 Task: Find connections with filter location Karīmganj with filter topic #Managementconsultingwith filter profile language Potuguese with filter current company GeeksforGeeks with filter school Indian Institute of Information Technology Guwahati with filter industry Breweries with filter service category User Experience Writing with filter keywords title Credit Authorizer
Action: Mouse moved to (219, 316)
Screenshot: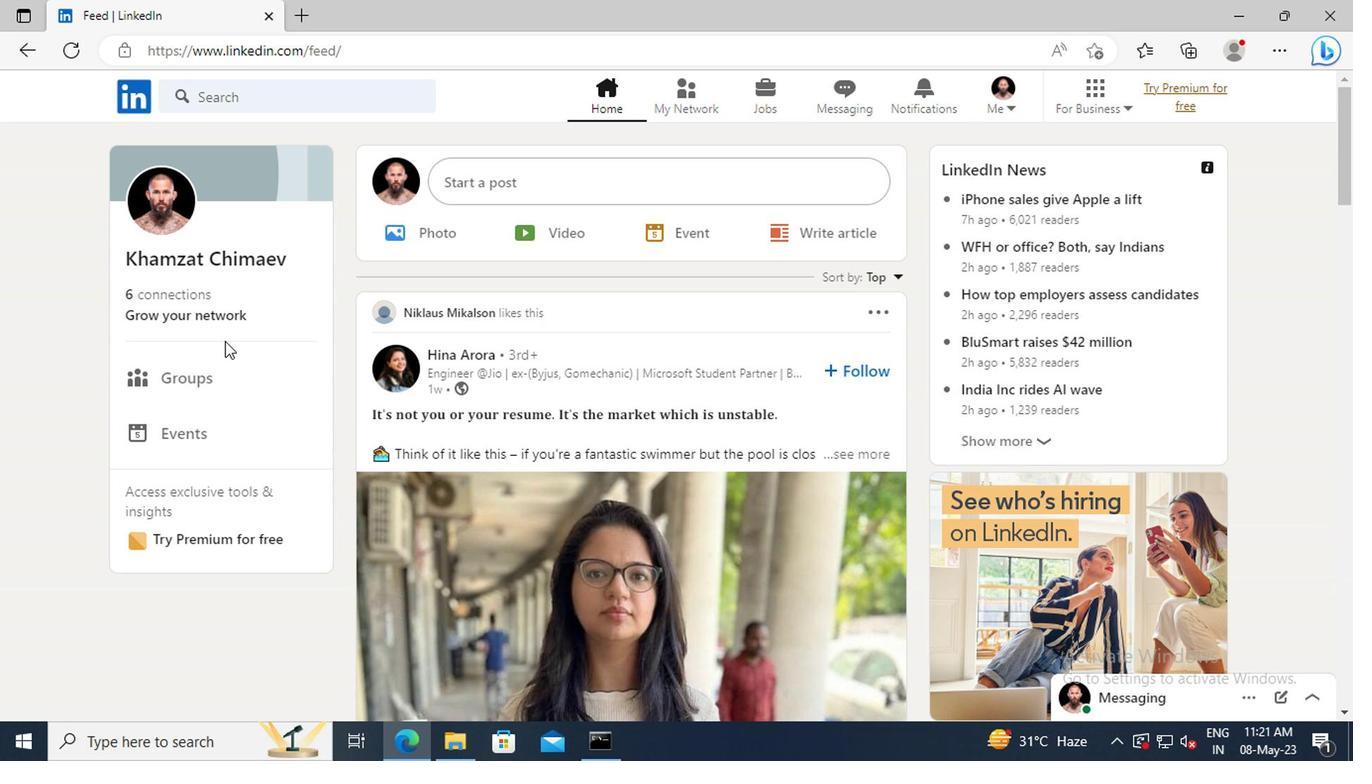 
Action: Mouse pressed left at (219, 316)
Screenshot: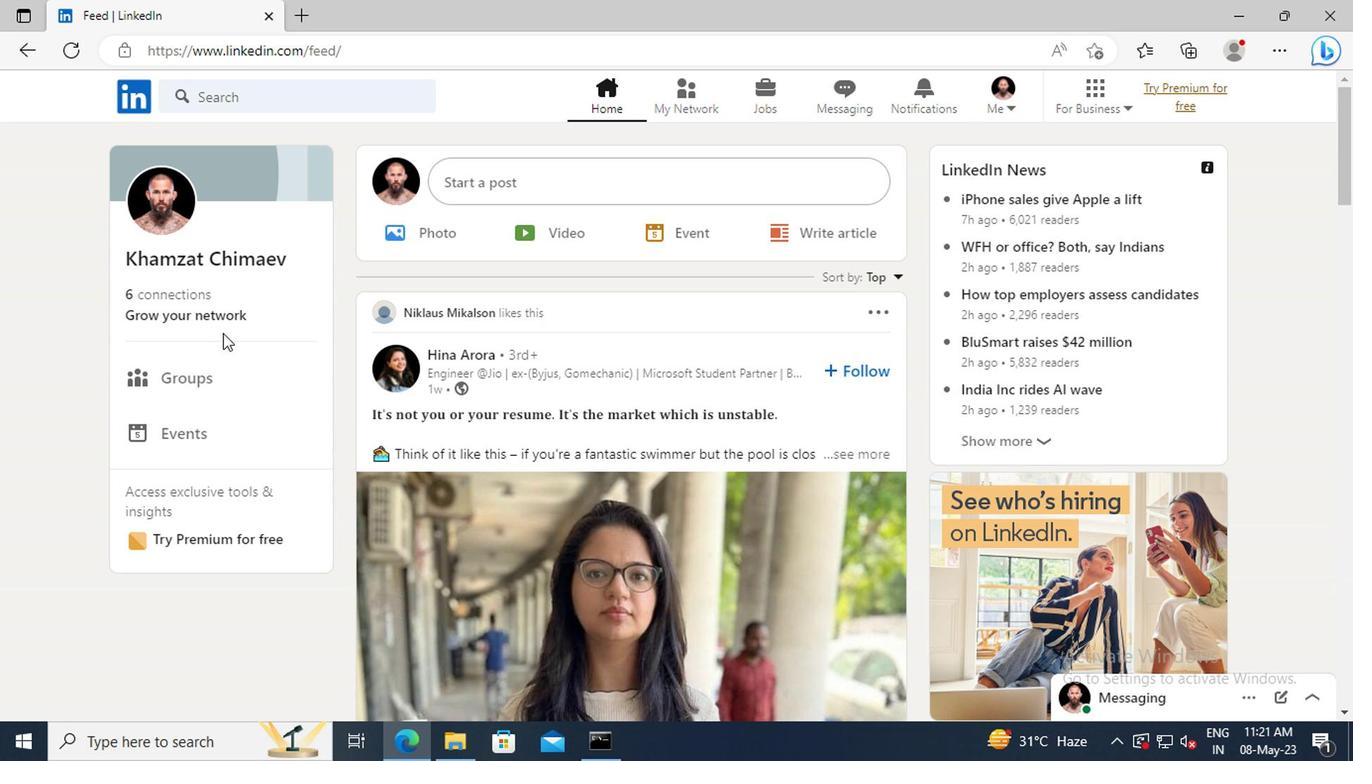 
Action: Mouse moved to (222, 203)
Screenshot: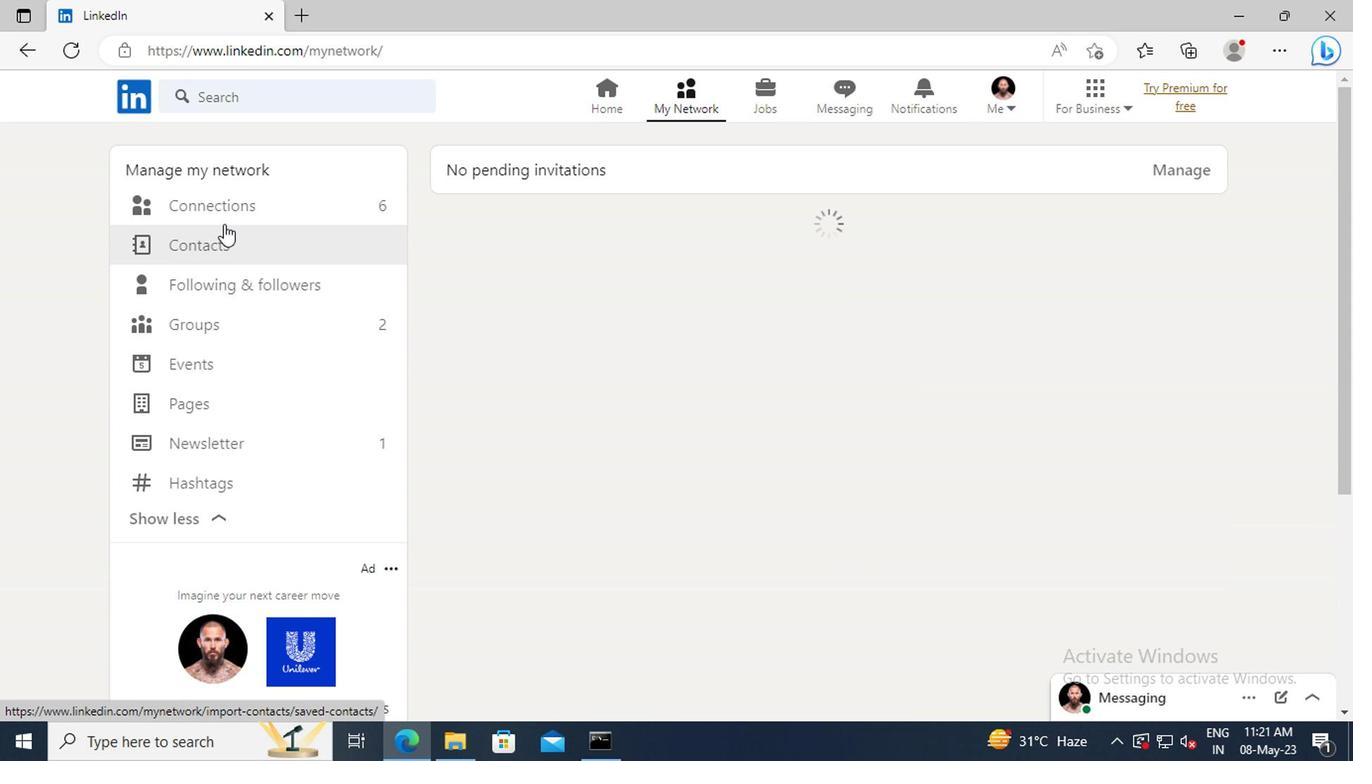 
Action: Mouse pressed left at (222, 203)
Screenshot: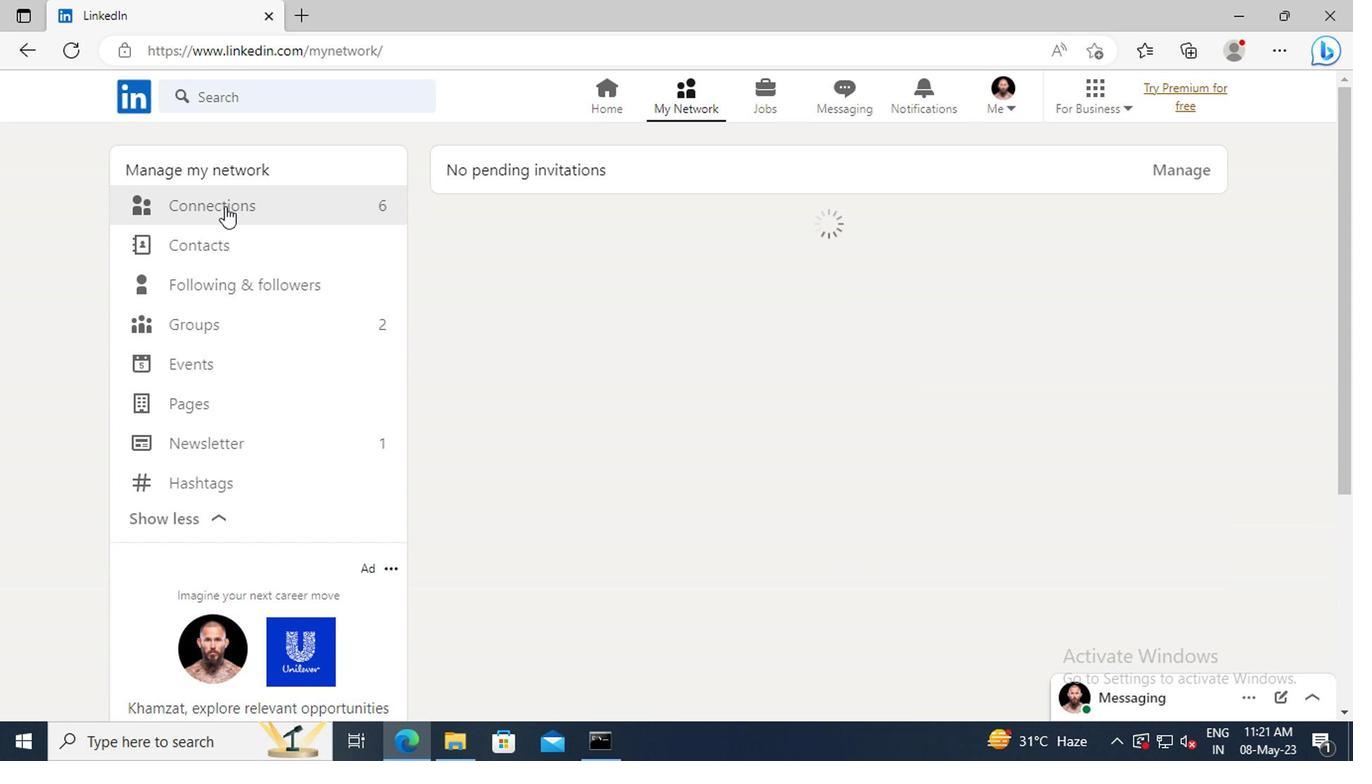 
Action: Mouse moved to (797, 210)
Screenshot: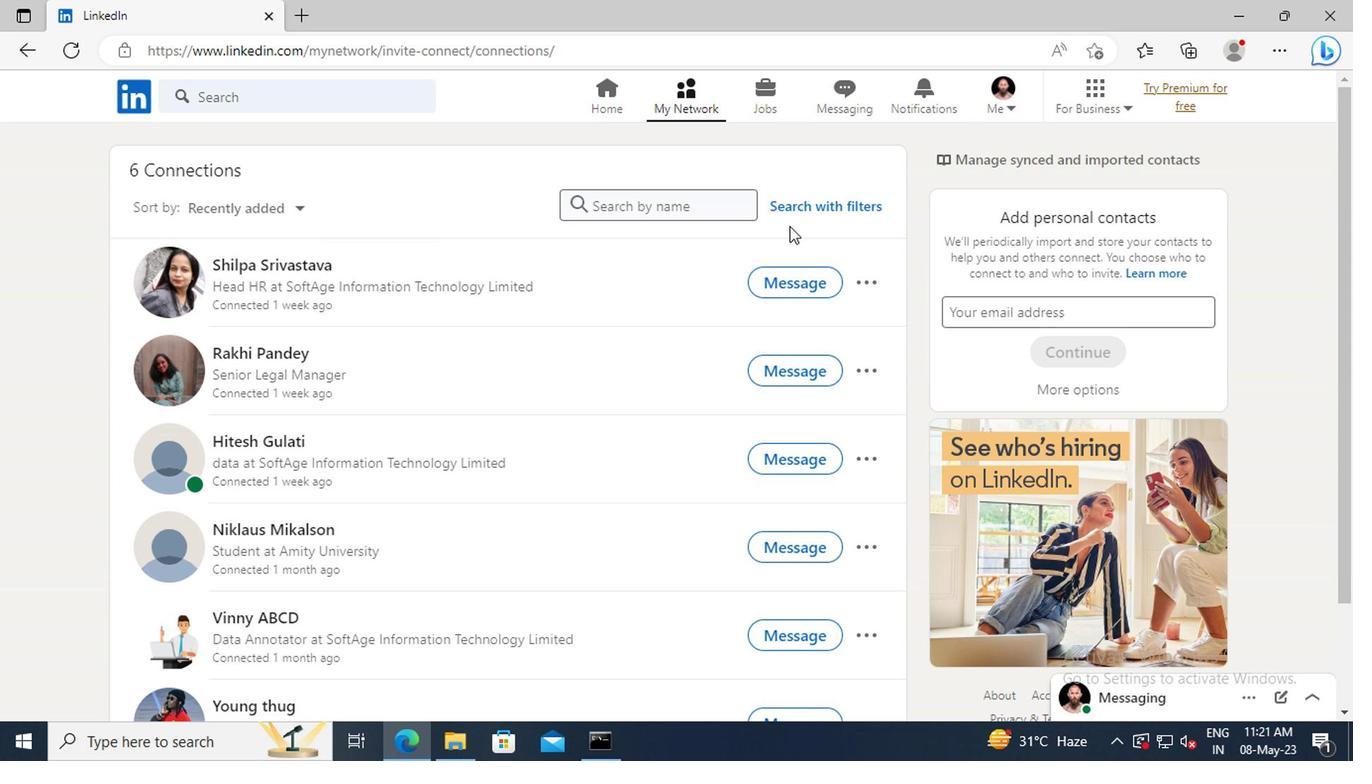 
Action: Mouse pressed left at (797, 210)
Screenshot: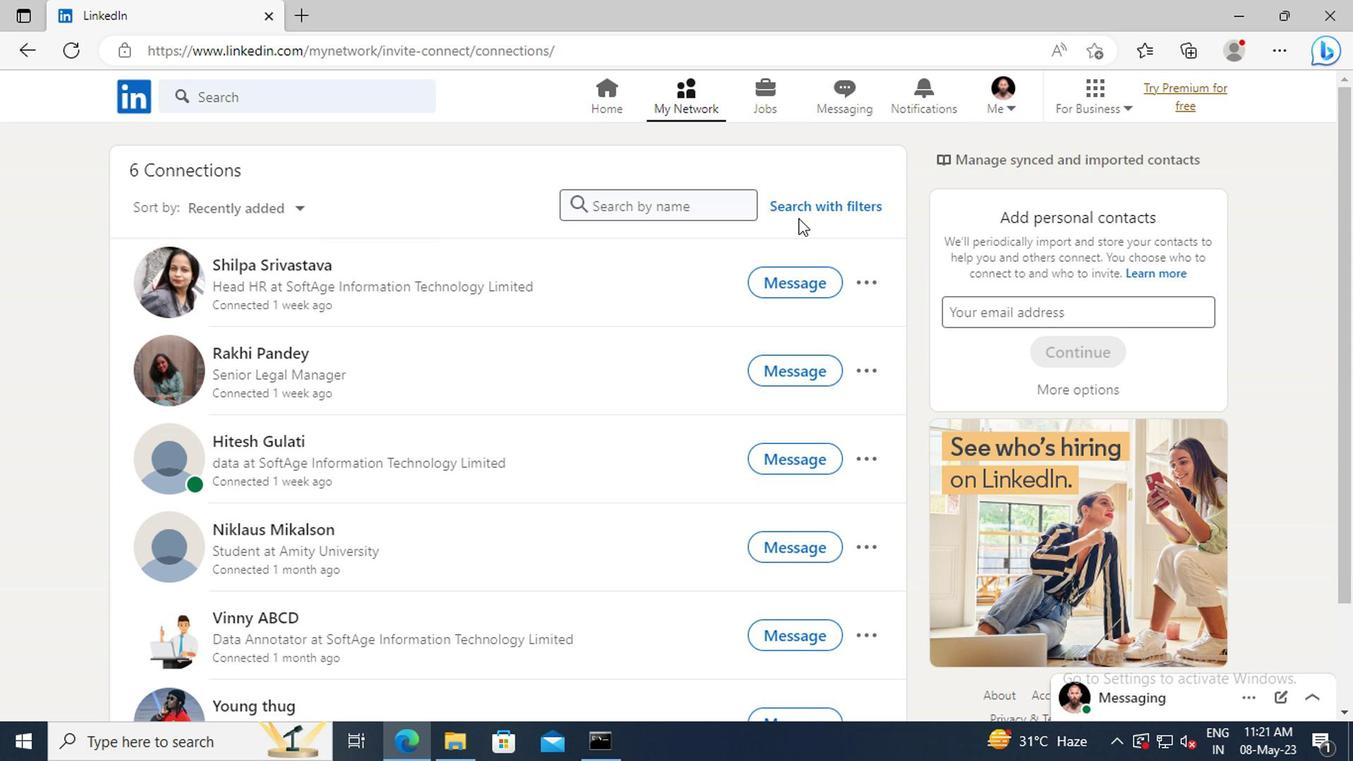 
Action: Mouse moved to (749, 150)
Screenshot: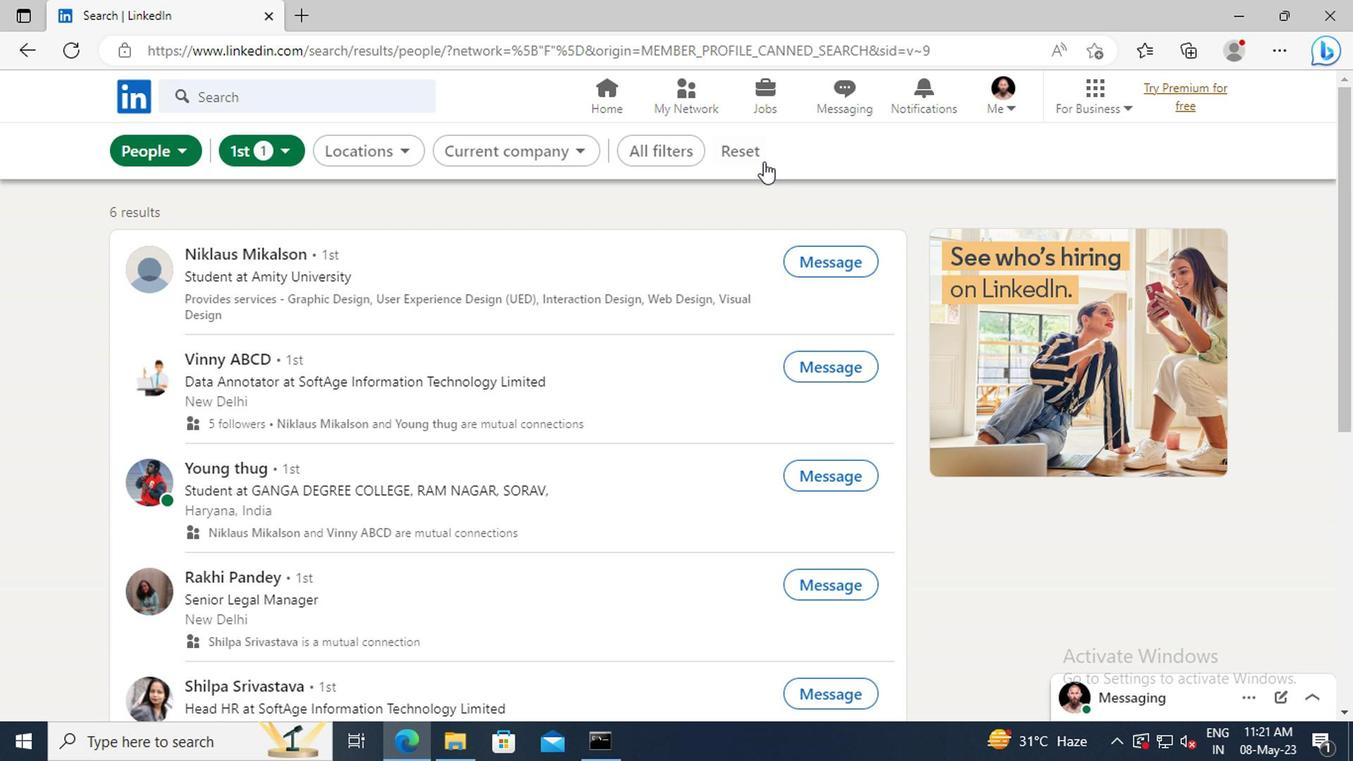 
Action: Mouse pressed left at (749, 150)
Screenshot: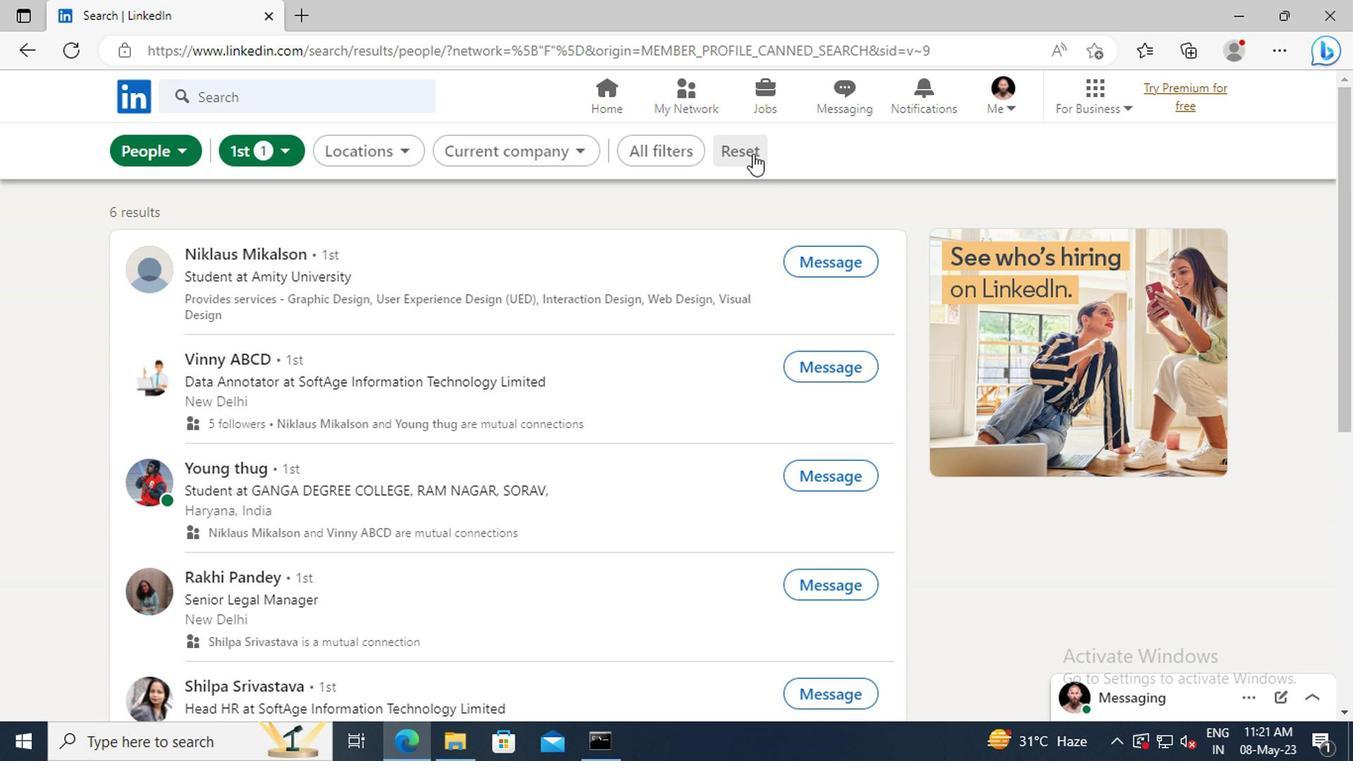 
Action: Mouse moved to (721, 150)
Screenshot: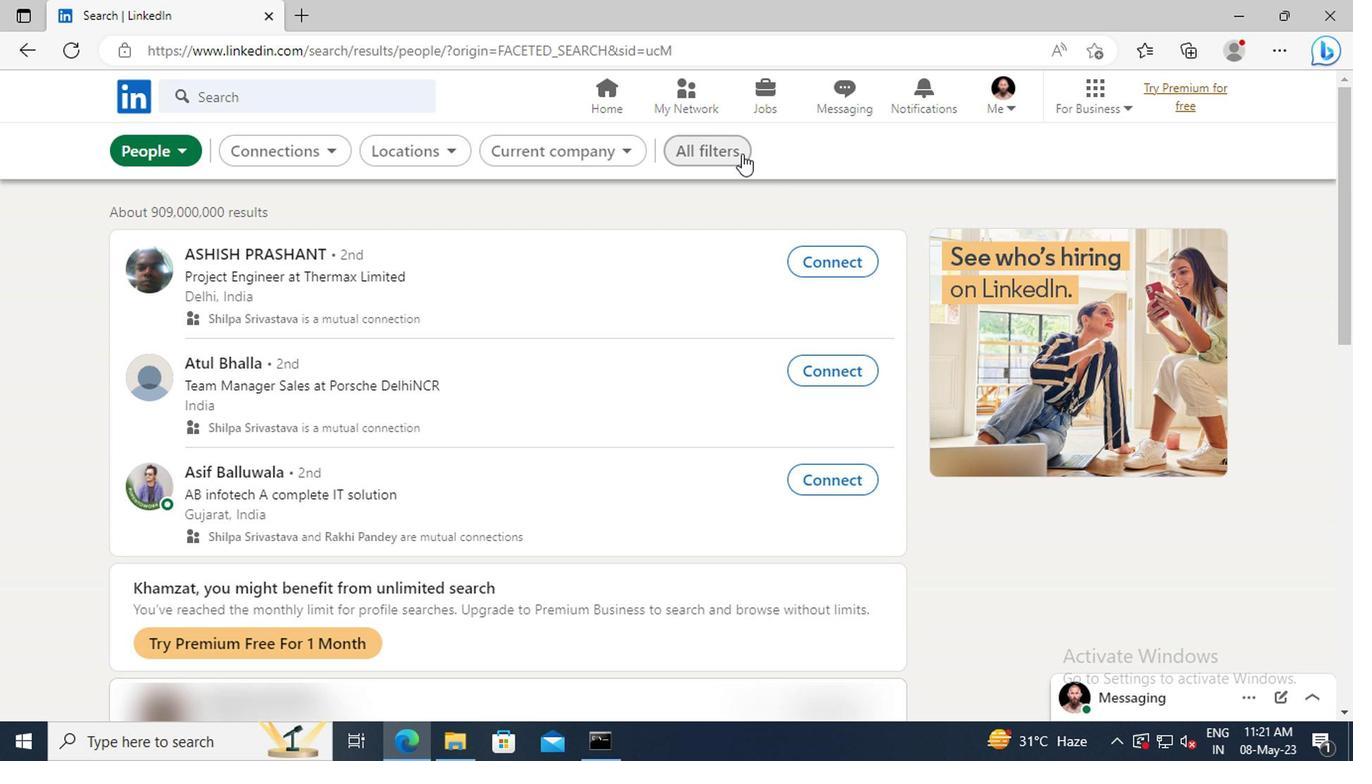 
Action: Mouse pressed left at (721, 150)
Screenshot: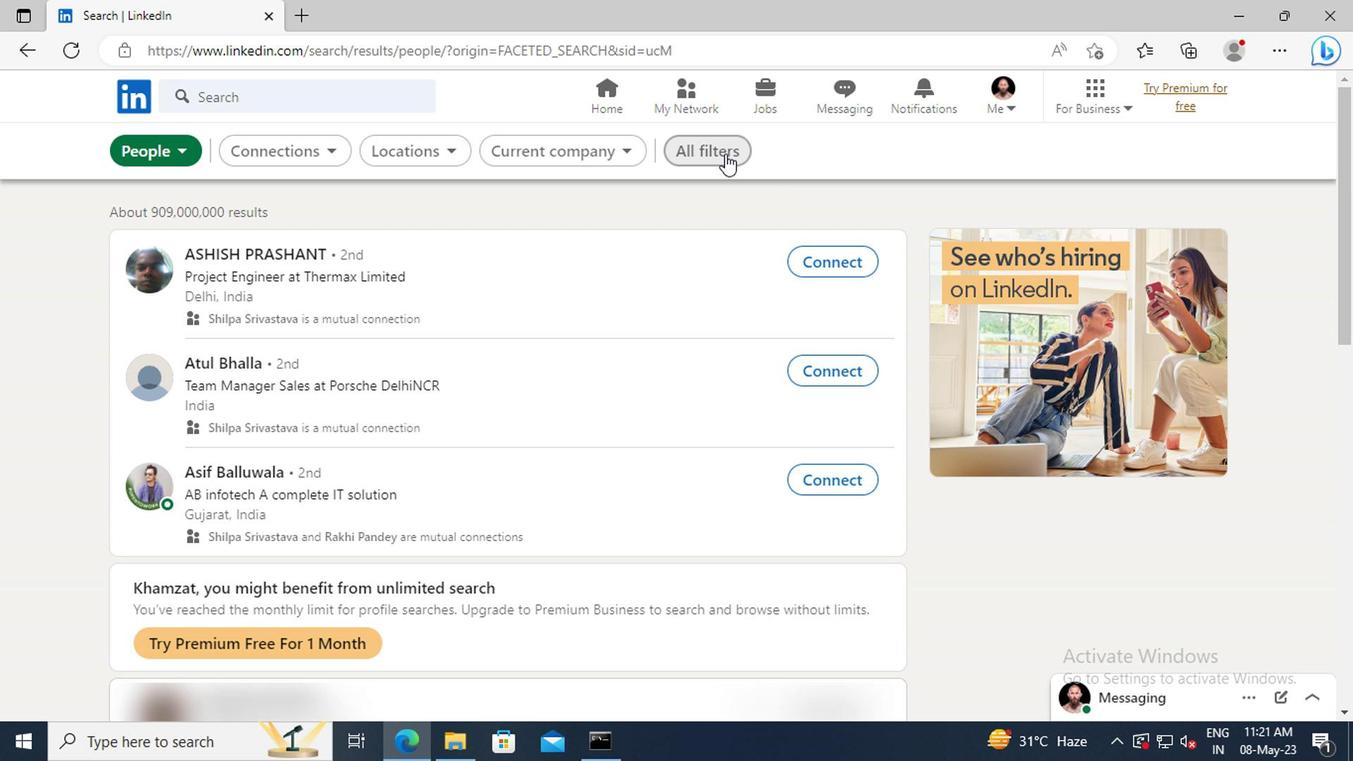 
Action: Mouse moved to (1129, 385)
Screenshot: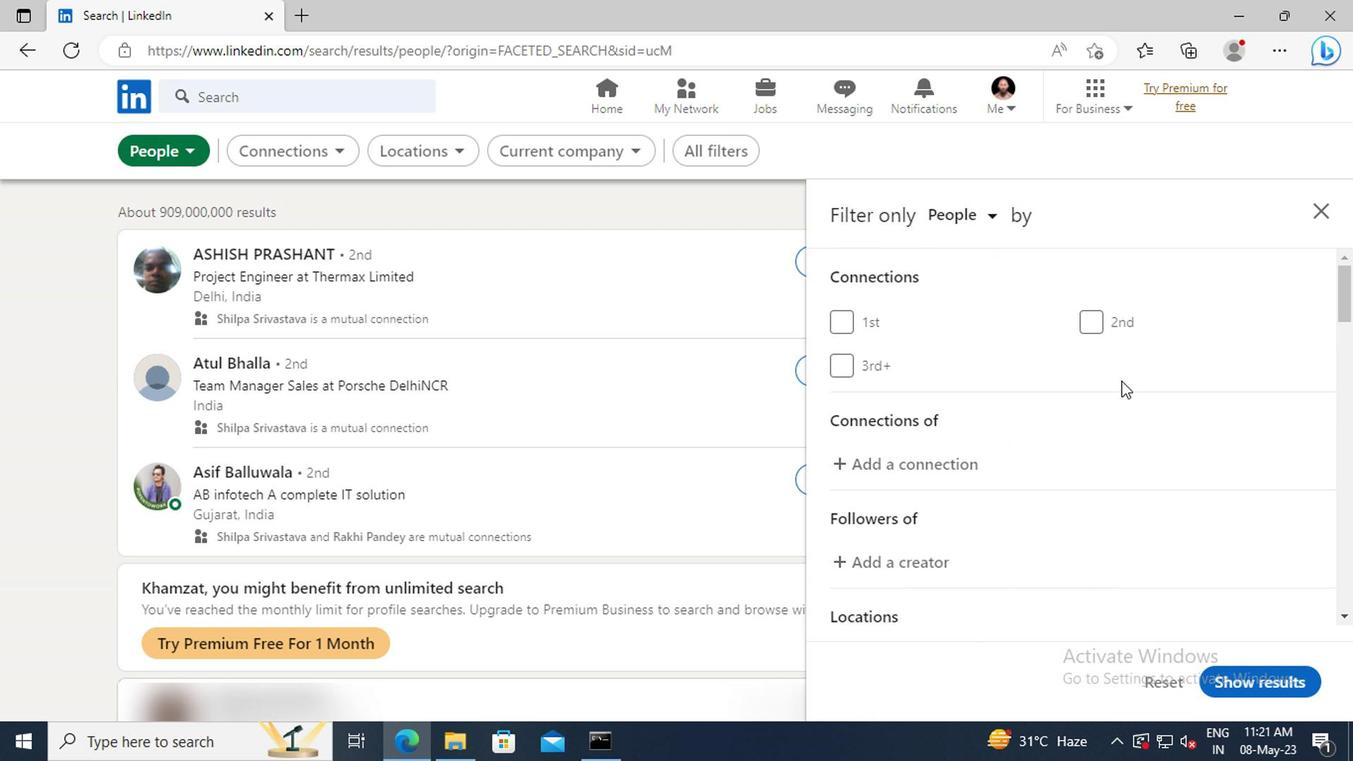 
Action: Mouse scrolled (1129, 384) with delta (0, 0)
Screenshot: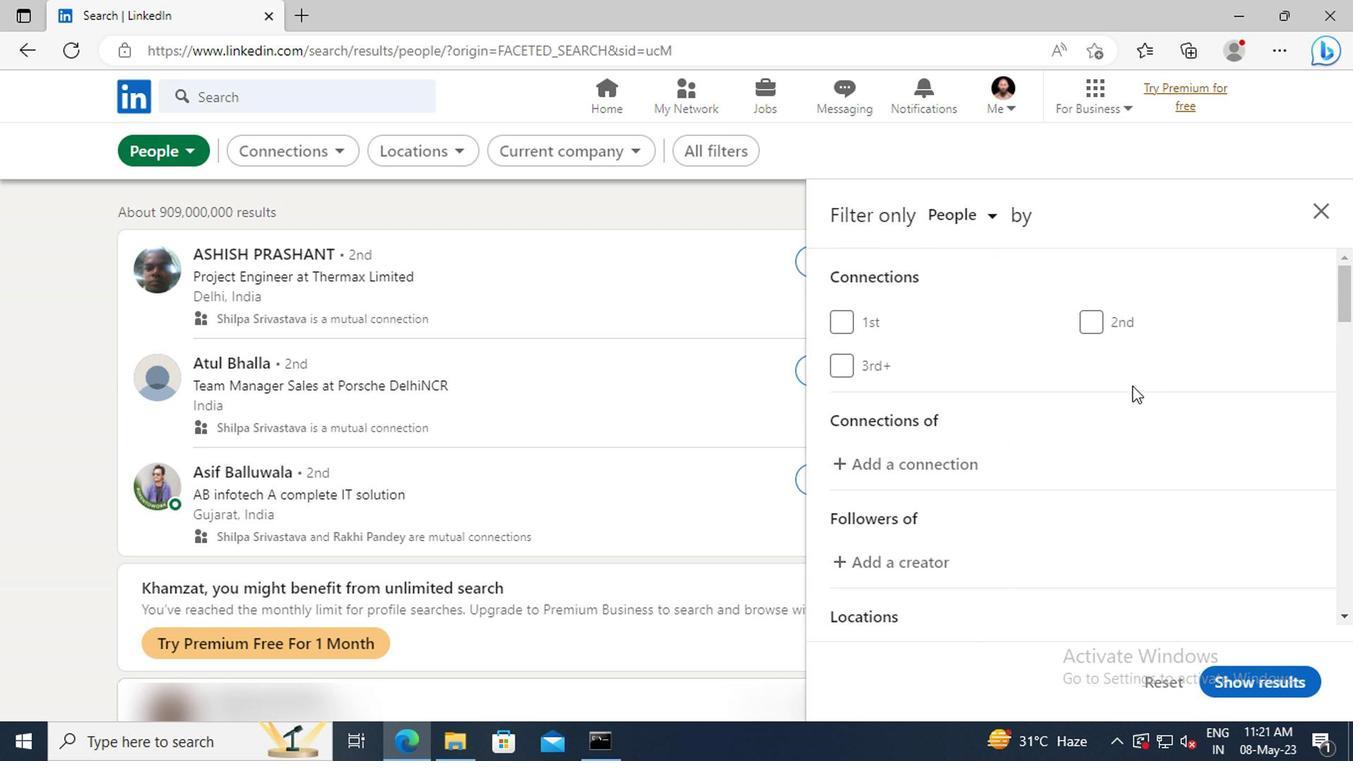 
Action: Mouse scrolled (1129, 384) with delta (0, 0)
Screenshot: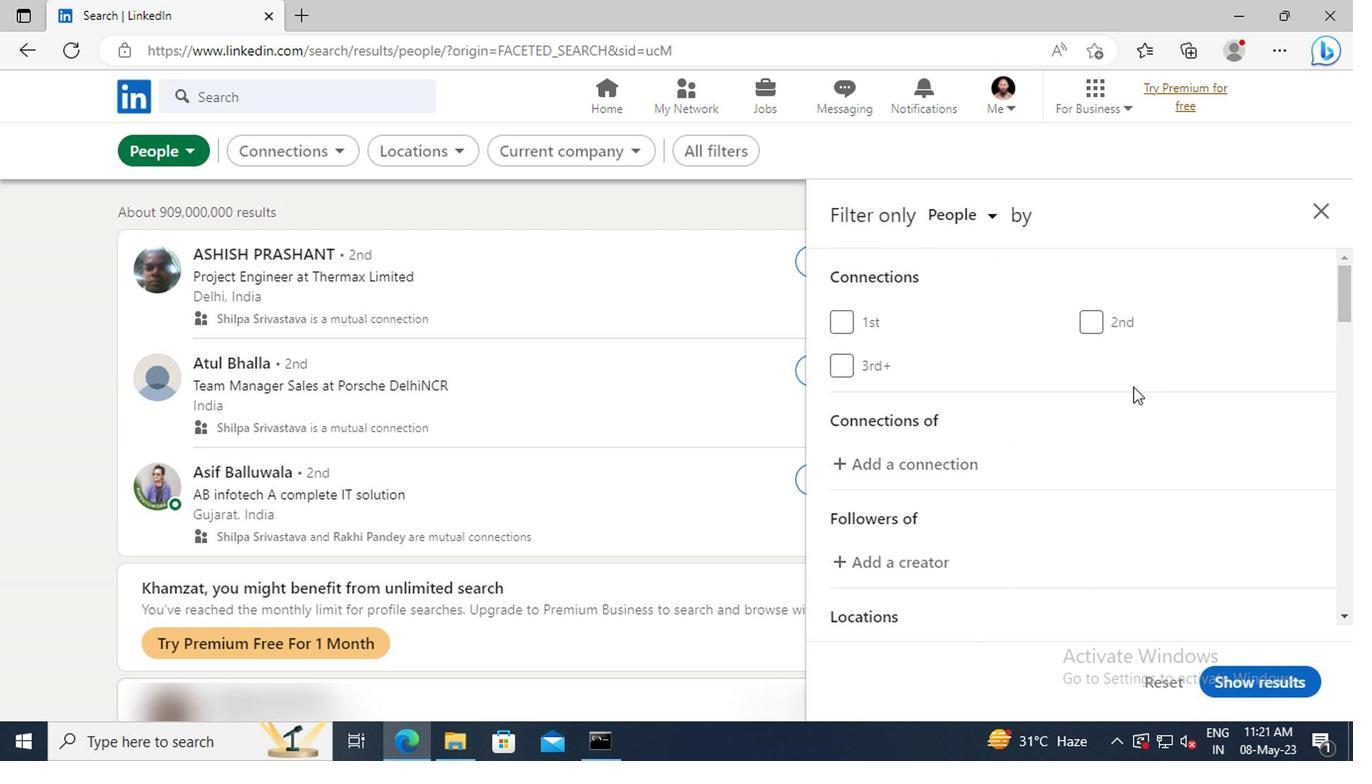 
Action: Mouse scrolled (1129, 384) with delta (0, 0)
Screenshot: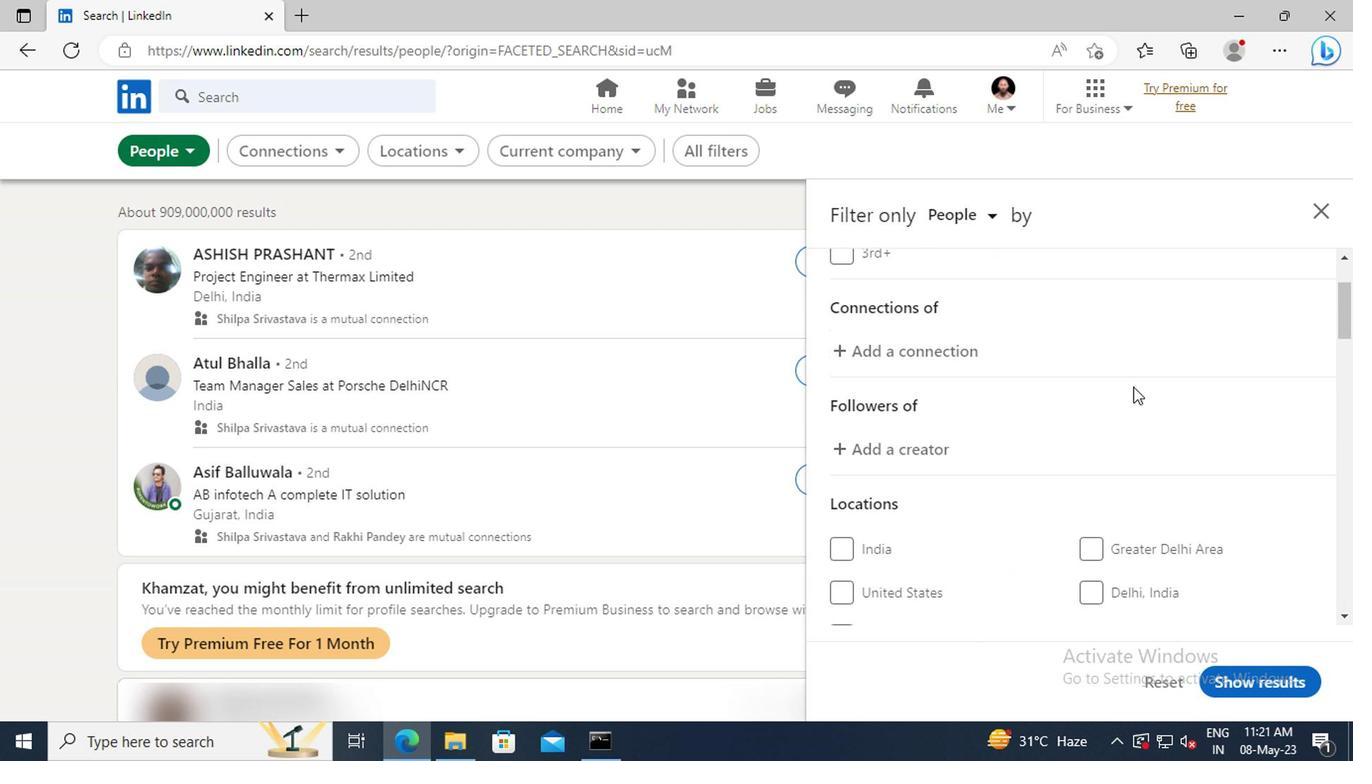 
Action: Mouse scrolled (1129, 384) with delta (0, 0)
Screenshot: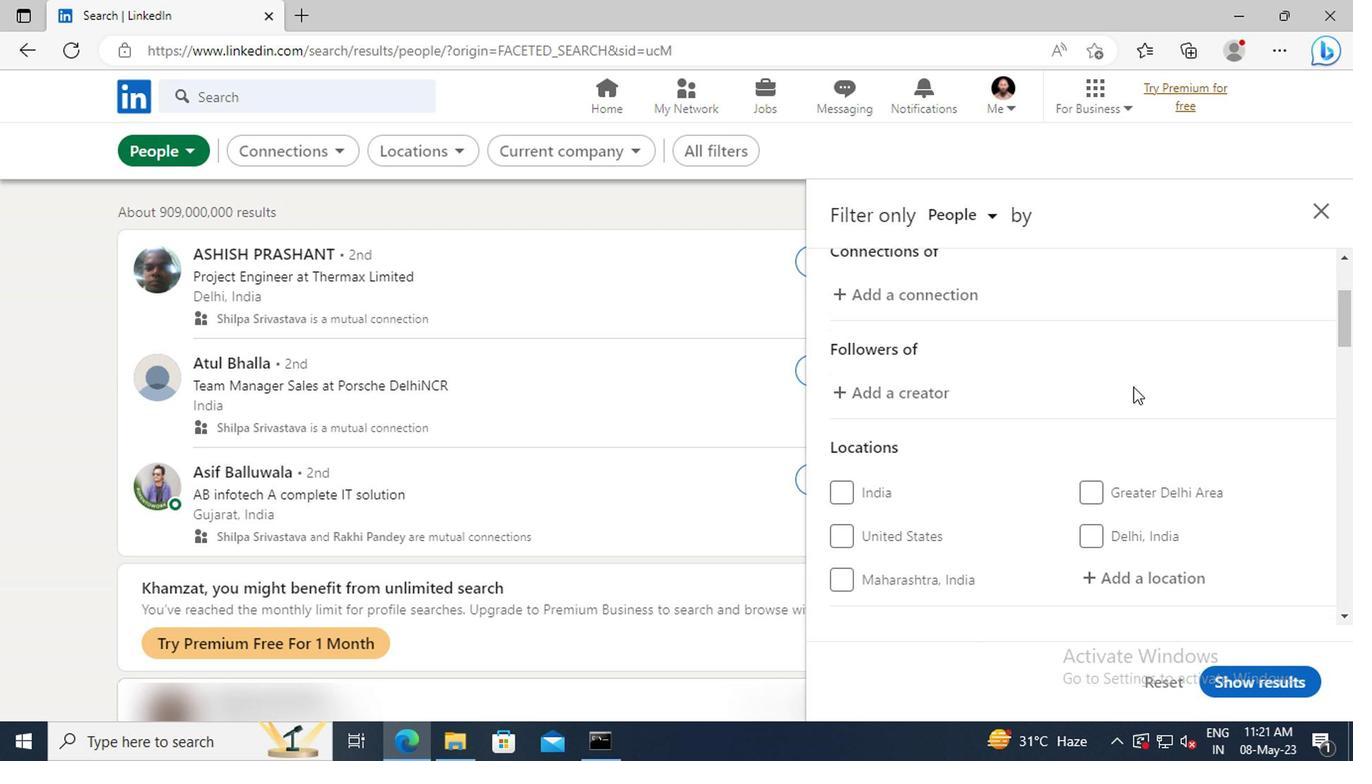 
Action: Mouse scrolled (1129, 384) with delta (0, 0)
Screenshot: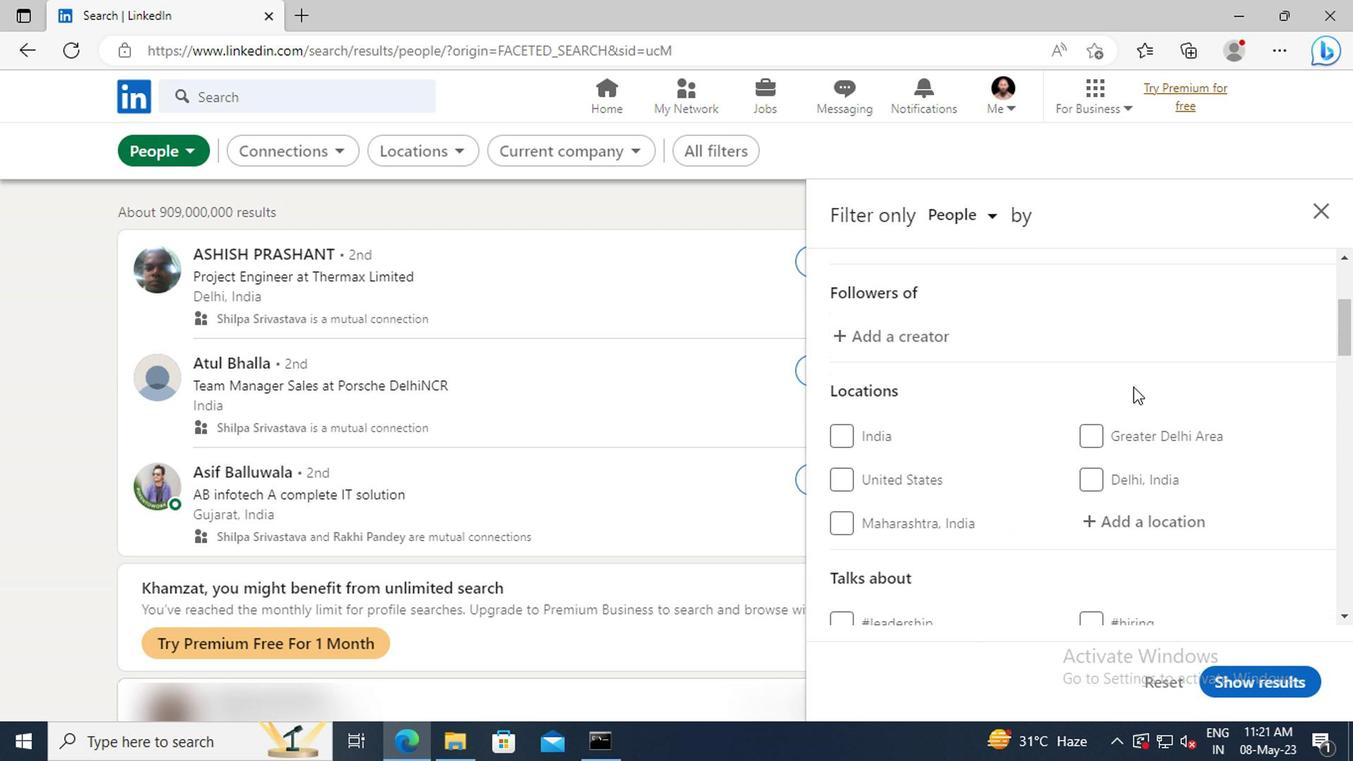 
Action: Mouse scrolled (1129, 384) with delta (0, 0)
Screenshot: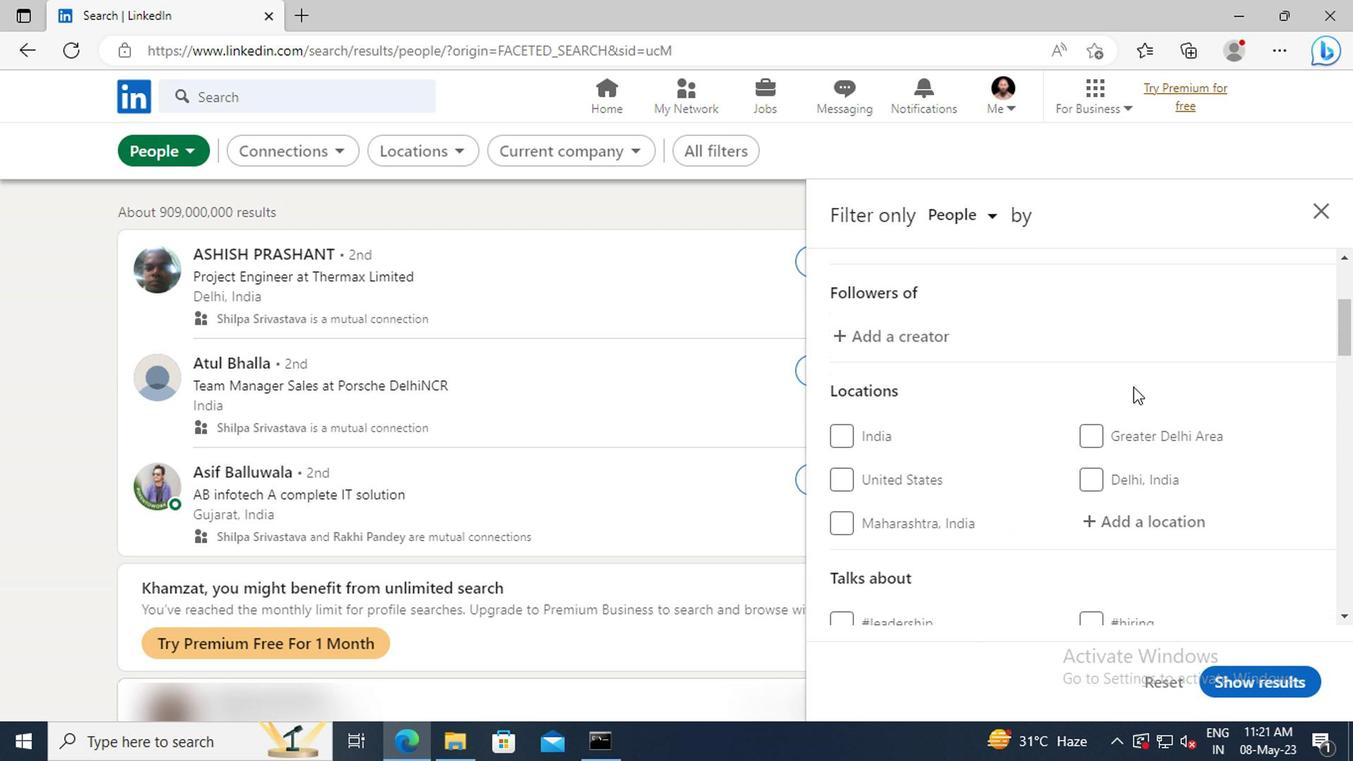 
Action: Mouse moved to (1122, 405)
Screenshot: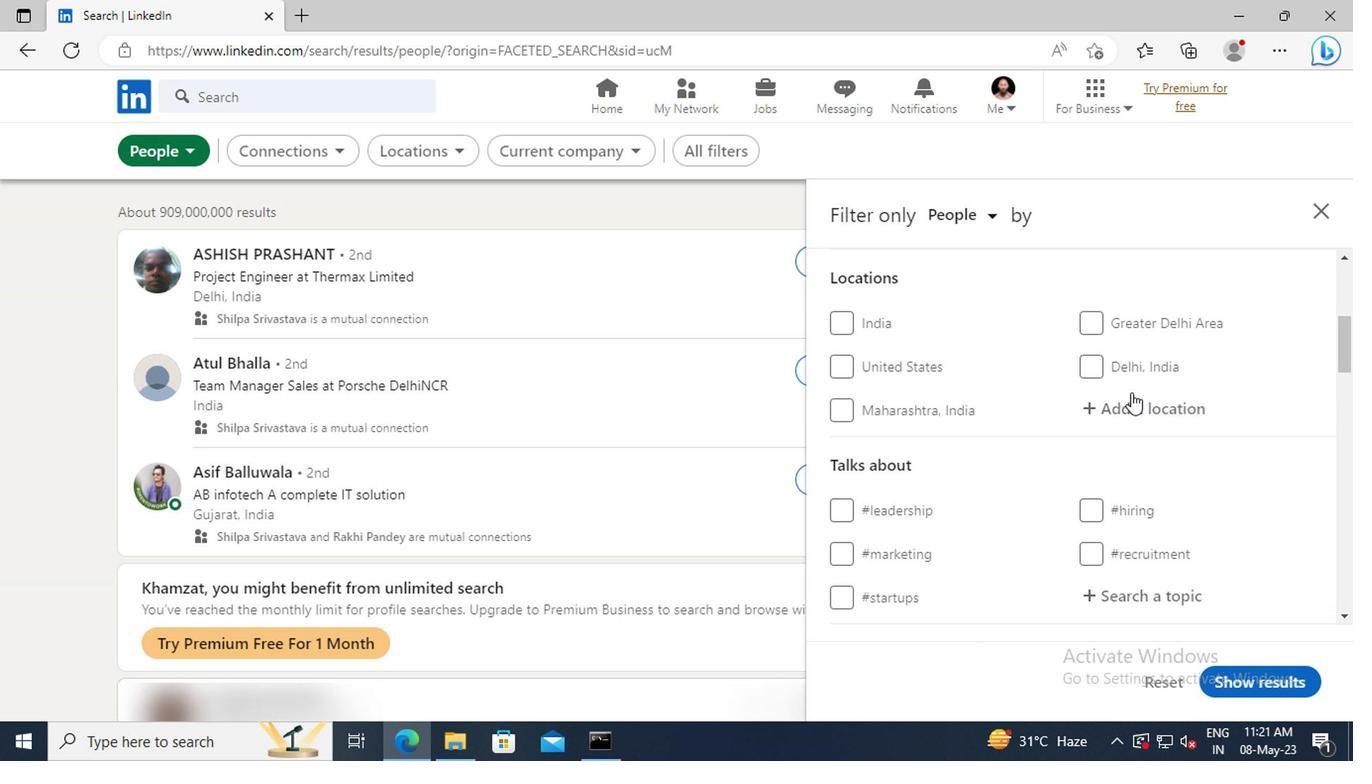 
Action: Mouse pressed left at (1122, 405)
Screenshot: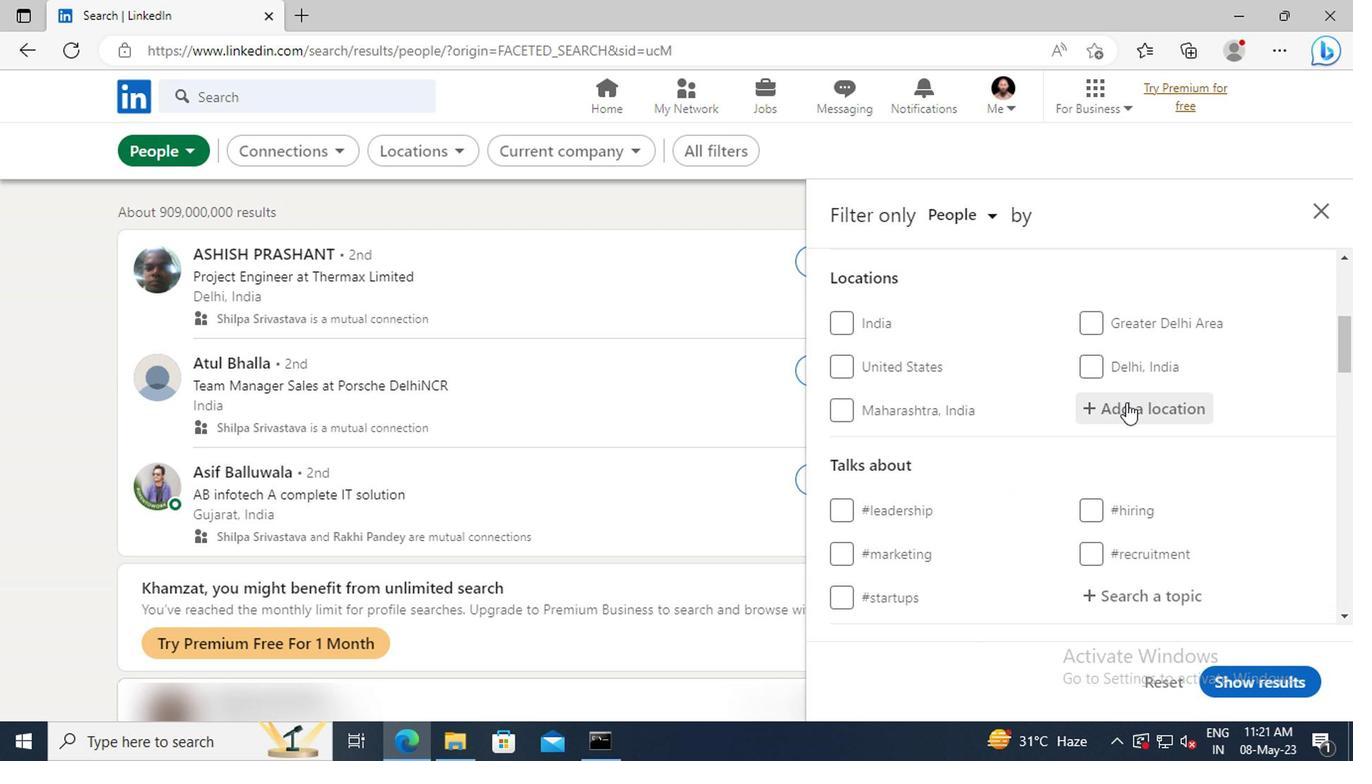 
Action: Key pressed <Key.shift>KARIMGAN
Screenshot: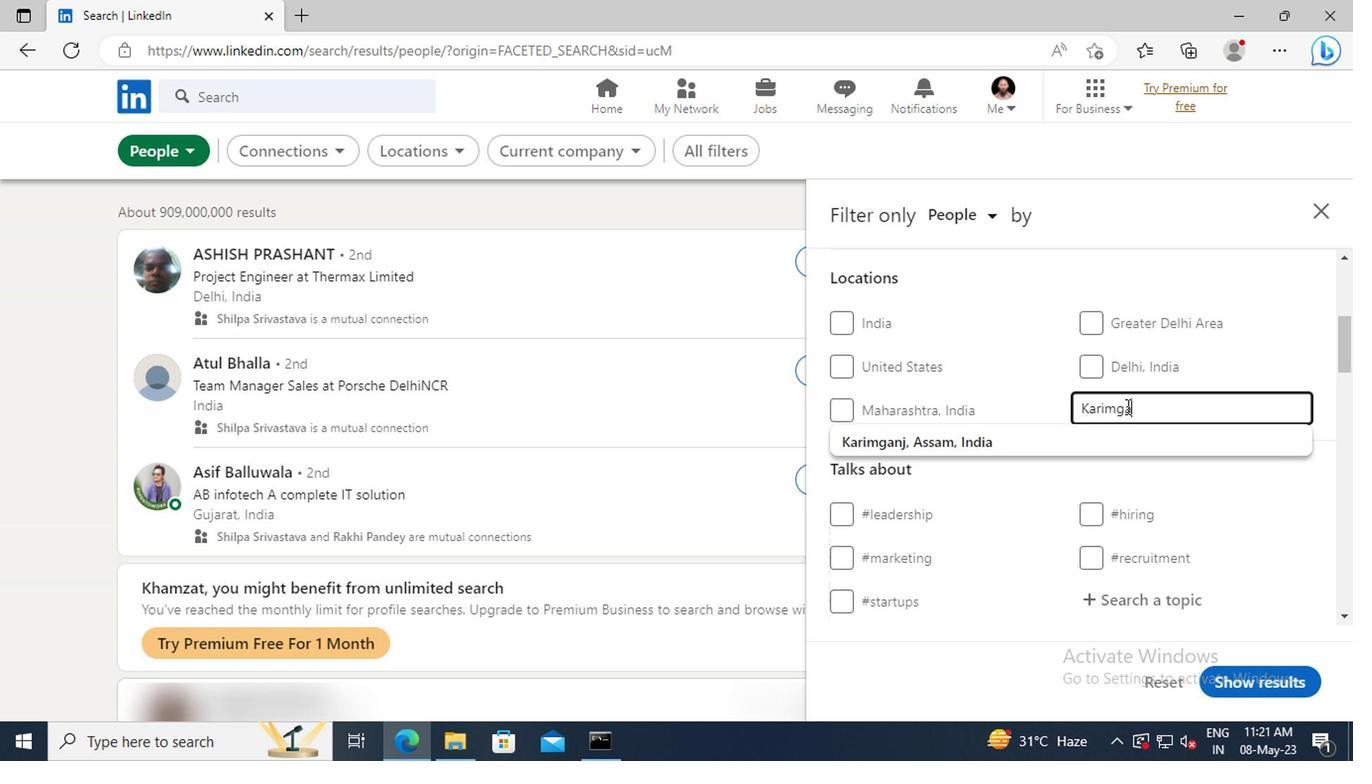 
Action: Mouse moved to (1122, 433)
Screenshot: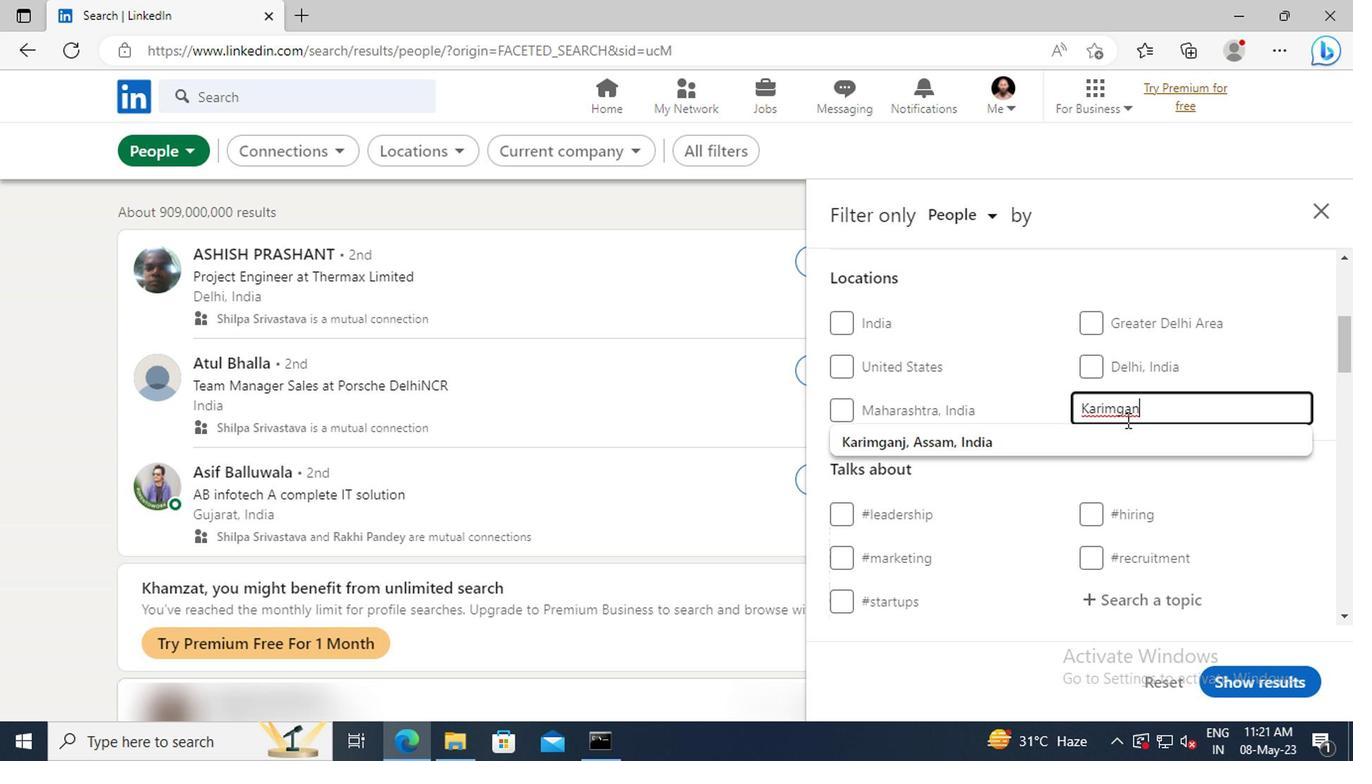 
Action: Mouse pressed left at (1122, 433)
Screenshot: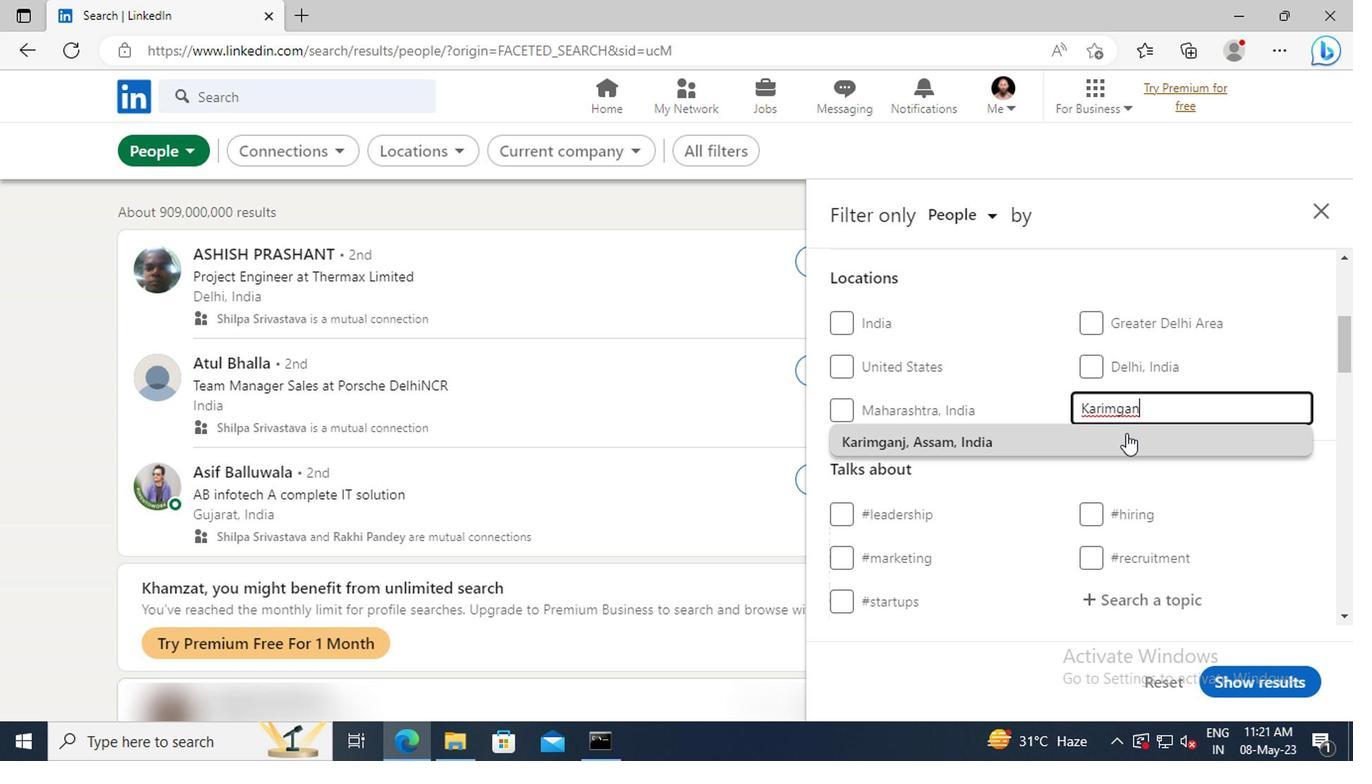 
Action: Mouse scrolled (1122, 432) with delta (0, -1)
Screenshot: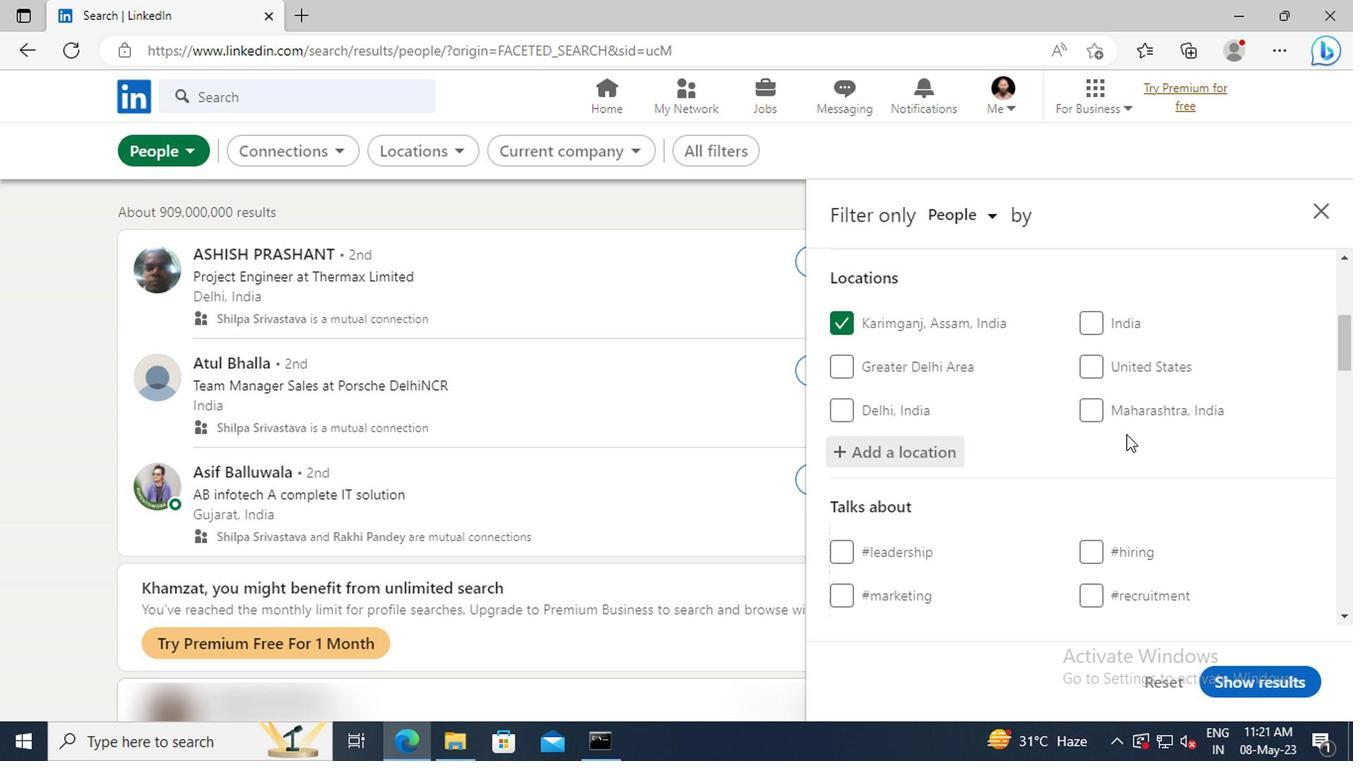 
Action: Mouse scrolled (1122, 432) with delta (0, -1)
Screenshot: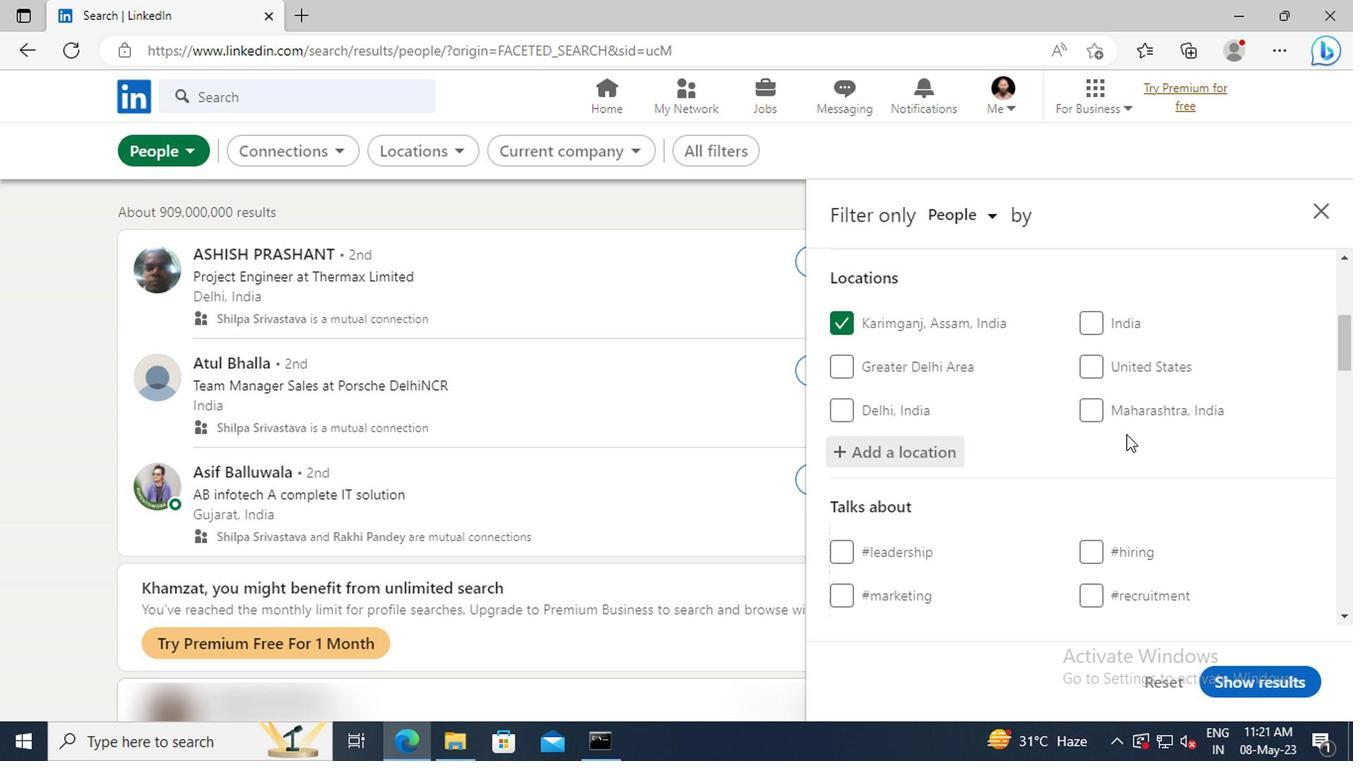 
Action: Mouse scrolled (1122, 432) with delta (0, -1)
Screenshot: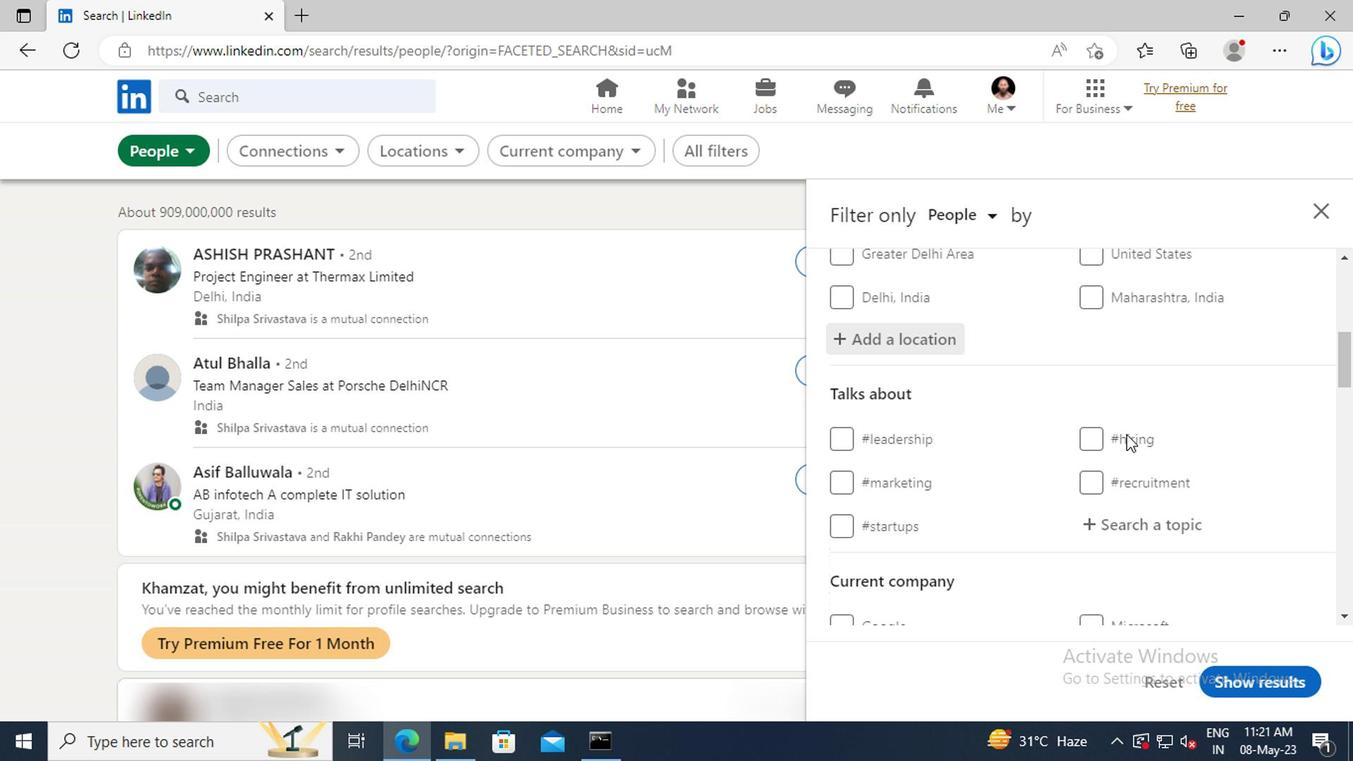 
Action: Mouse scrolled (1122, 432) with delta (0, -1)
Screenshot: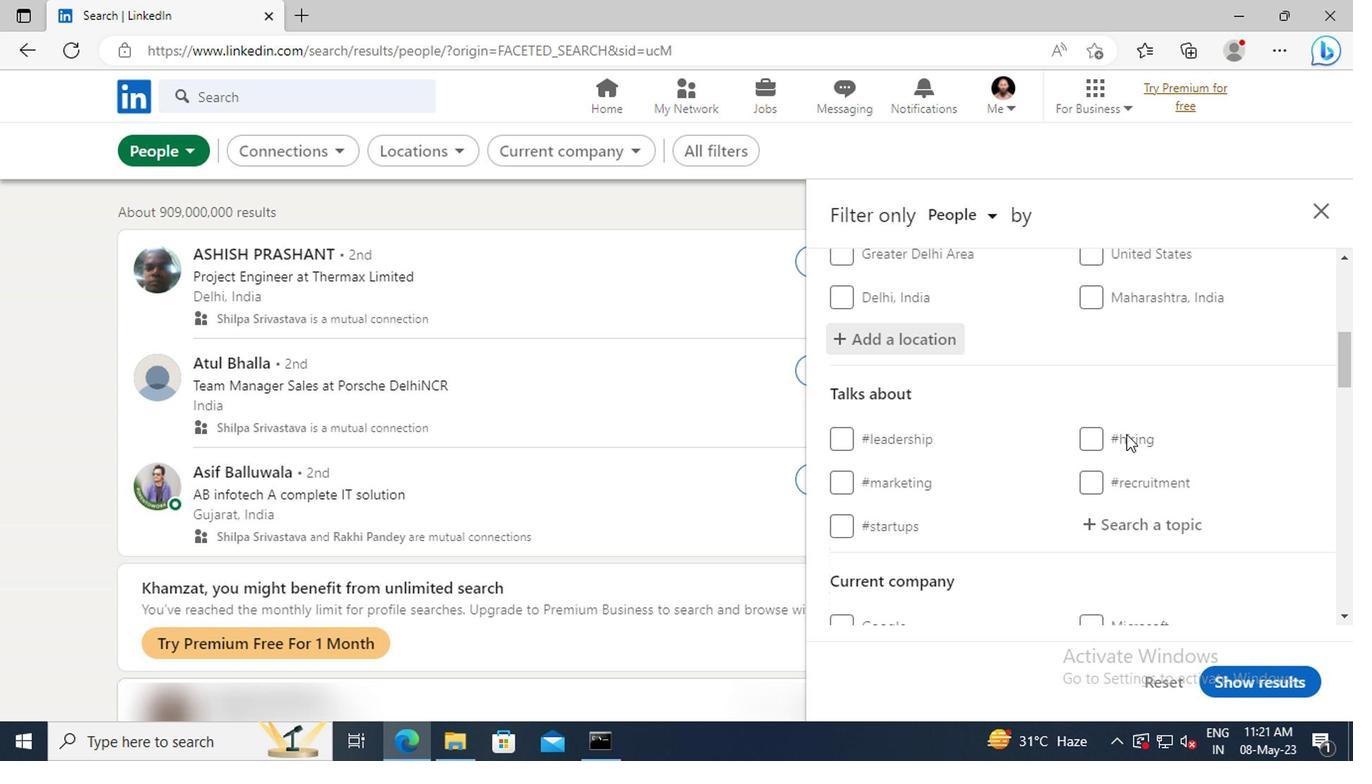 
Action: Mouse moved to (1120, 421)
Screenshot: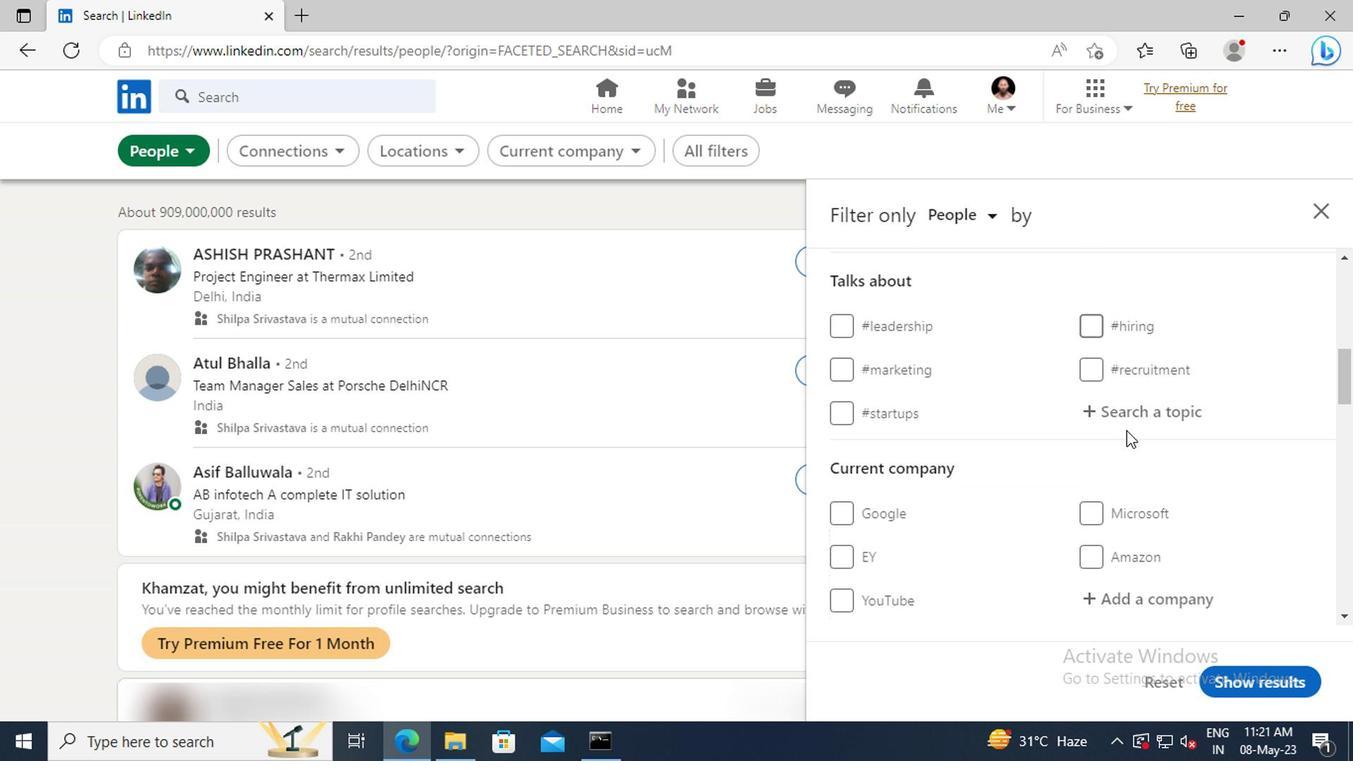 
Action: Mouse pressed left at (1120, 421)
Screenshot: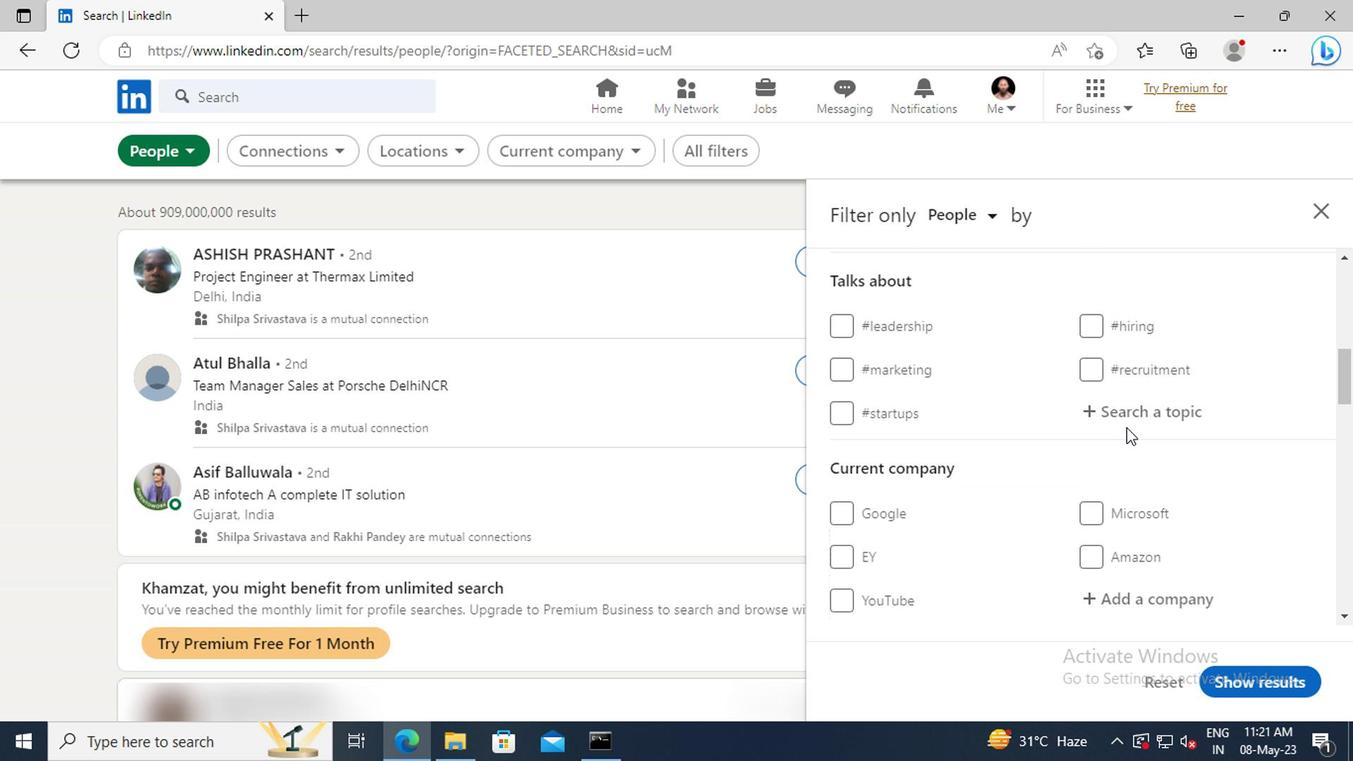 
Action: Key pressed <Key.shift>MANAGEMENTCON
Screenshot: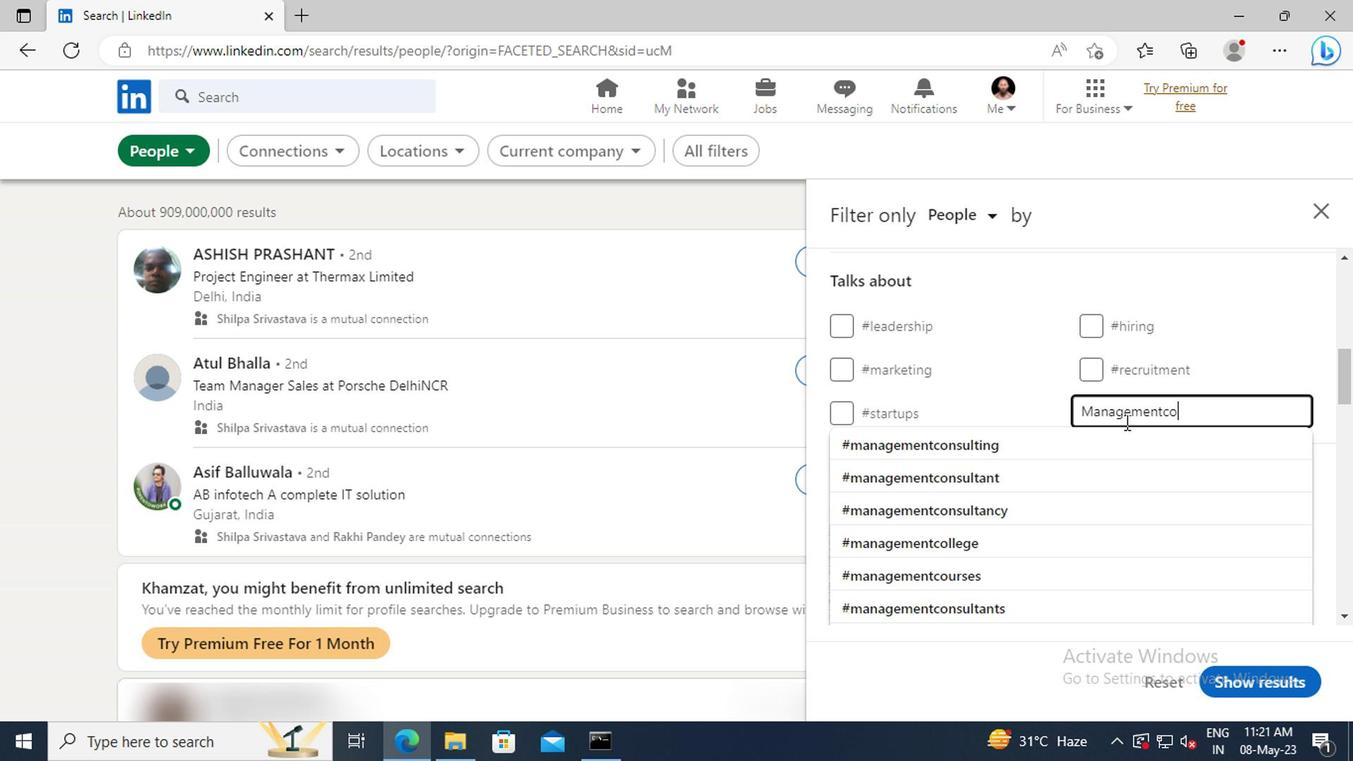 
Action: Mouse moved to (1124, 436)
Screenshot: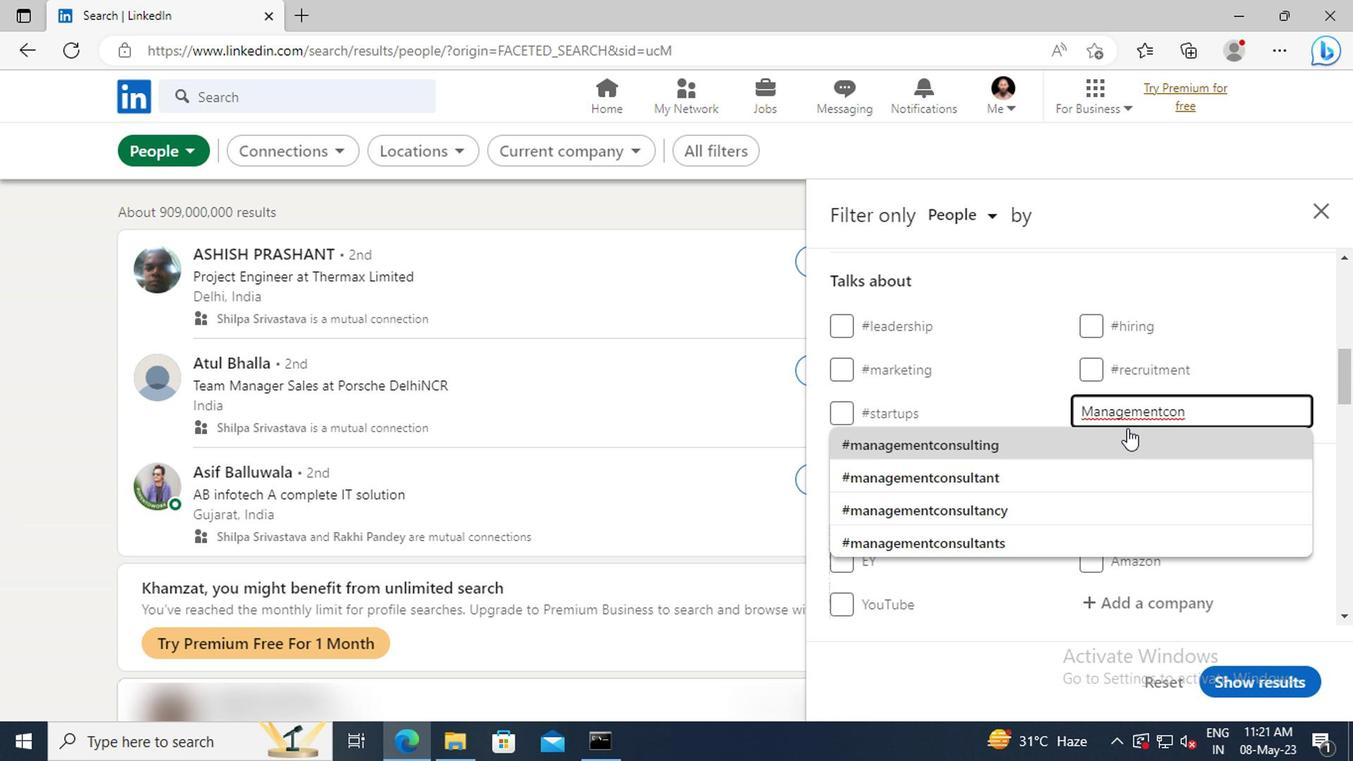 
Action: Mouse pressed left at (1124, 436)
Screenshot: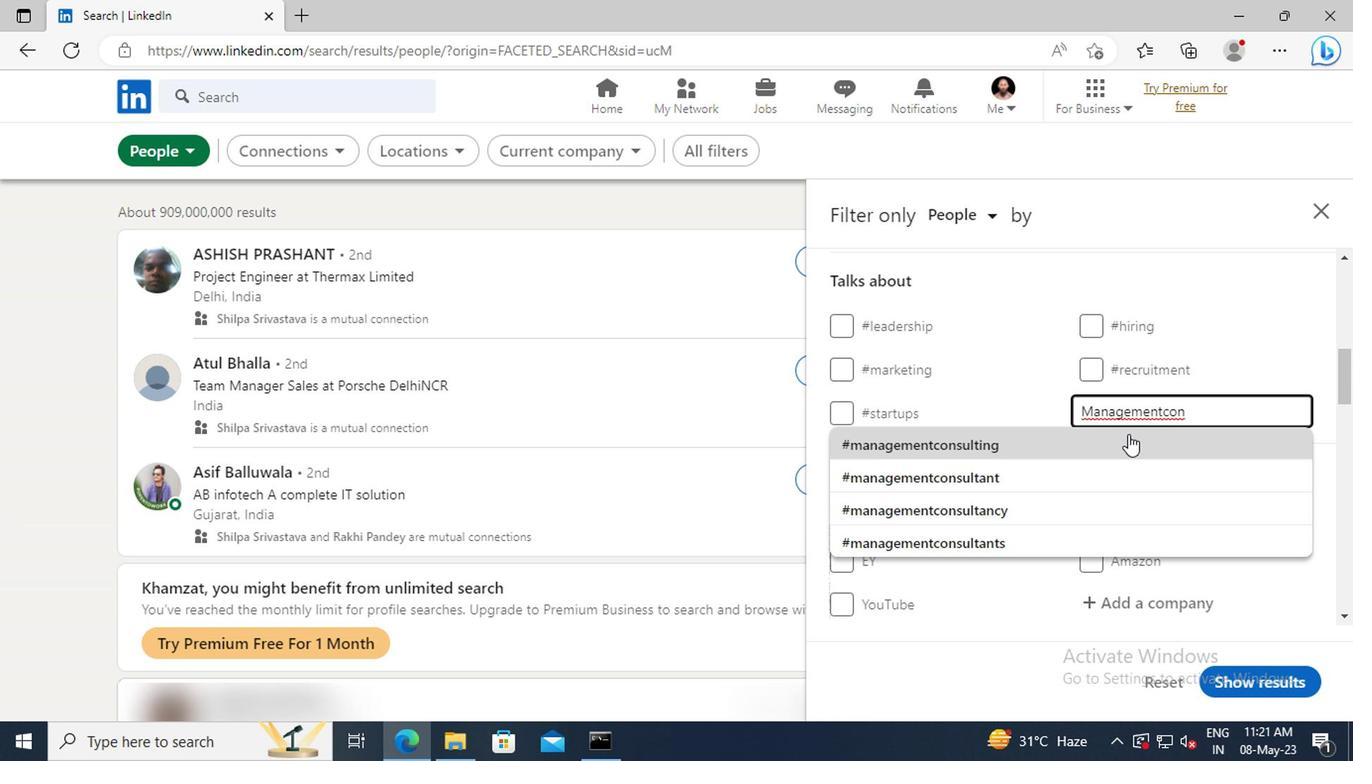 
Action: Mouse scrolled (1124, 435) with delta (0, 0)
Screenshot: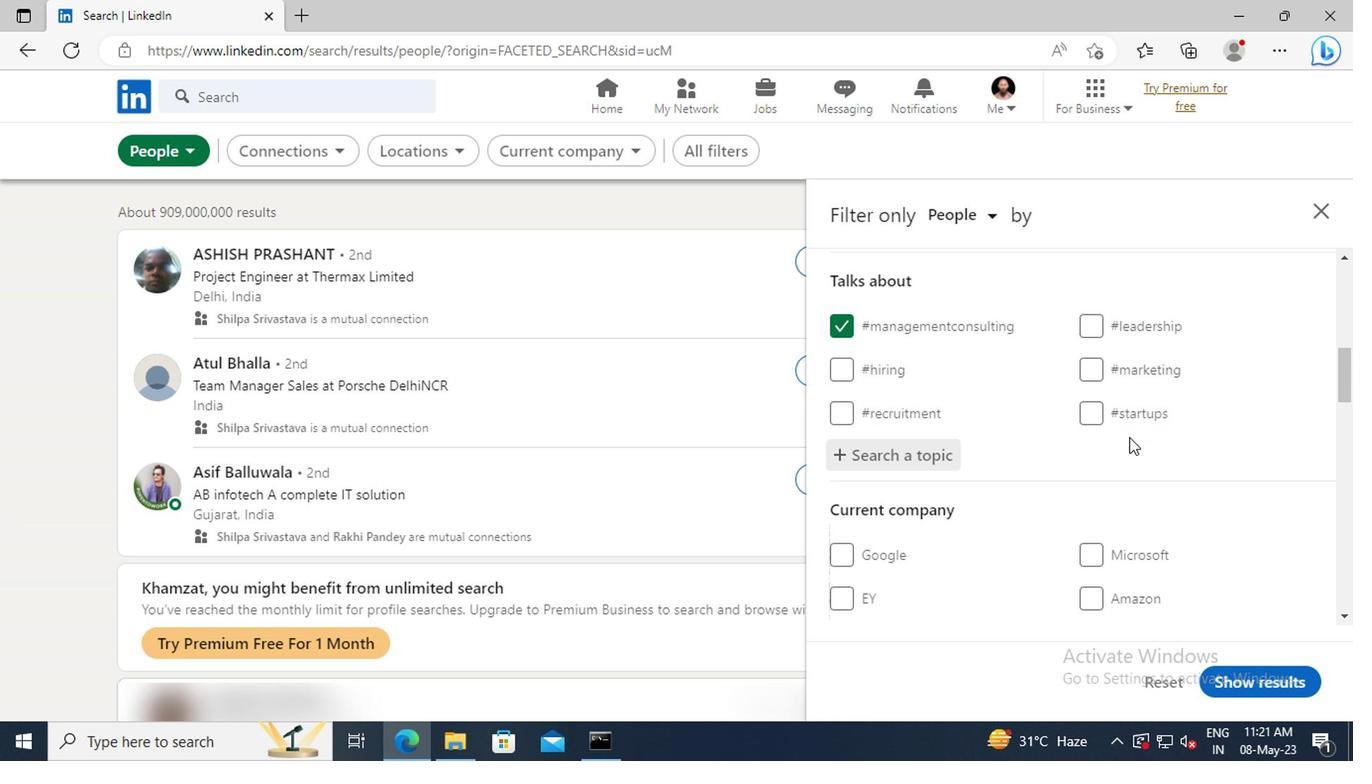 
Action: Mouse scrolled (1124, 435) with delta (0, 0)
Screenshot: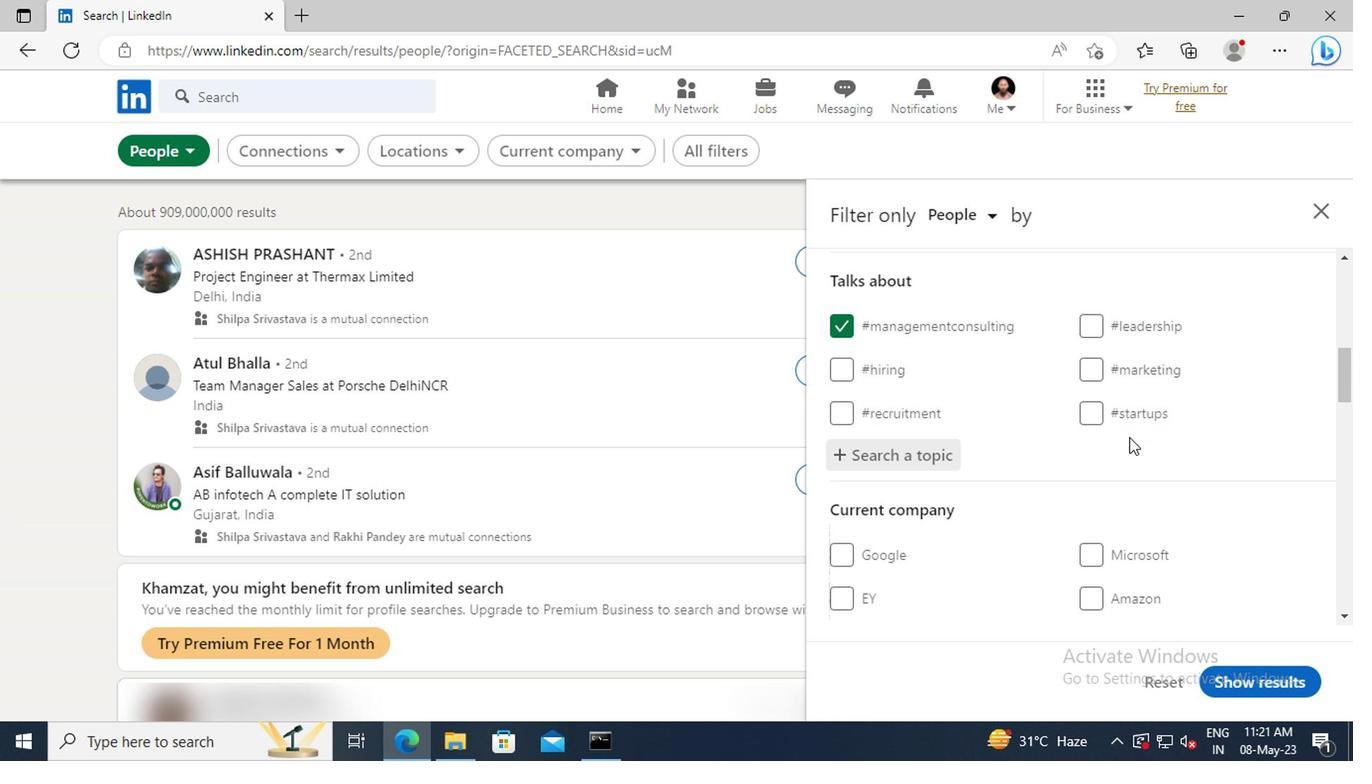 
Action: Mouse scrolled (1124, 435) with delta (0, 0)
Screenshot: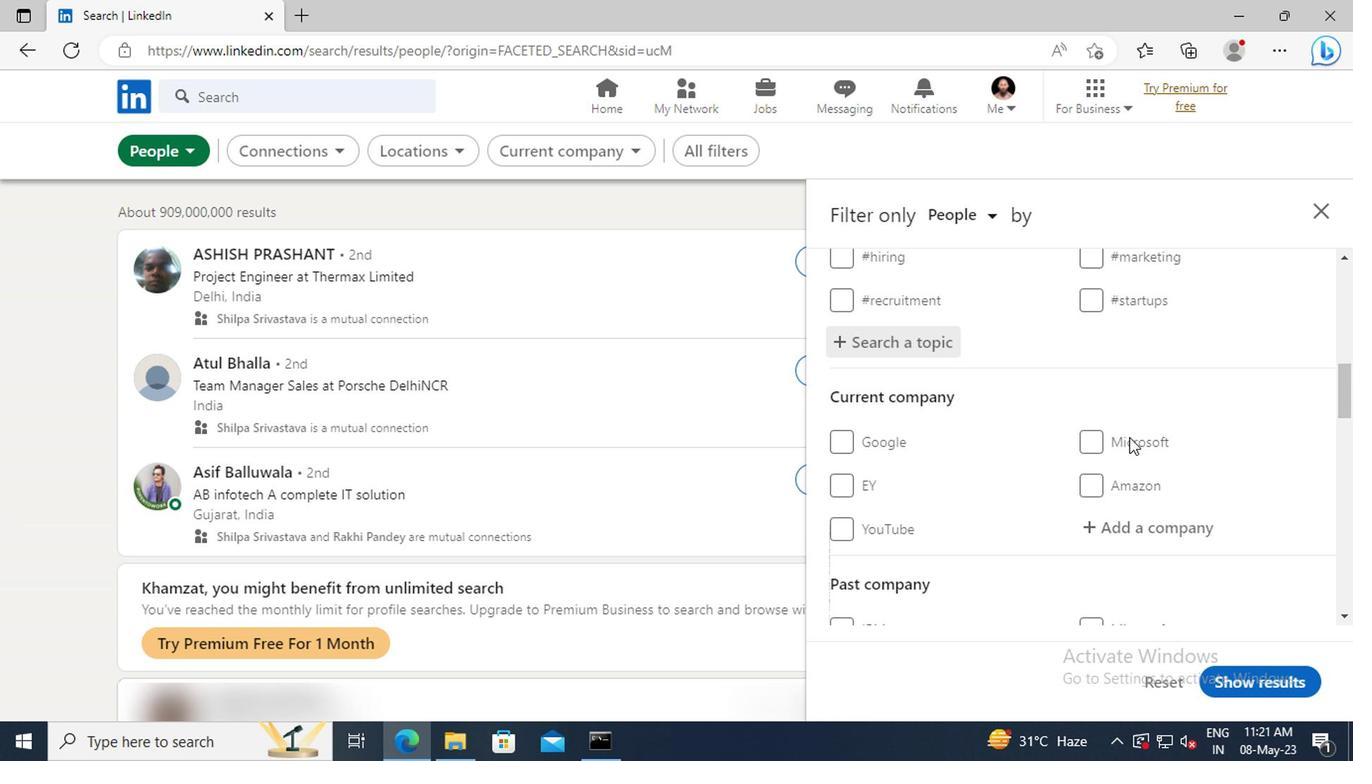 
Action: Mouse scrolled (1124, 435) with delta (0, 0)
Screenshot: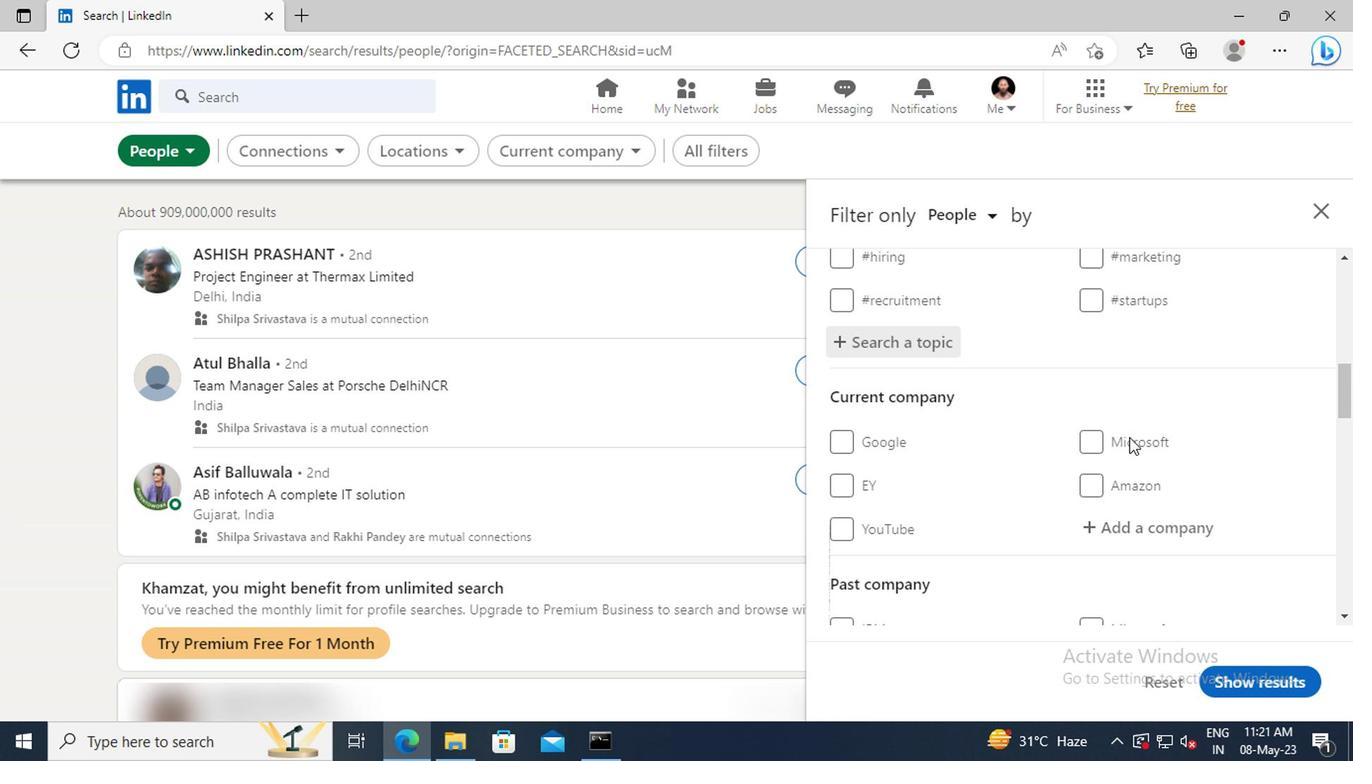 
Action: Mouse scrolled (1124, 435) with delta (0, 0)
Screenshot: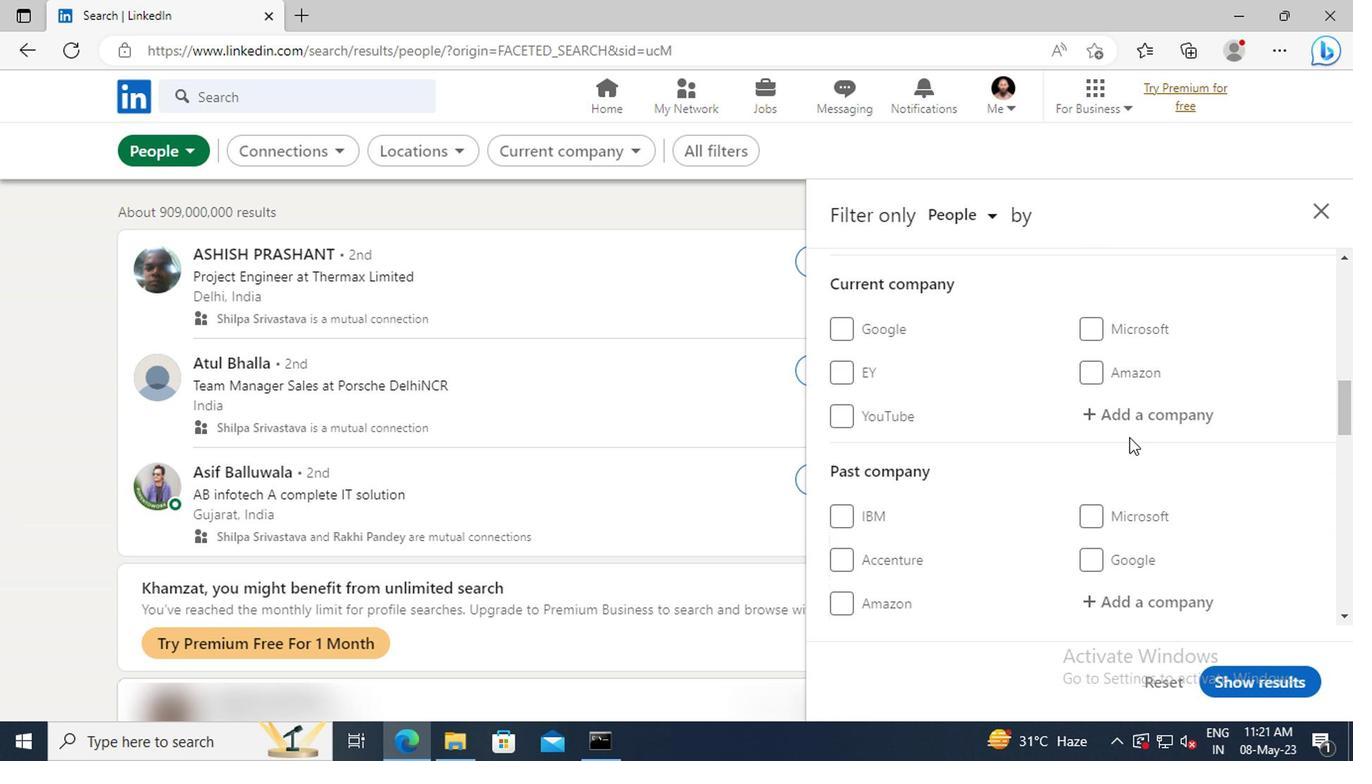 
Action: Mouse scrolled (1124, 435) with delta (0, 0)
Screenshot: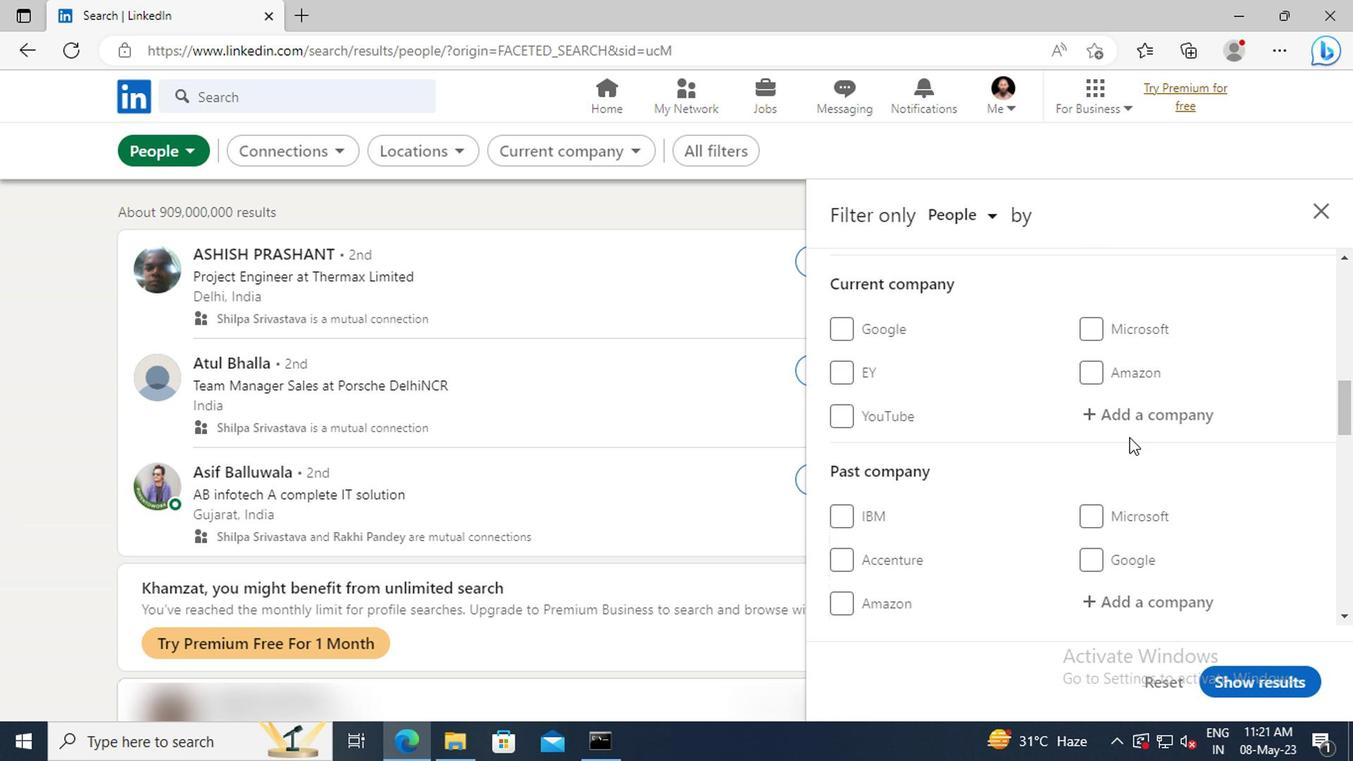
Action: Mouse scrolled (1124, 435) with delta (0, 0)
Screenshot: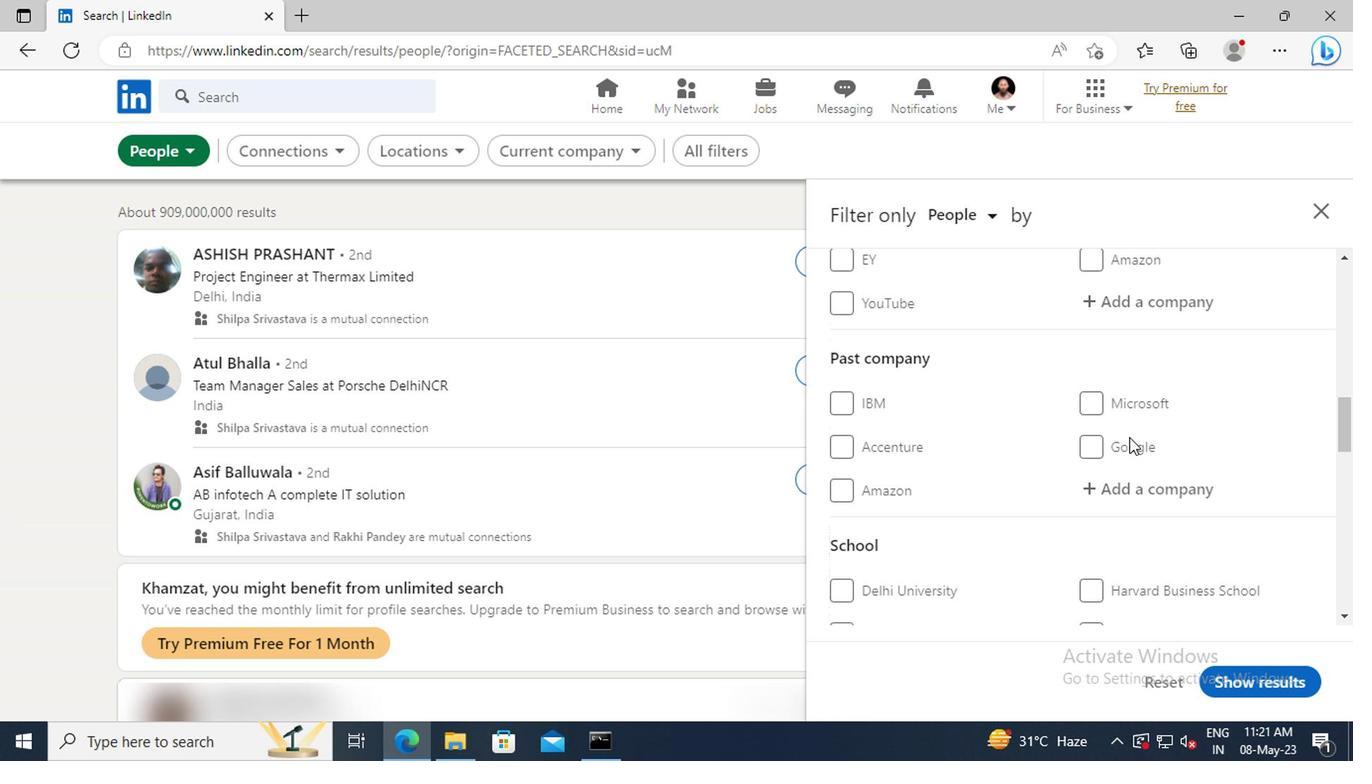
Action: Mouse scrolled (1124, 435) with delta (0, 0)
Screenshot: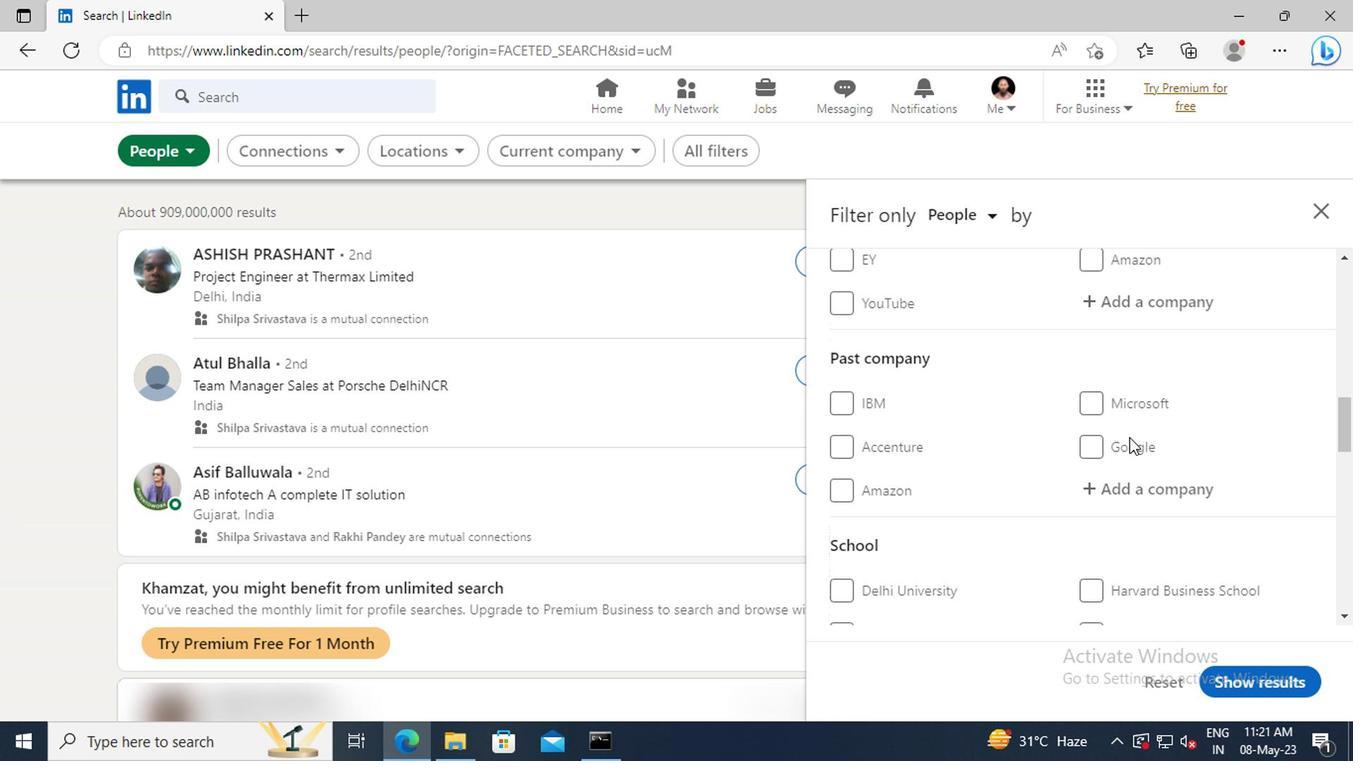 
Action: Mouse scrolled (1124, 435) with delta (0, 0)
Screenshot: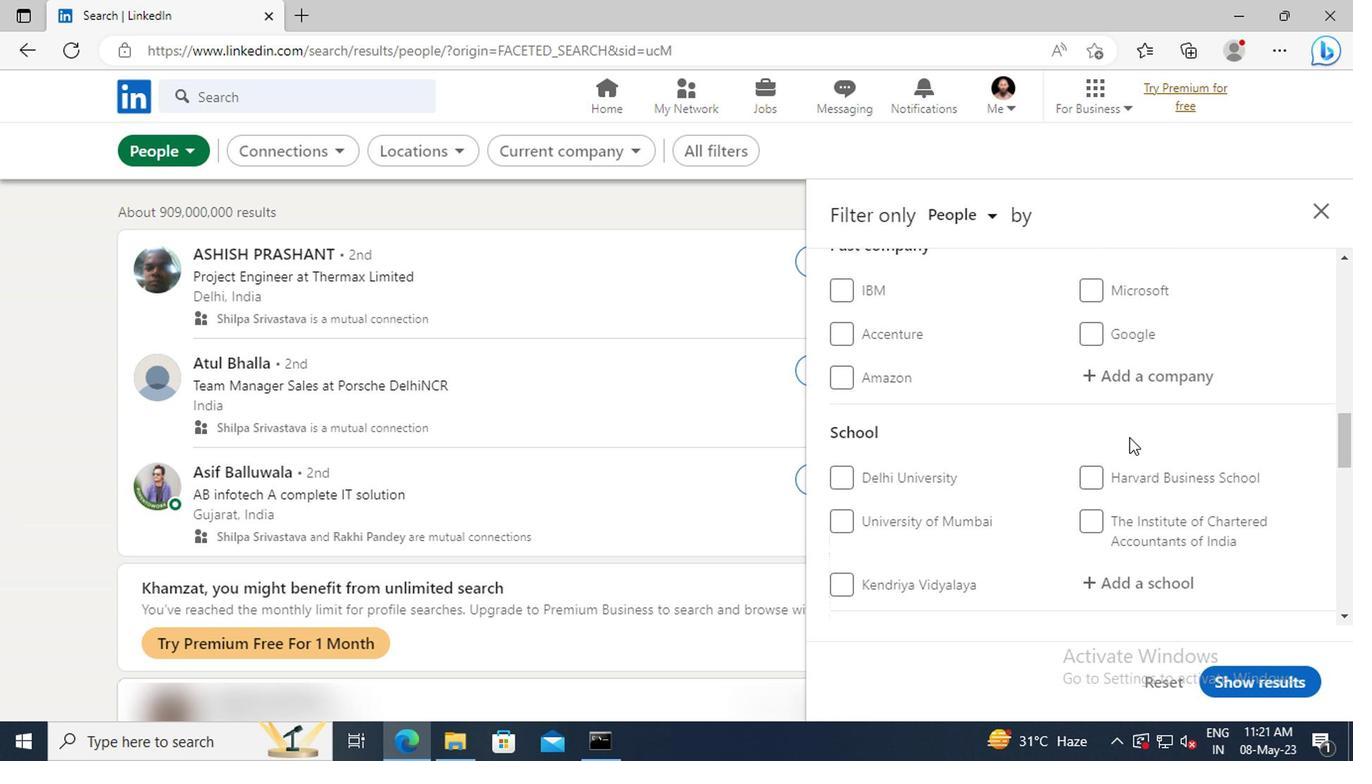 
Action: Mouse scrolled (1124, 435) with delta (0, 0)
Screenshot: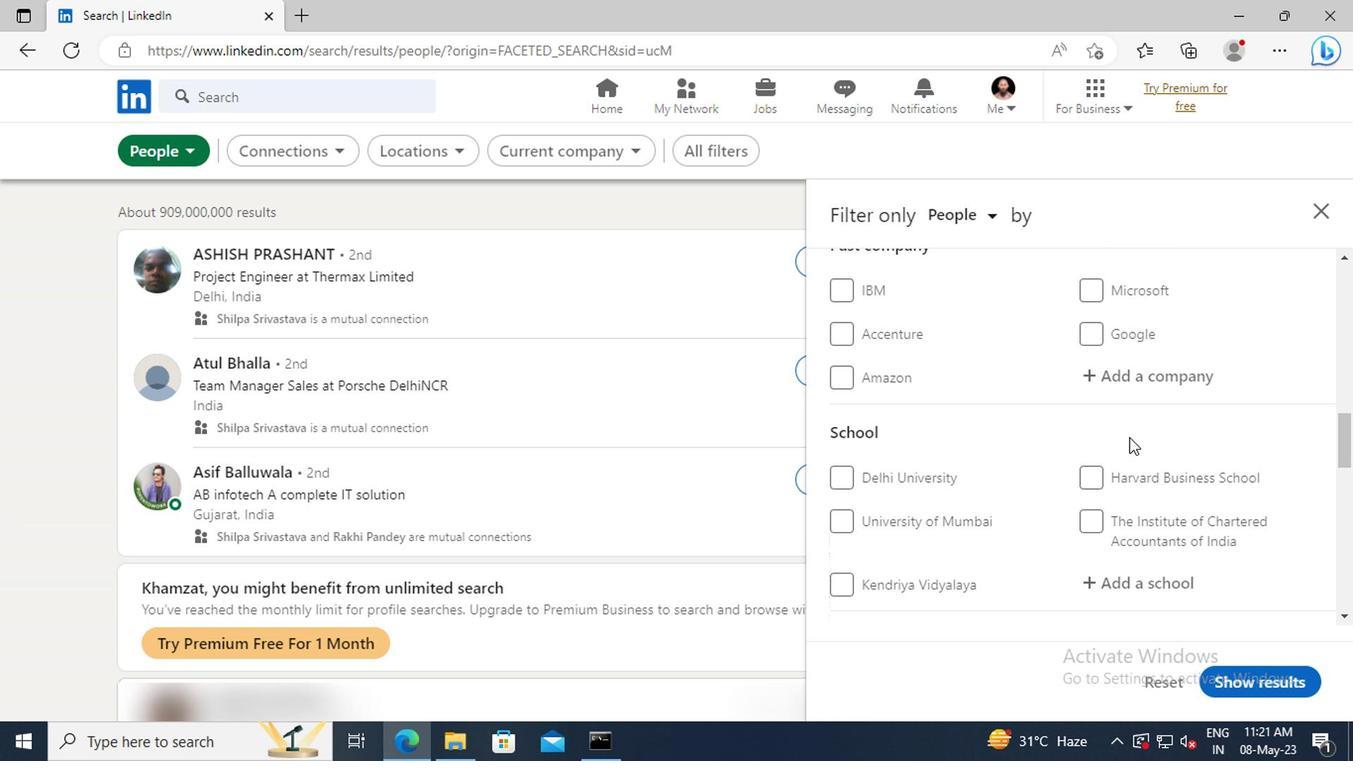 
Action: Mouse scrolled (1124, 435) with delta (0, 0)
Screenshot: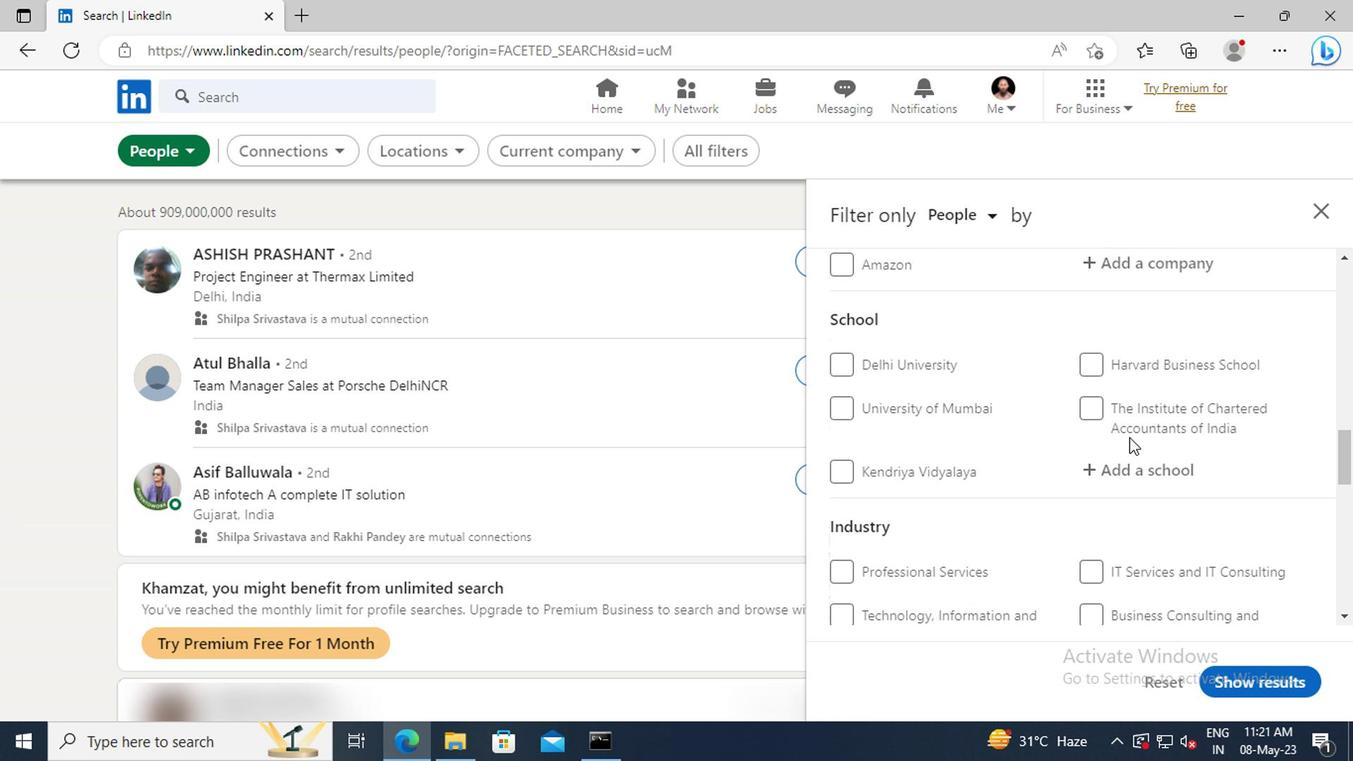 
Action: Mouse scrolled (1124, 435) with delta (0, 0)
Screenshot: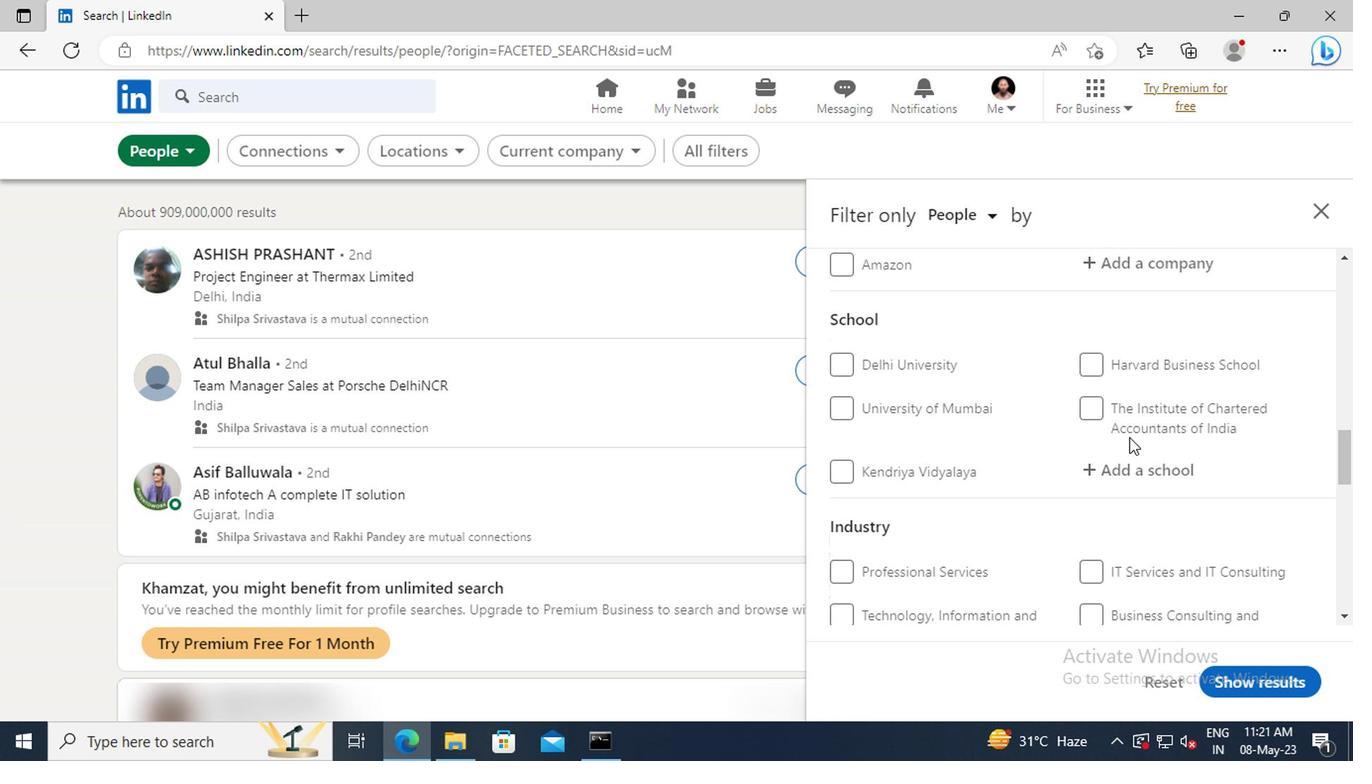 
Action: Mouse scrolled (1124, 435) with delta (0, 0)
Screenshot: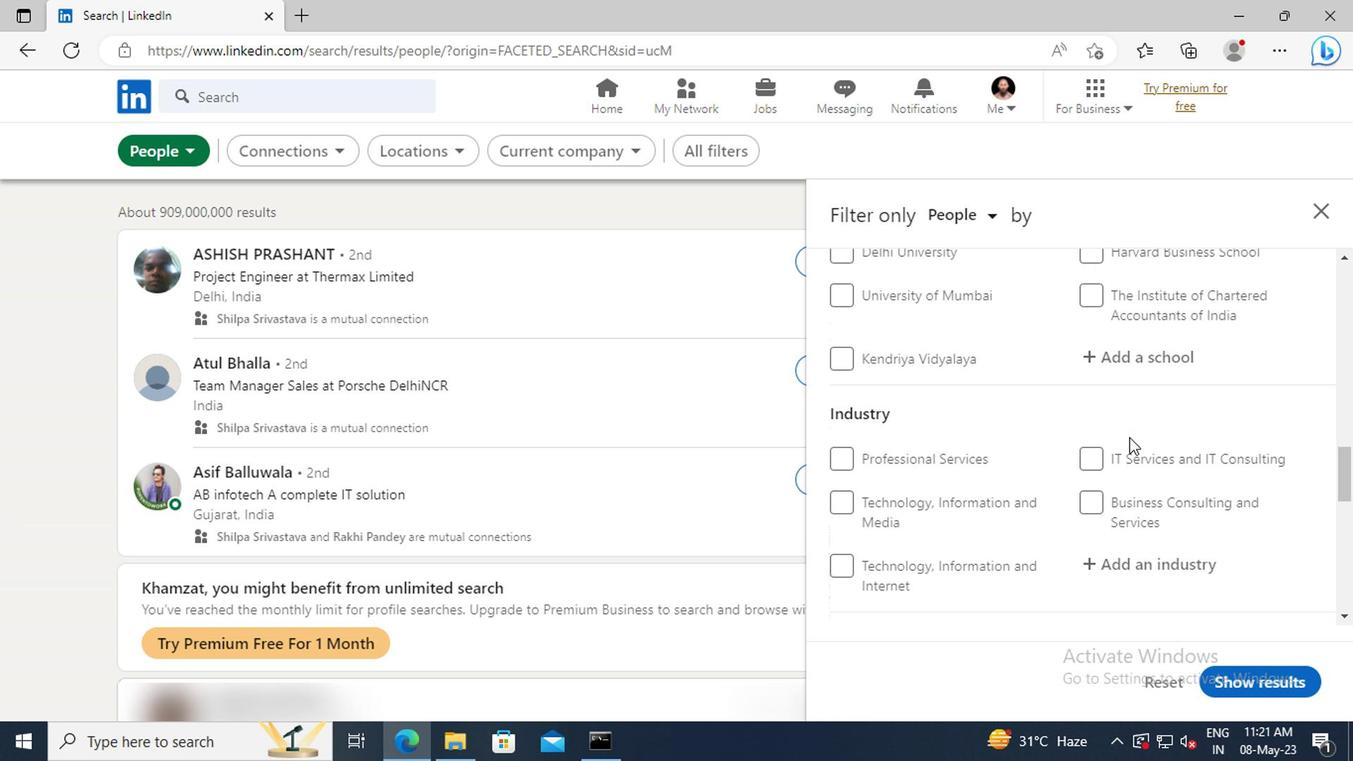
Action: Mouse scrolled (1124, 435) with delta (0, 0)
Screenshot: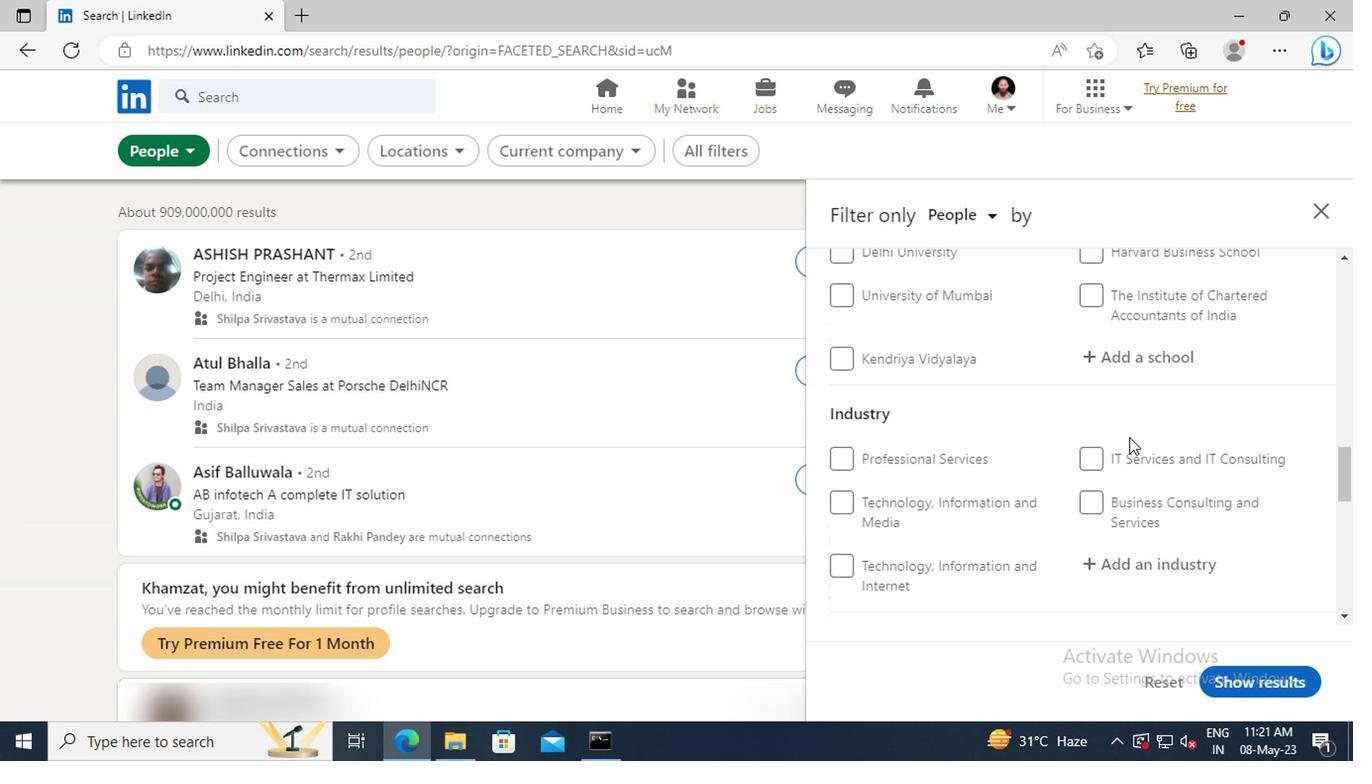 
Action: Mouse scrolled (1124, 435) with delta (0, 0)
Screenshot: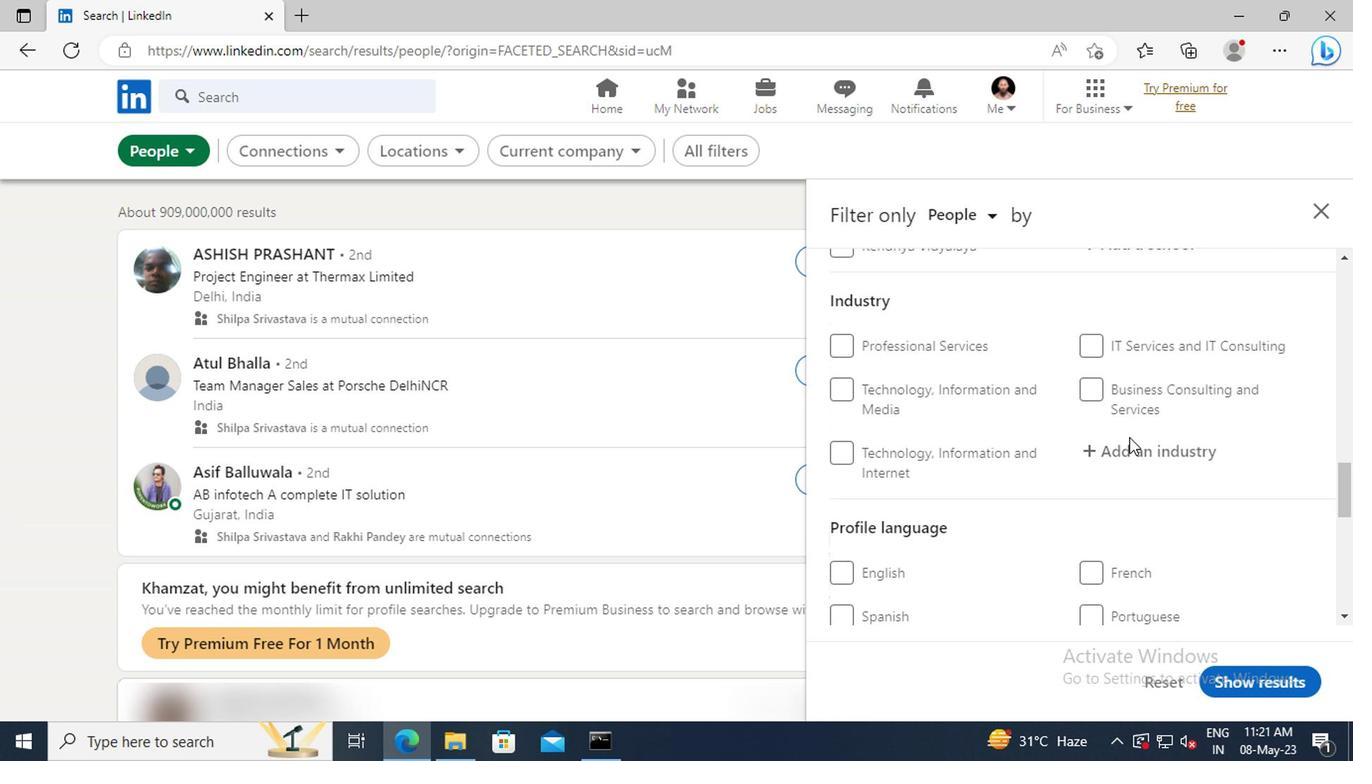 
Action: Mouse scrolled (1124, 435) with delta (0, 0)
Screenshot: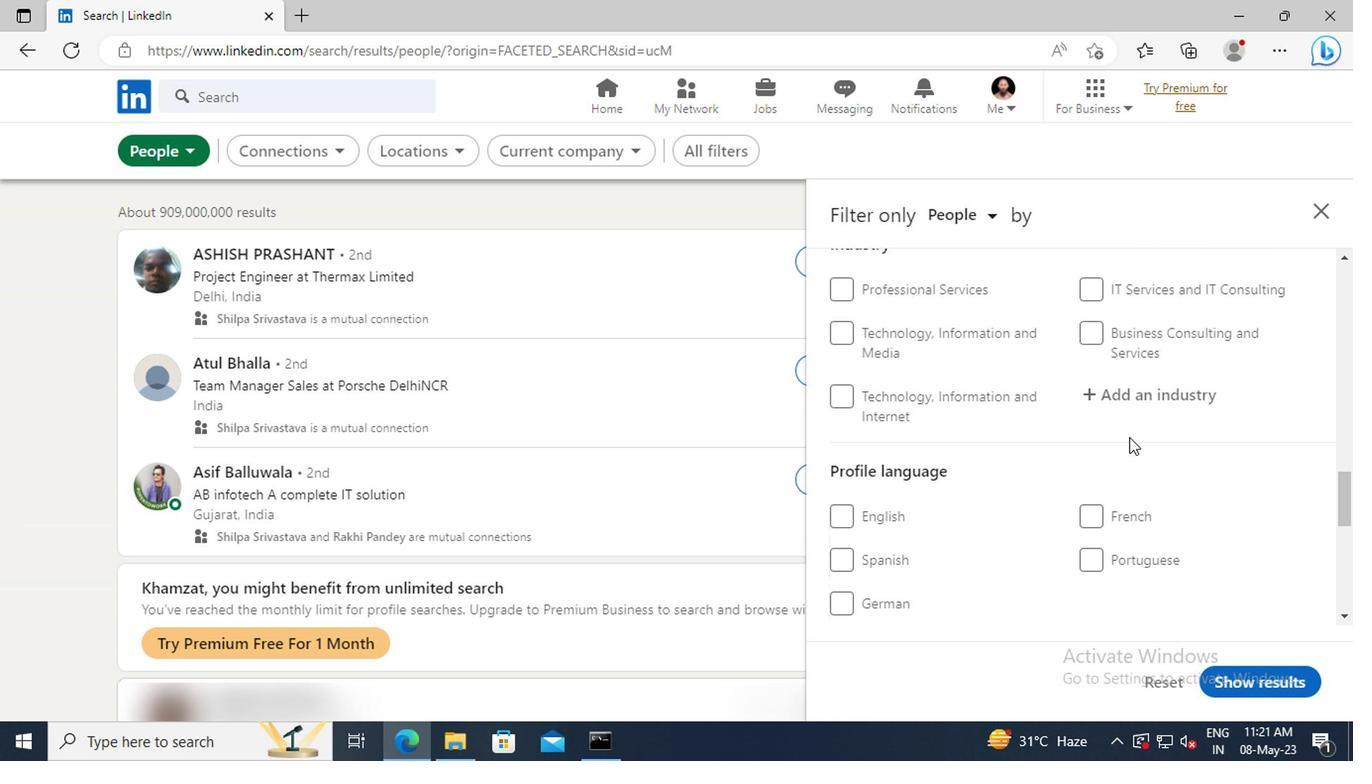 
Action: Mouse moved to (1090, 507)
Screenshot: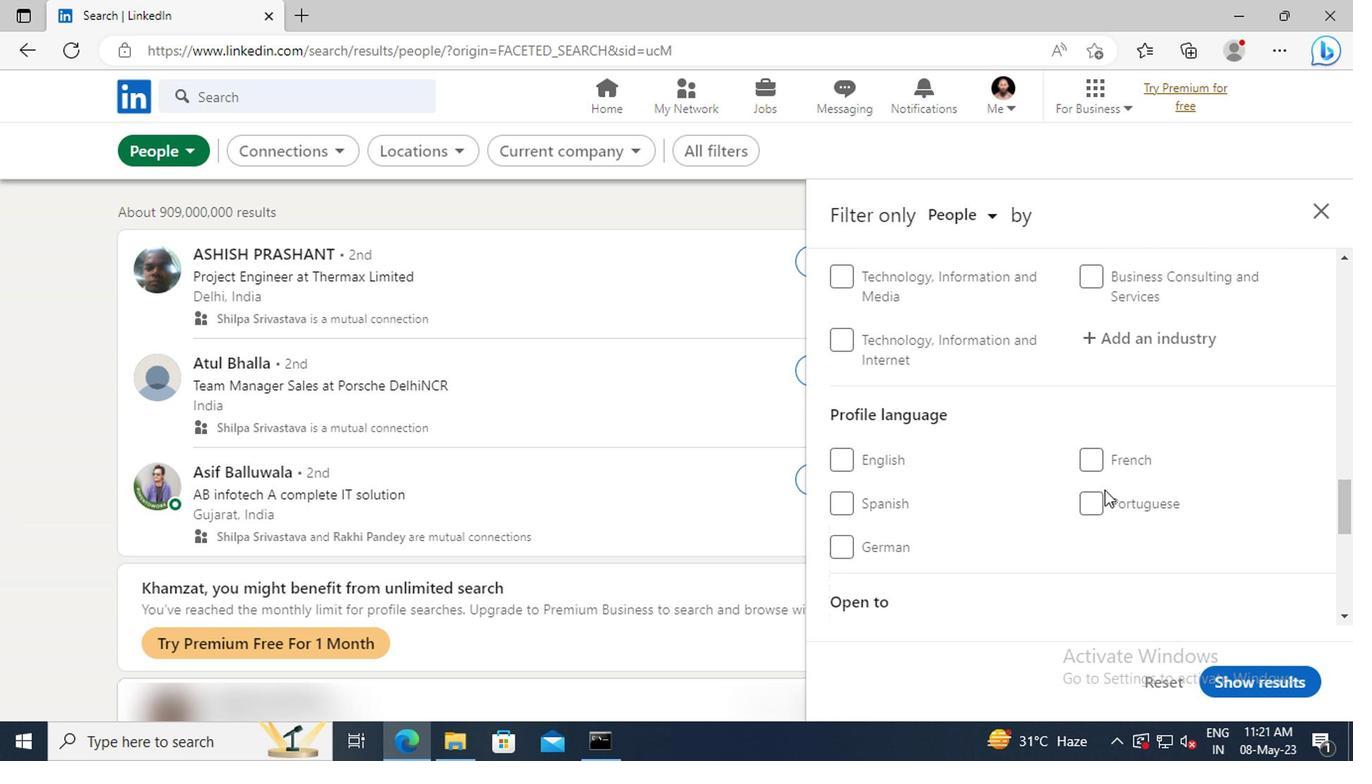 
Action: Mouse pressed left at (1090, 507)
Screenshot: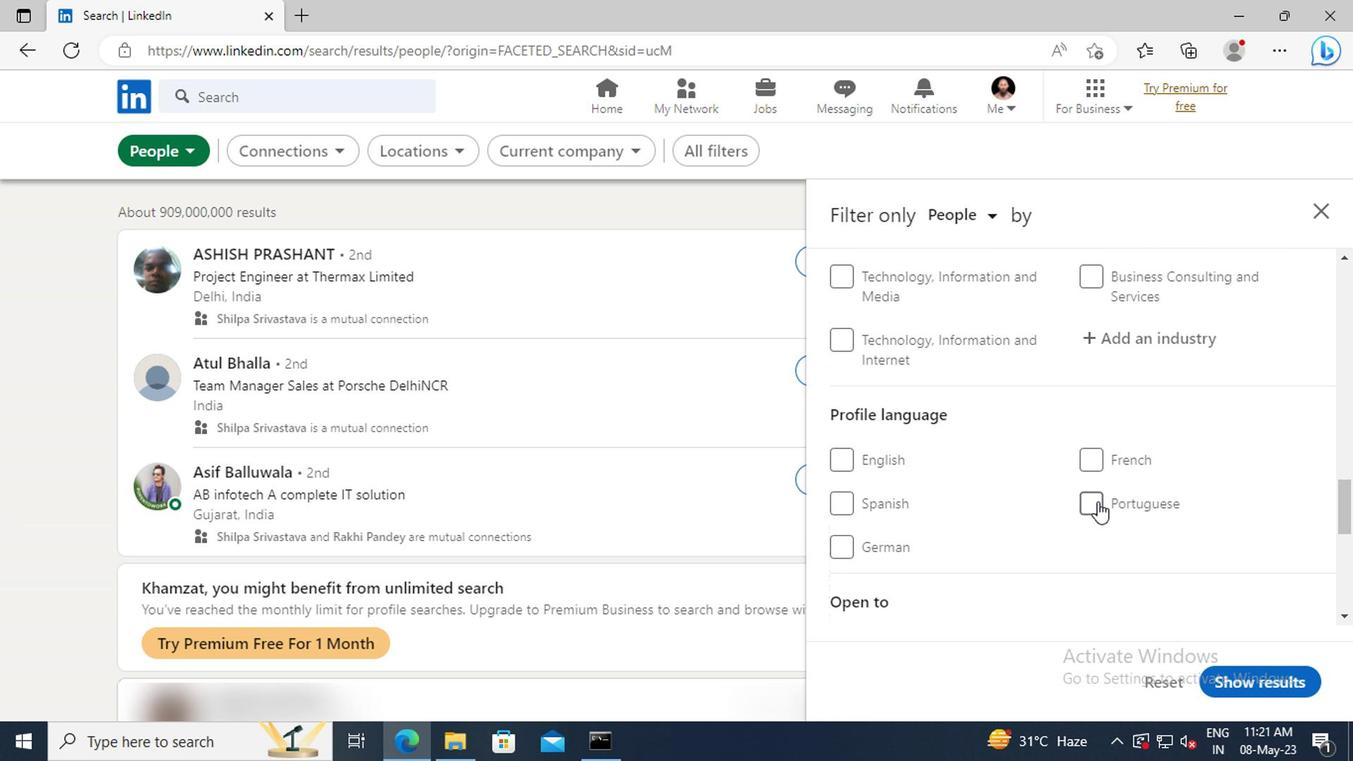 
Action: Mouse moved to (1120, 454)
Screenshot: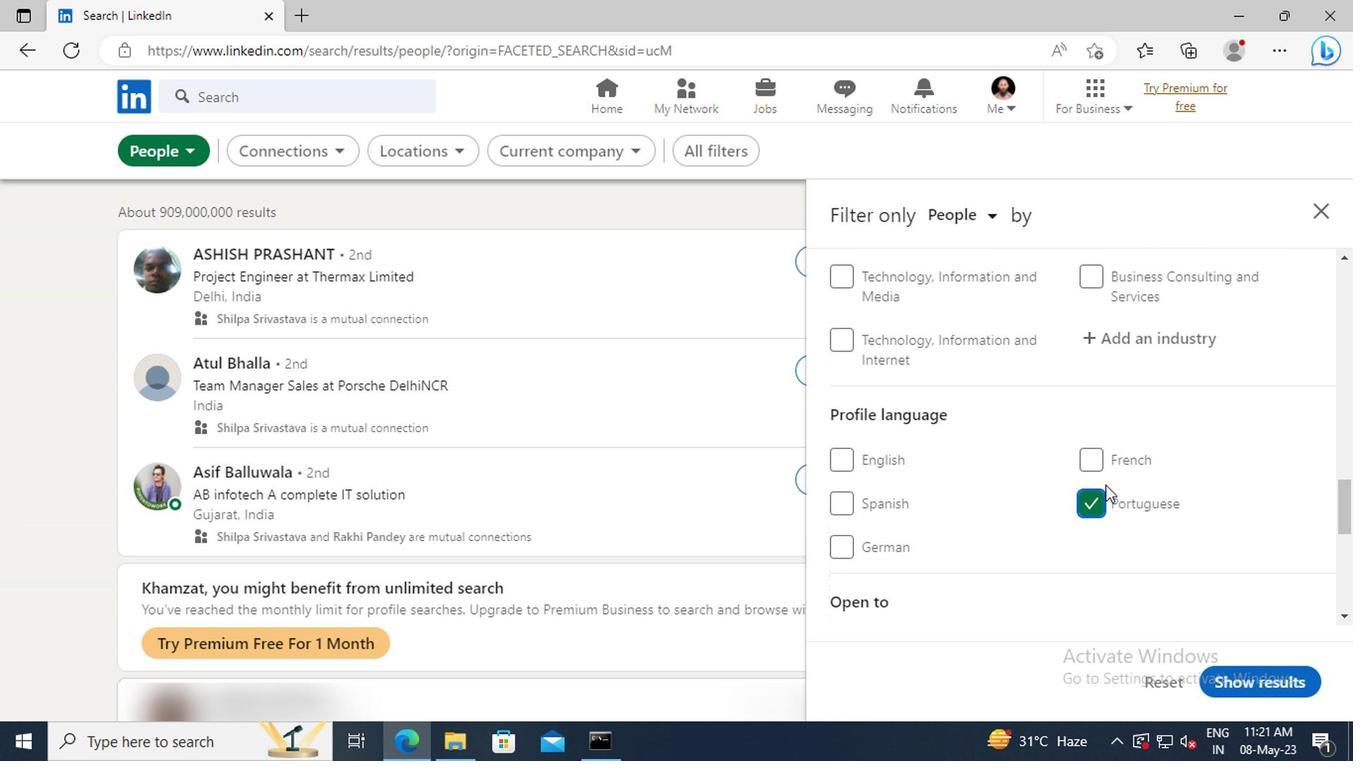 
Action: Mouse scrolled (1120, 455) with delta (0, 0)
Screenshot: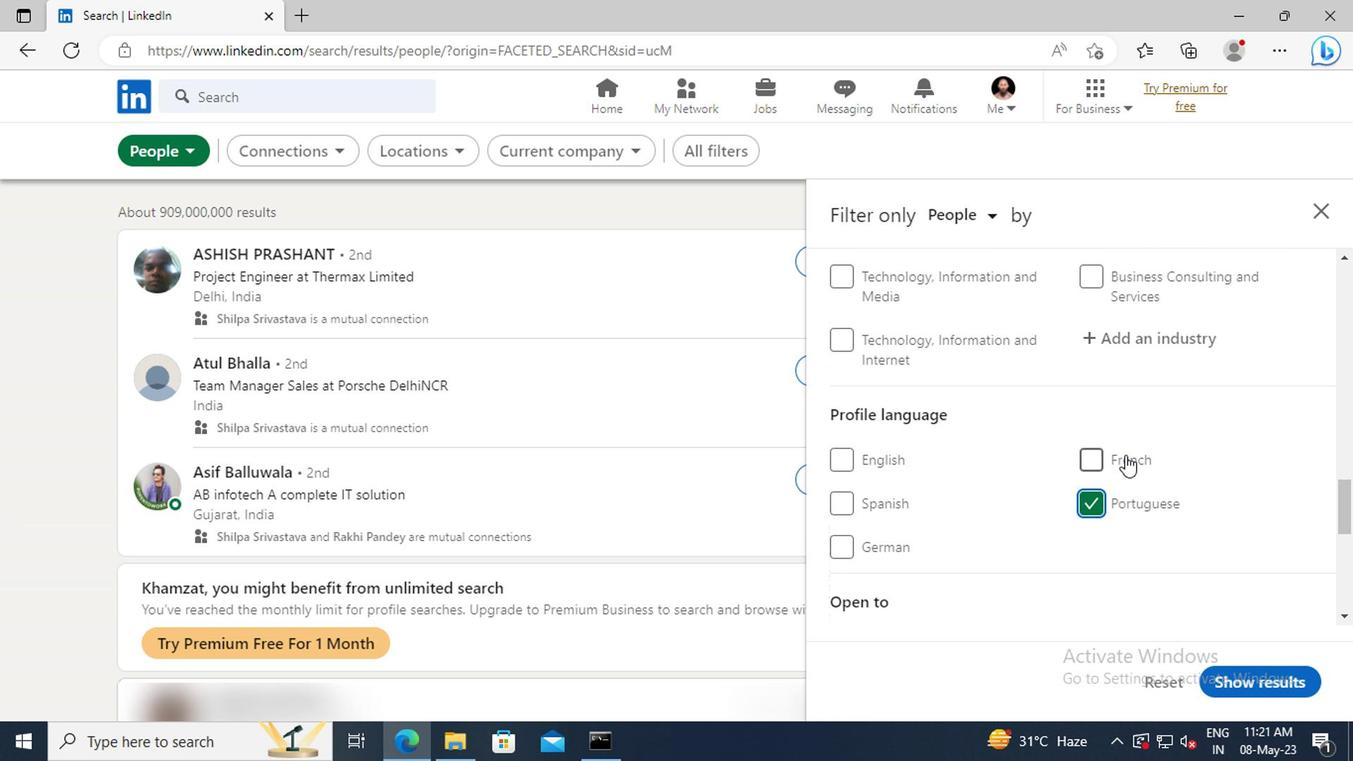 
Action: Mouse scrolled (1120, 455) with delta (0, 0)
Screenshot: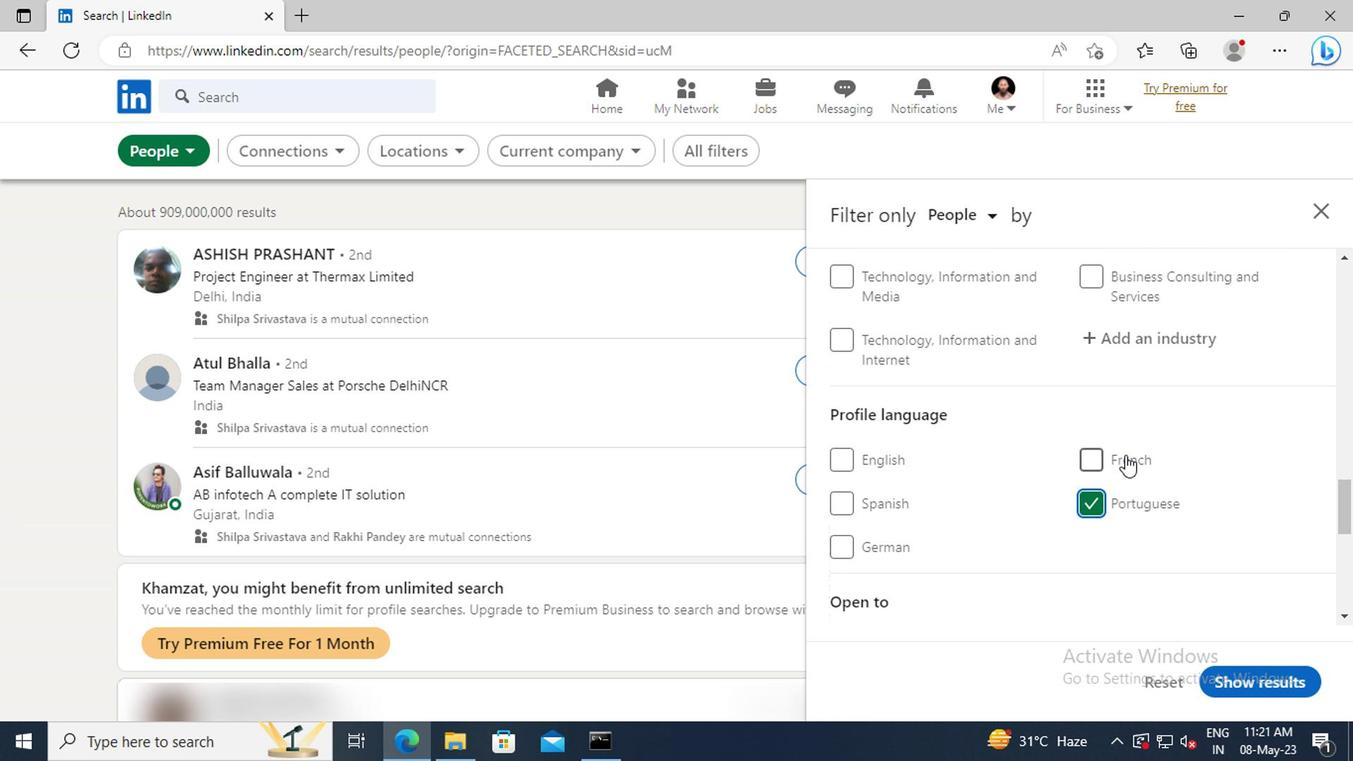 
Action: Mouse scrolled (1120, 455) with delta (0, 0)
Screenshot: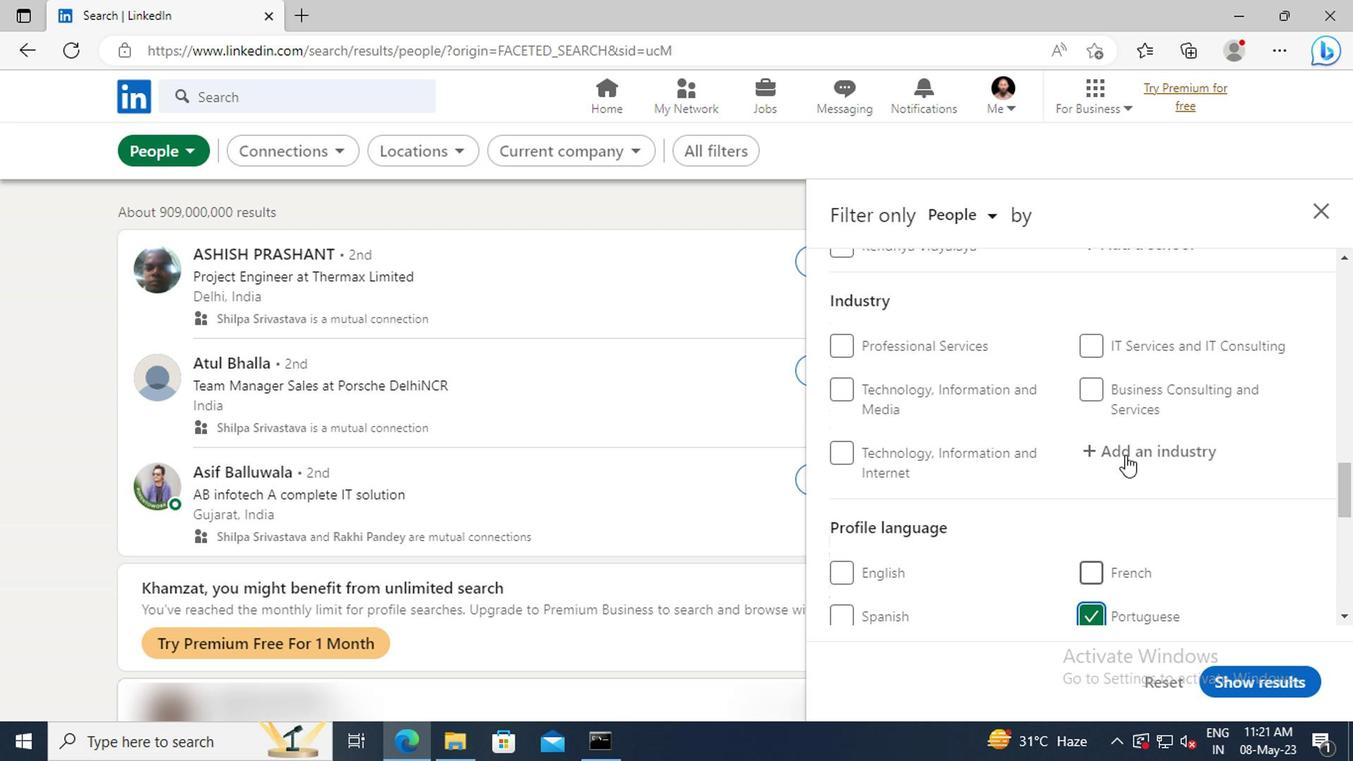 
Action: Mouse scrolled (1120, 455) with delta (0, 0)
Screenshot: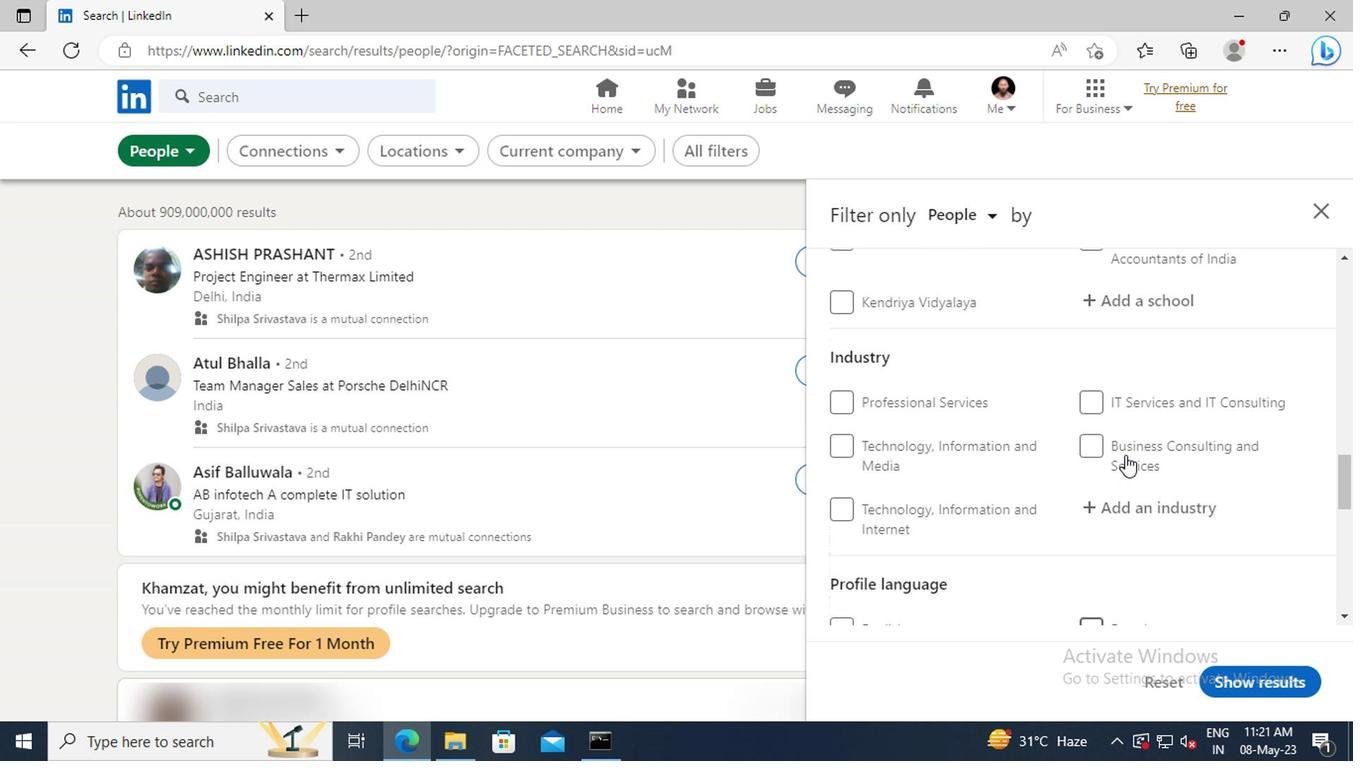 
Action: Mouse scrolled (1120, 455) with delta (0, 0)
Screenshot: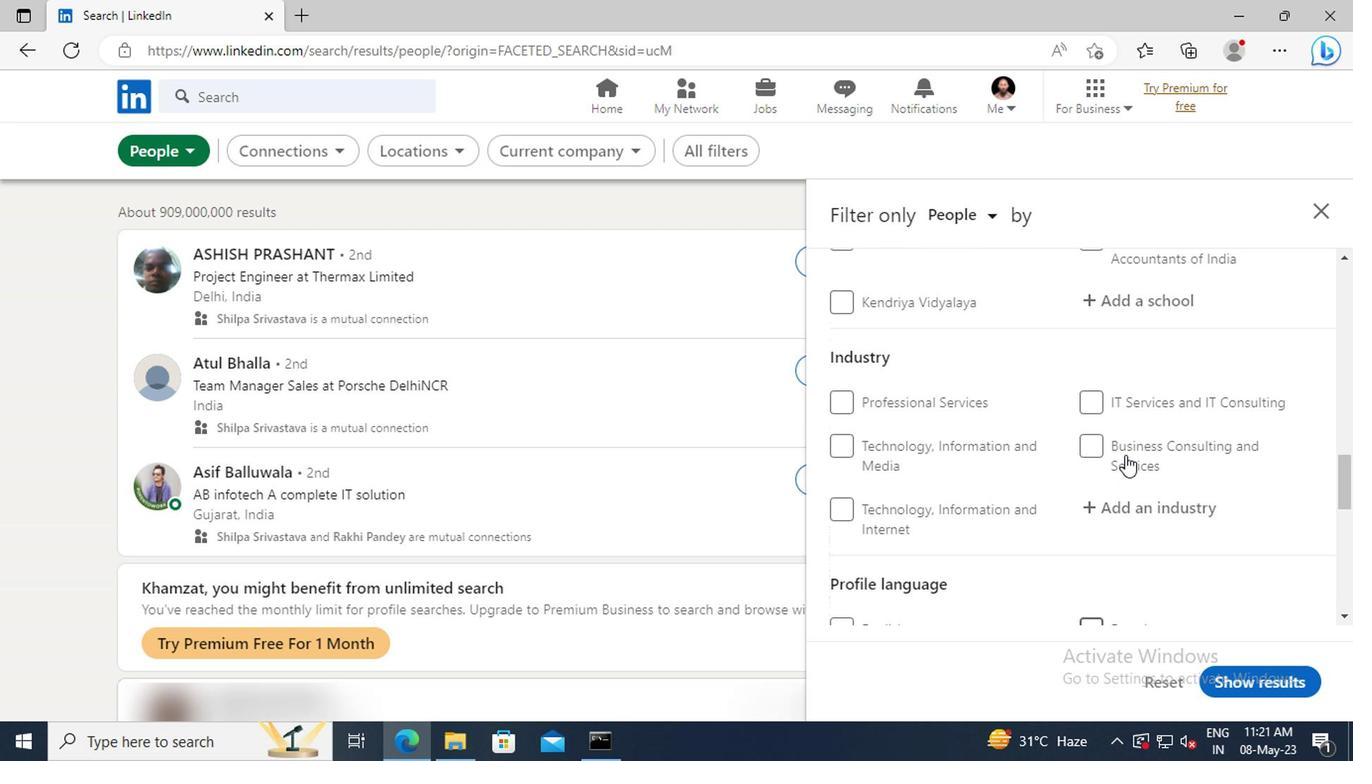 
Action: Mouse scrolled (1120, 455) with delta (0, 0)
Screenshot: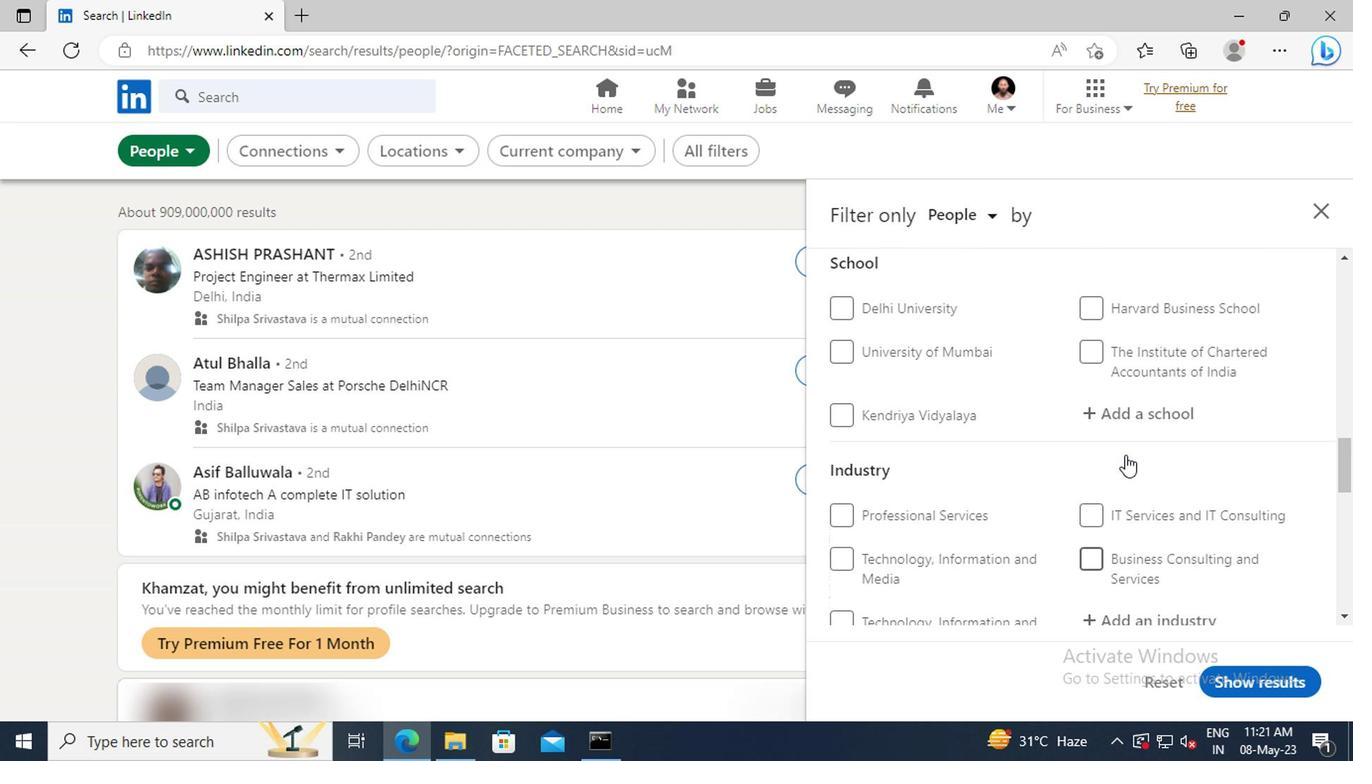 
Action: Mouse scrolled (1120, 455) with delta (0, 0)
Screenshot: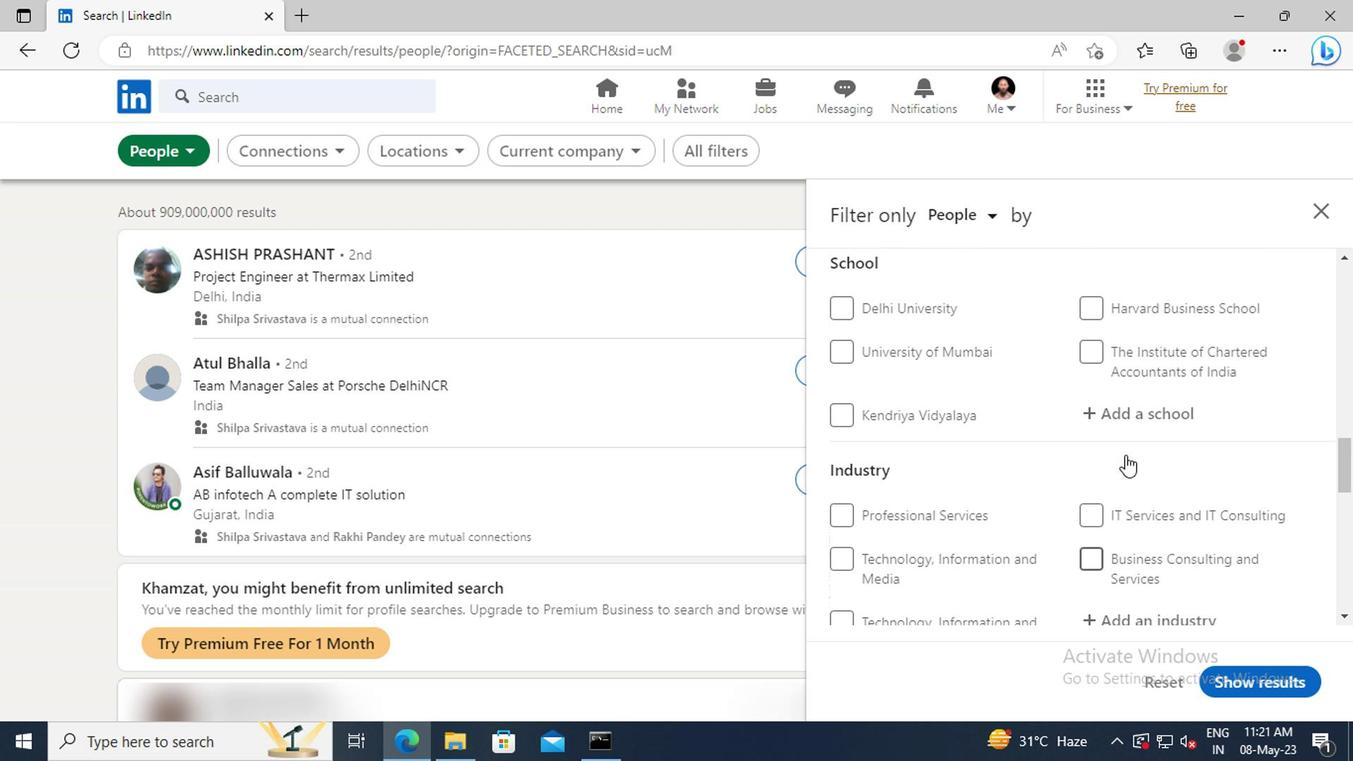 
Action: Mouse scrolled (1120, 455) with delta (0, 0)
Screenshot: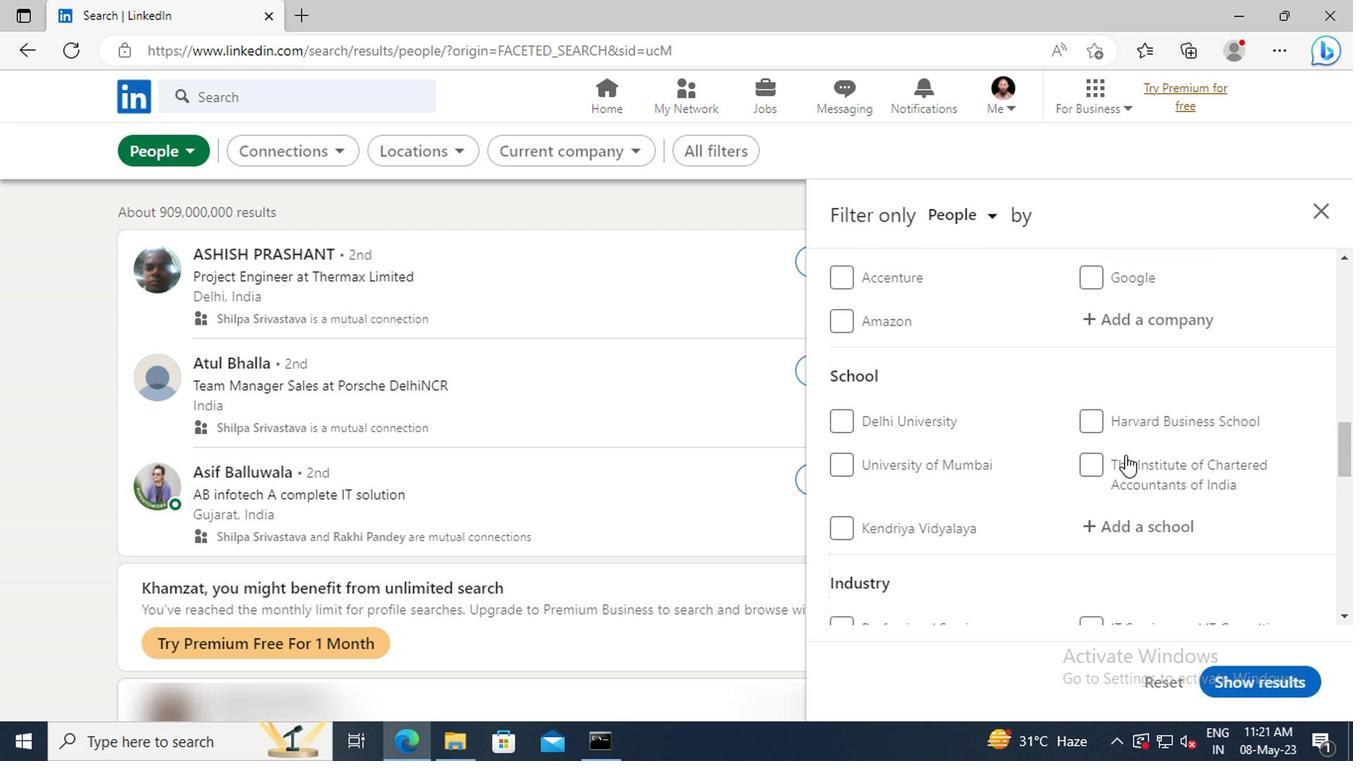 
Action: Mouse scrolled (1120, 455) with delta (0, 0)
Screenshot: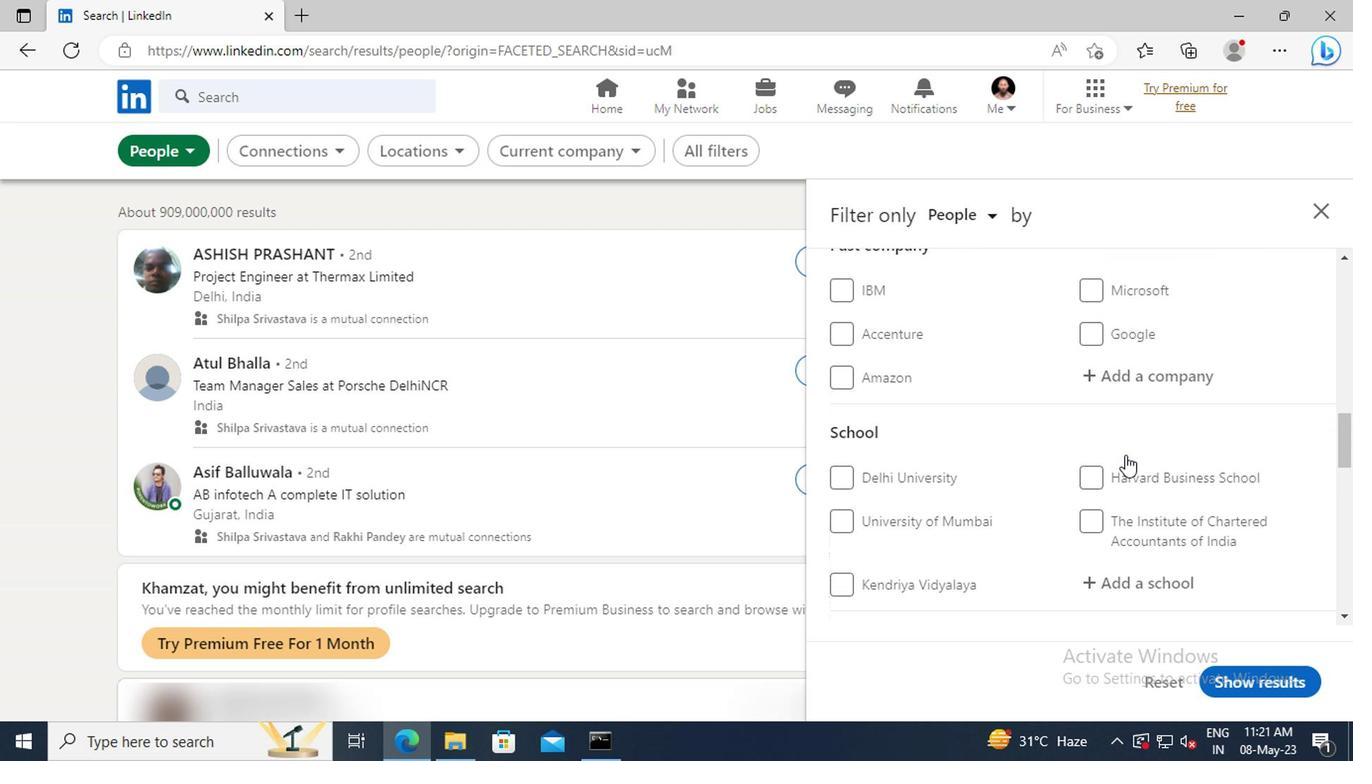 
Action: Mouse scrolled (1120, 455) with delta (0, 0)
Screenshot: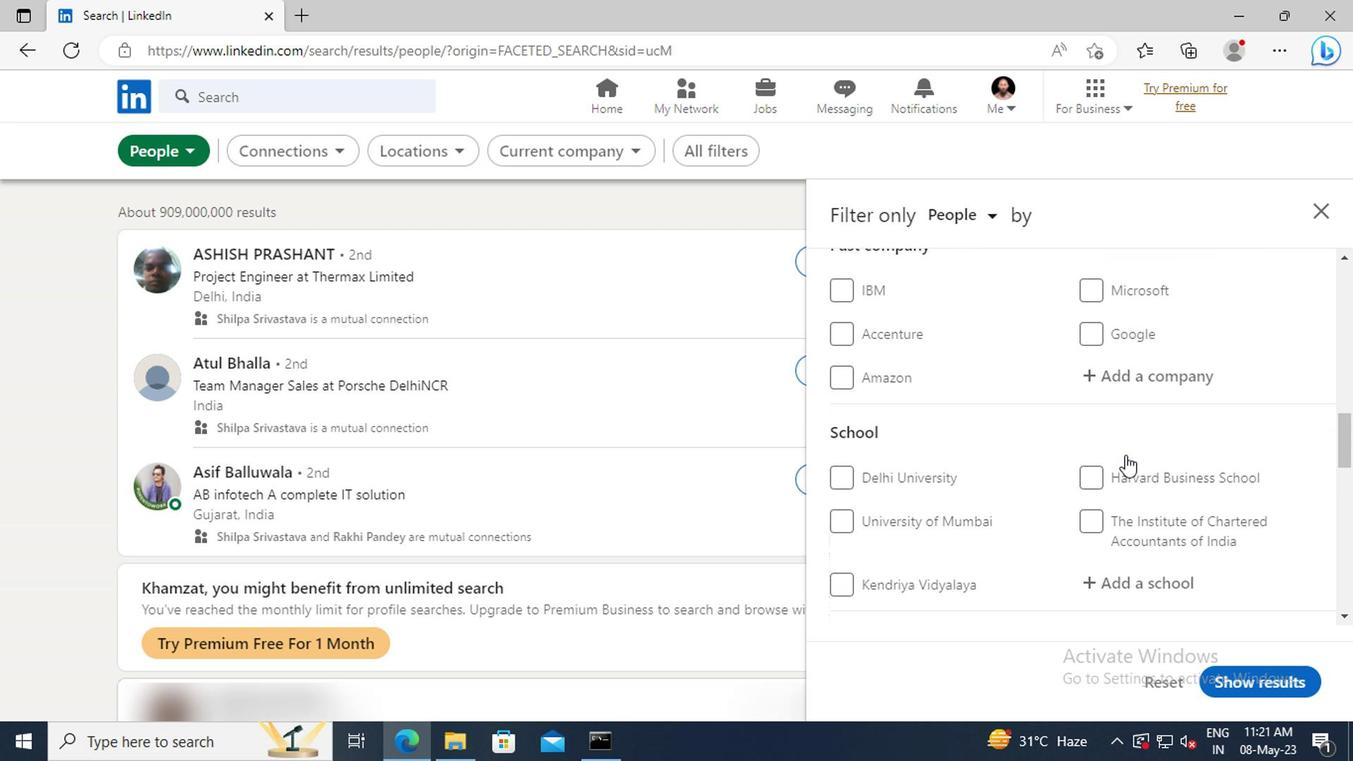 
Action: Mouse scrolled (1120, 455) with delta (0, 0)
Screenshot: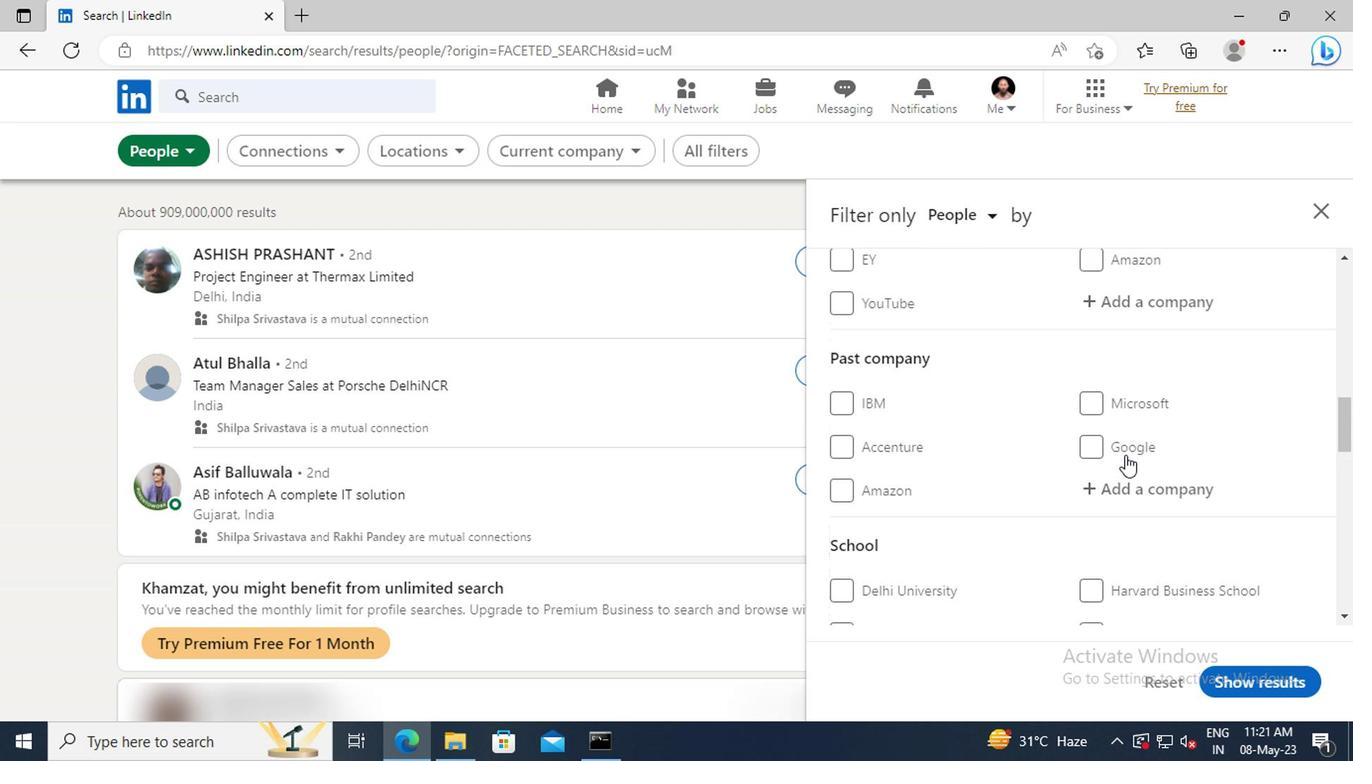 
Action: Mouse scrolled (1120, 455) with delta (0, 0)
Screenshot: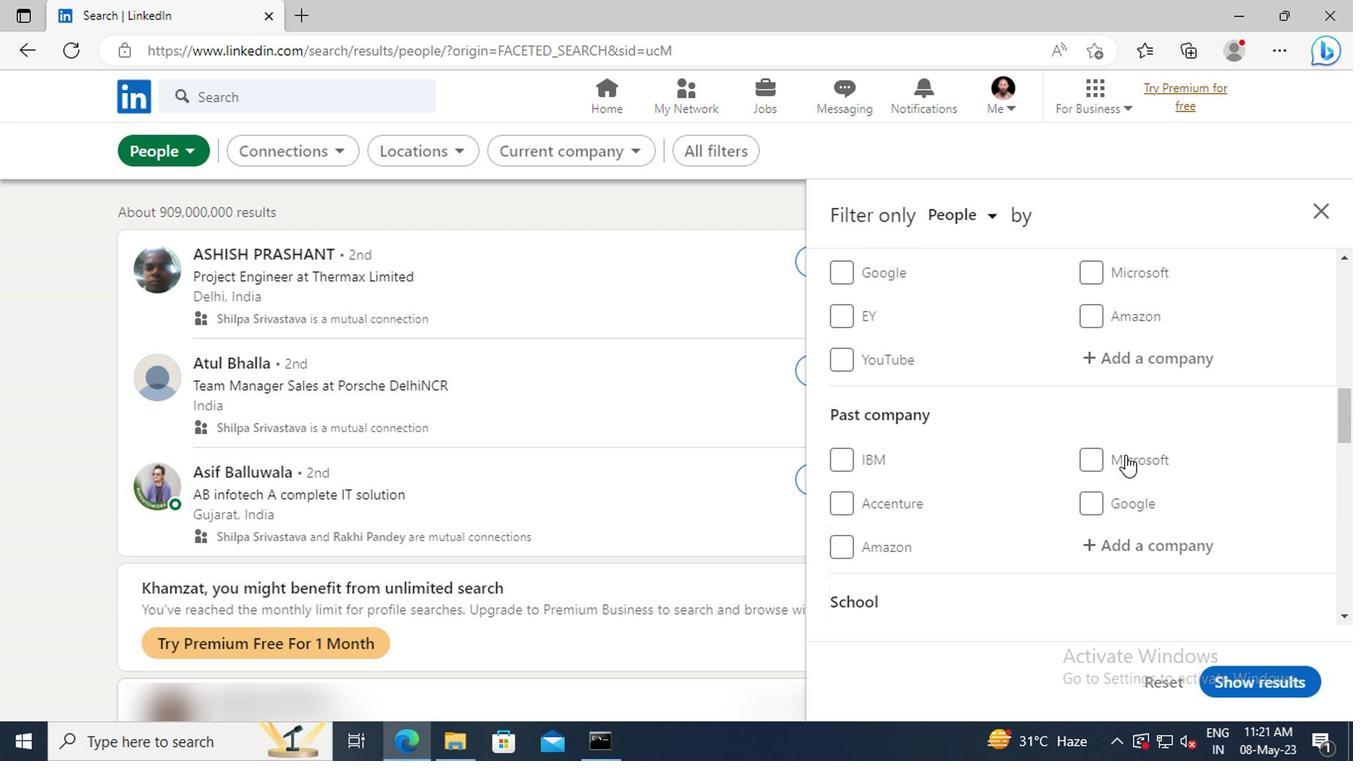
Action: Mouse moved to (1112, 419)
Screenshot: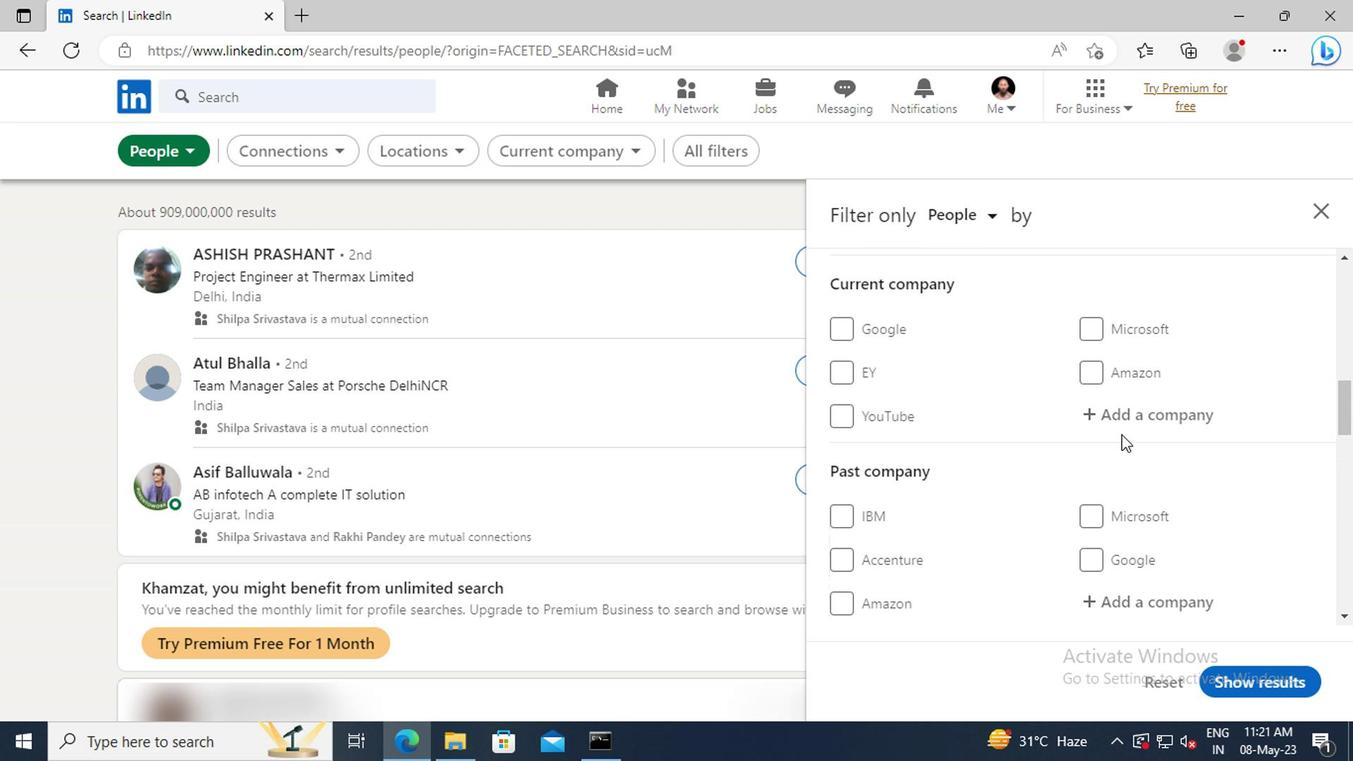 
Action: Mouse pressed left at (1112, 419)
Screenshot: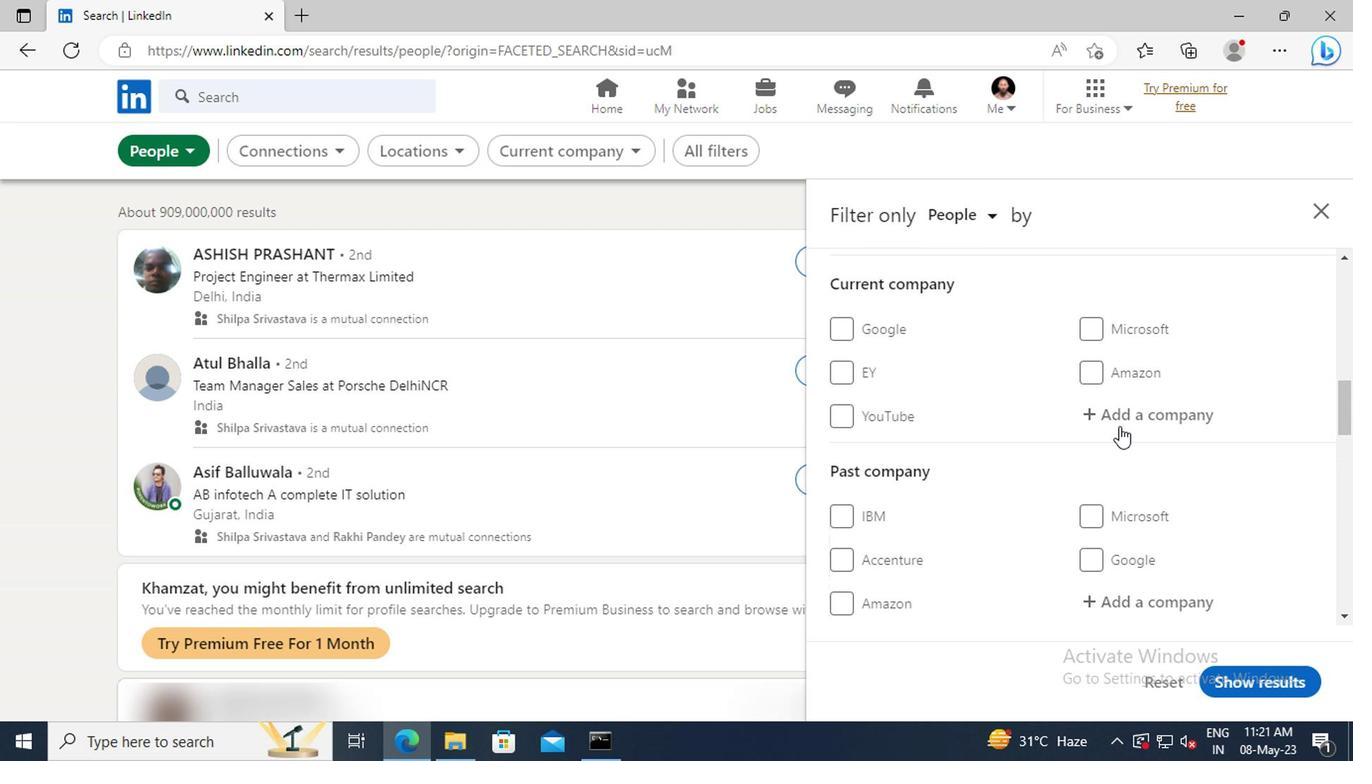 
Action: Mouse moved to (1112, 418)
Screenshot: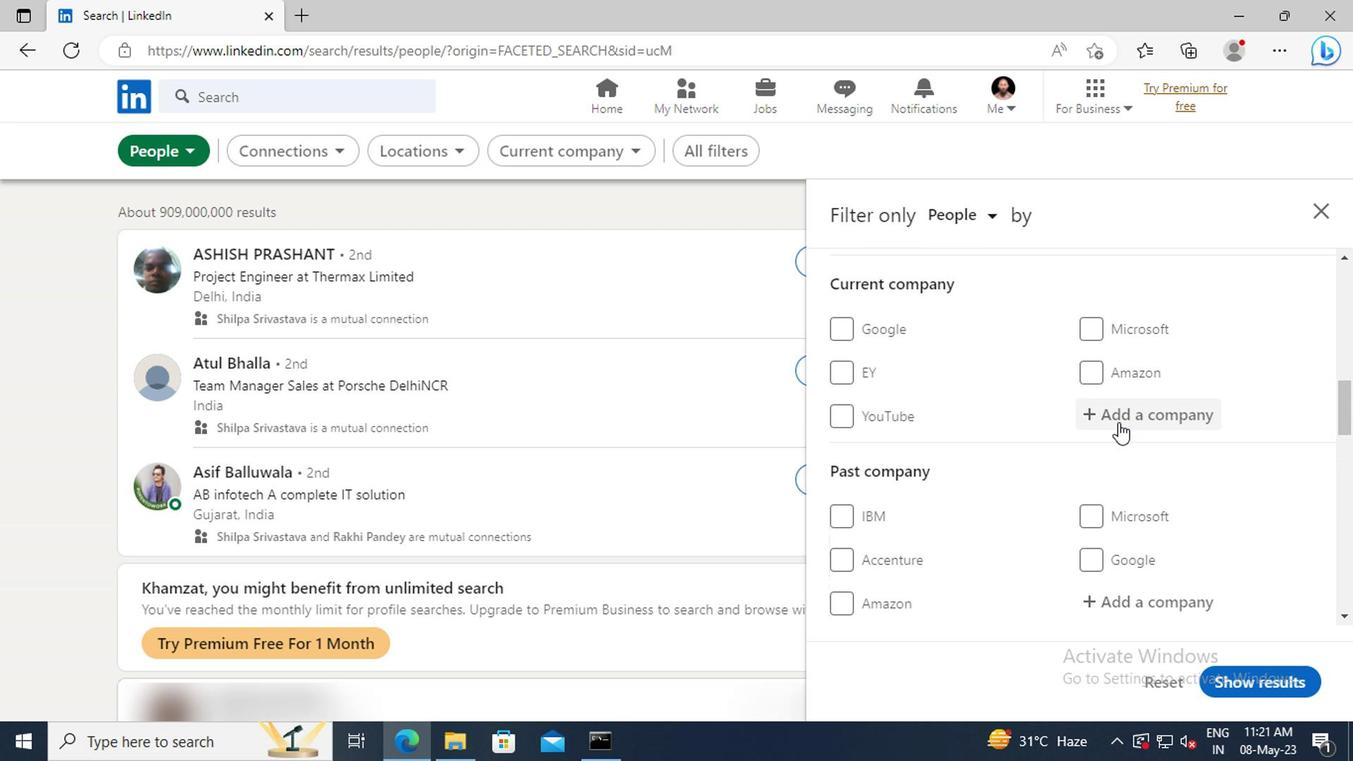 
Action: Key pressed <Key.shift>GEEKSFOR<Key.shift>G
Screenshot: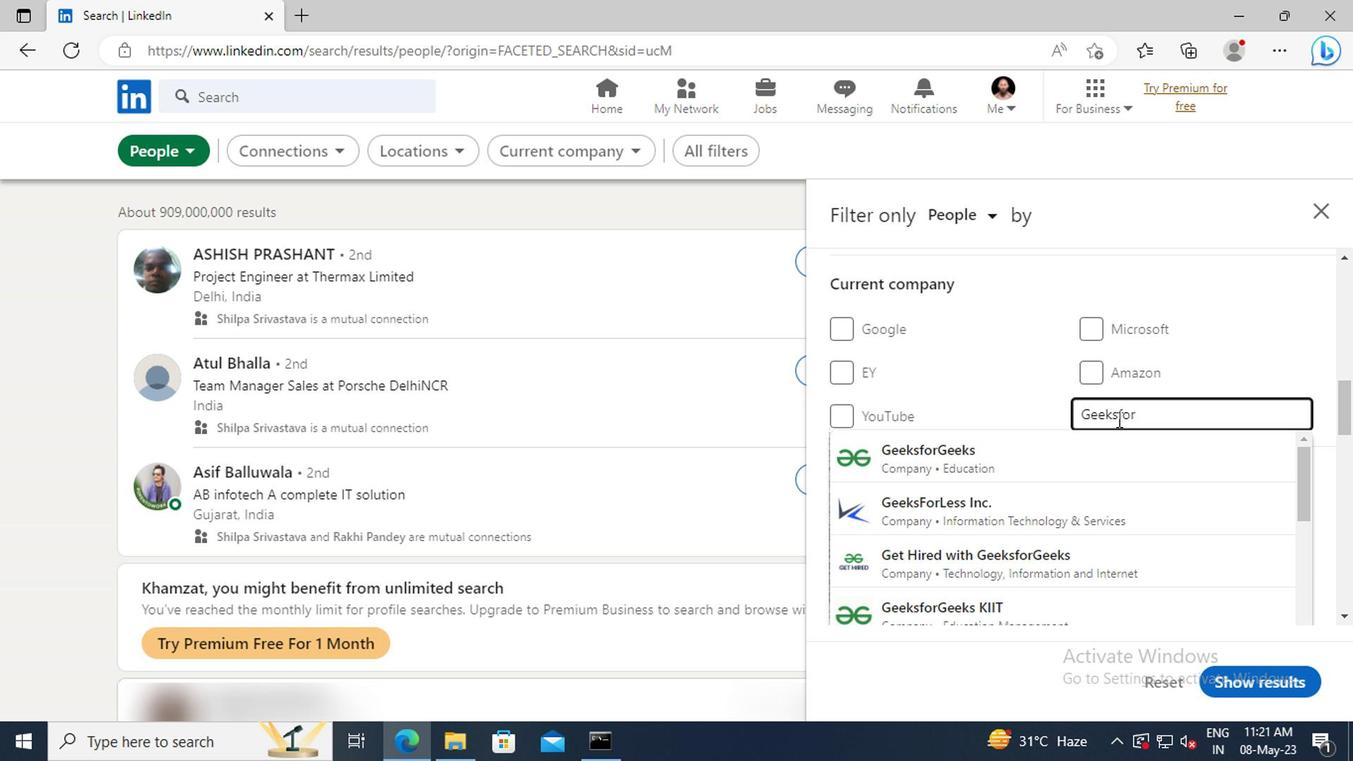 
Action: Mouse moved to (1112, 453)
Screenshot: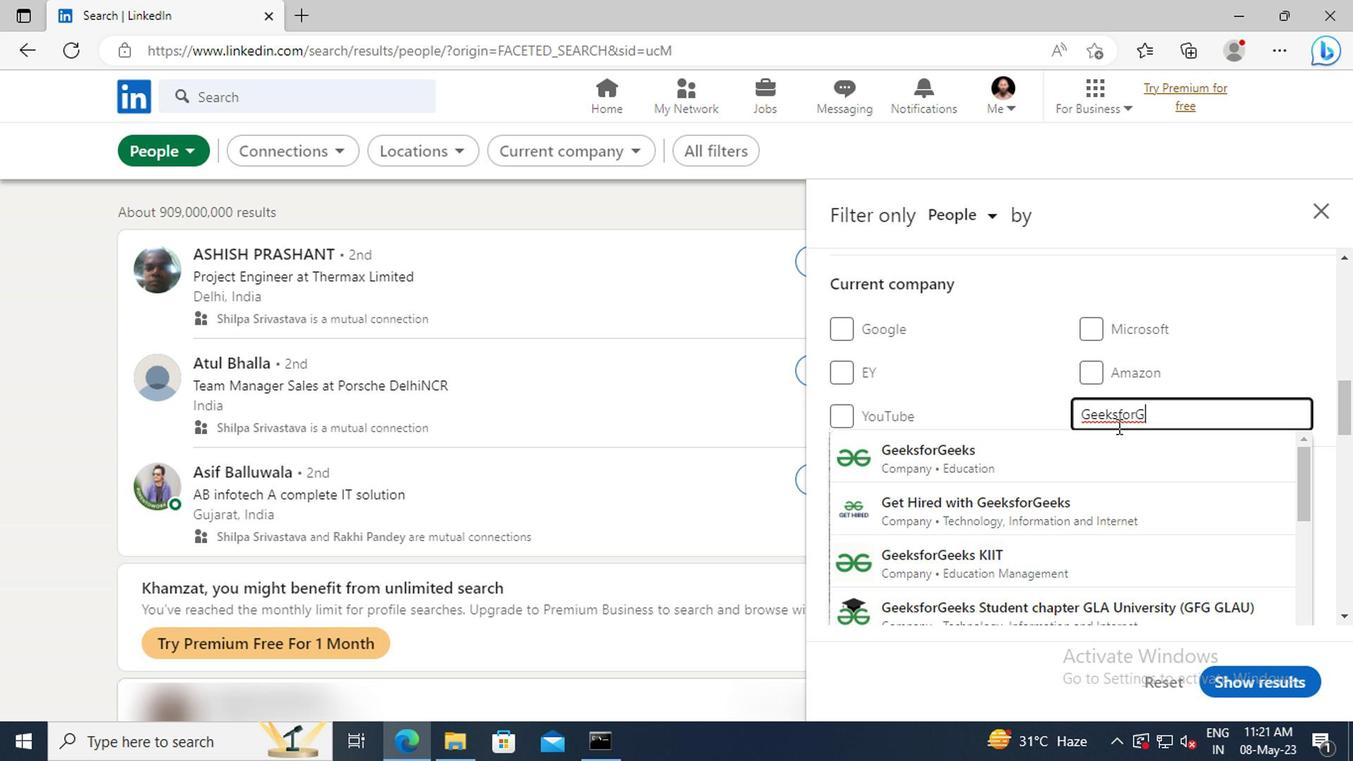 
Action: Mouse pressed left at (1112, 453)
Screenshot: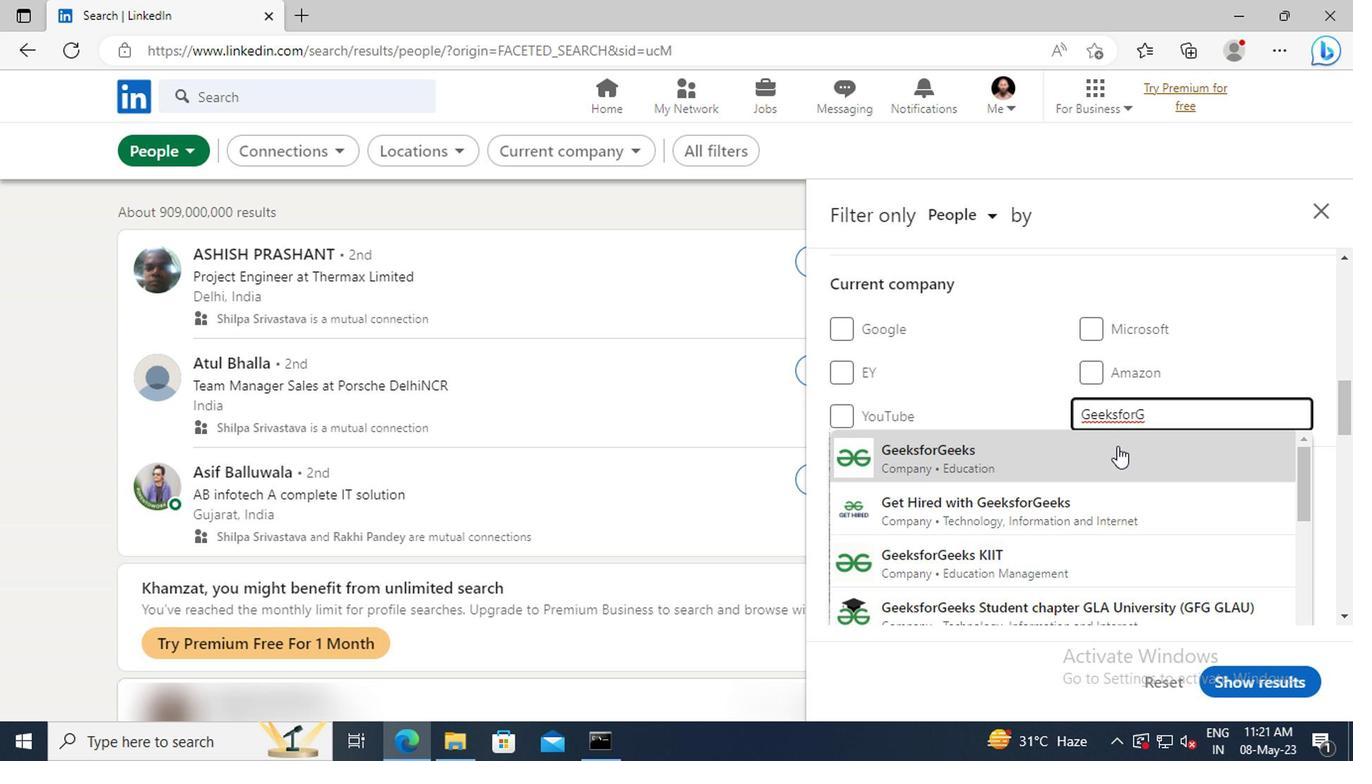 
Action: Mouse scrolled (1112, 452) with delta (0, 0)
Screenshot: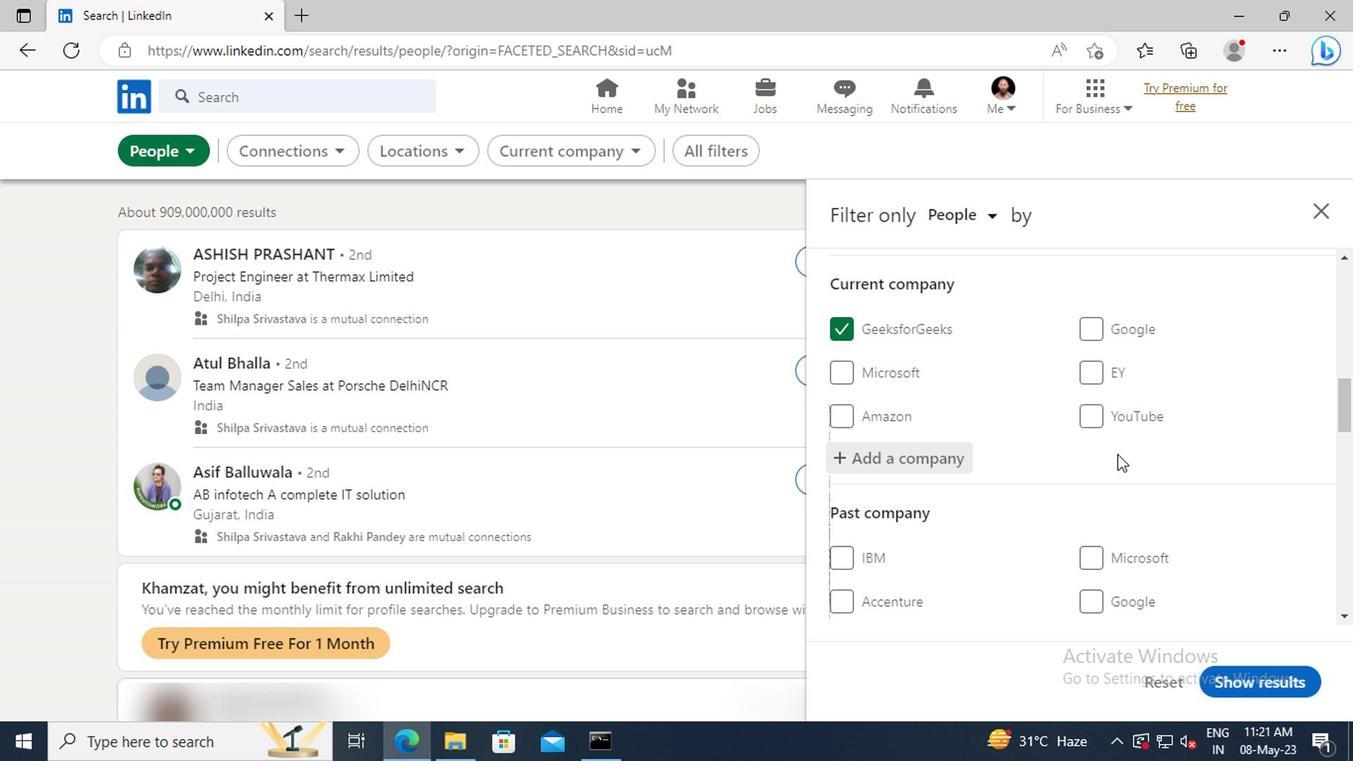 
Action: Mouse scrolled (1112, 452) with delta (0, 0)
Screenshot: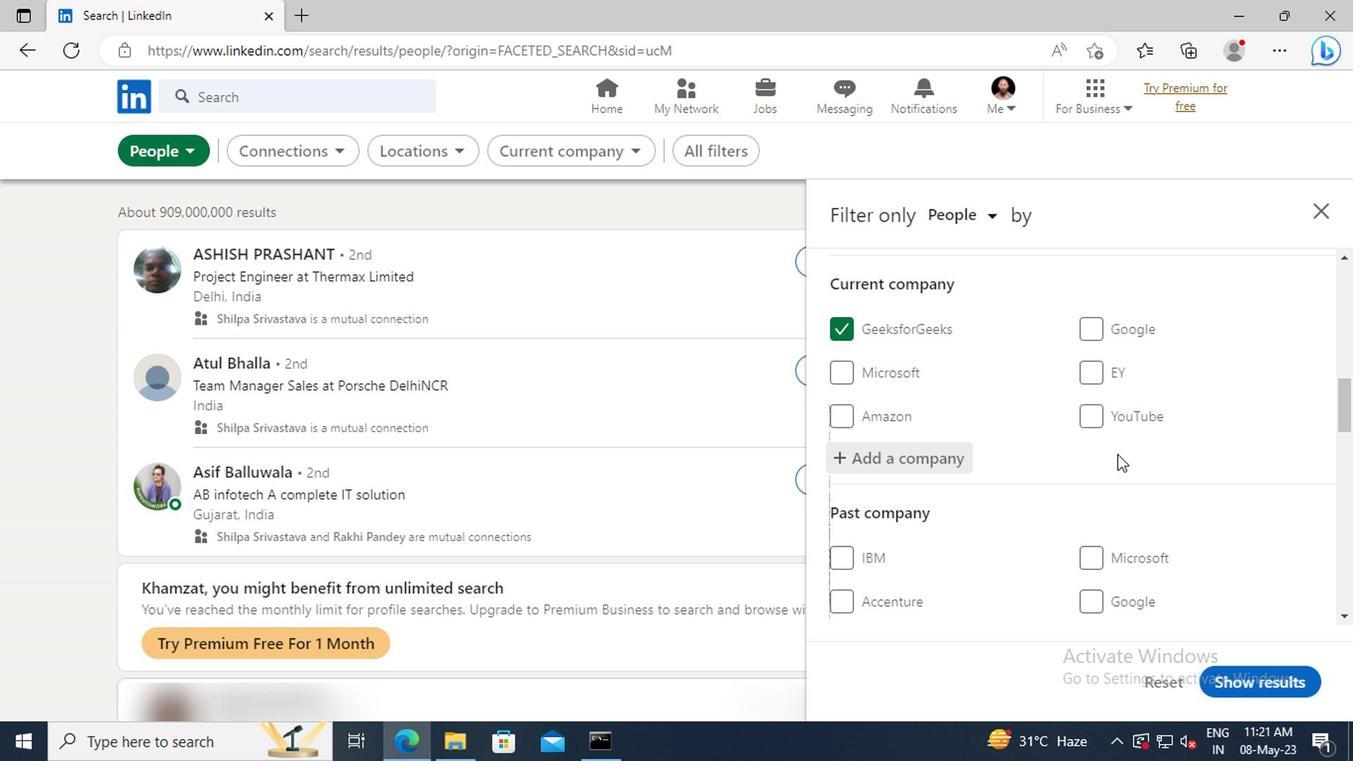 
Action: Mouse moved to (1112, 450)
Screenshot: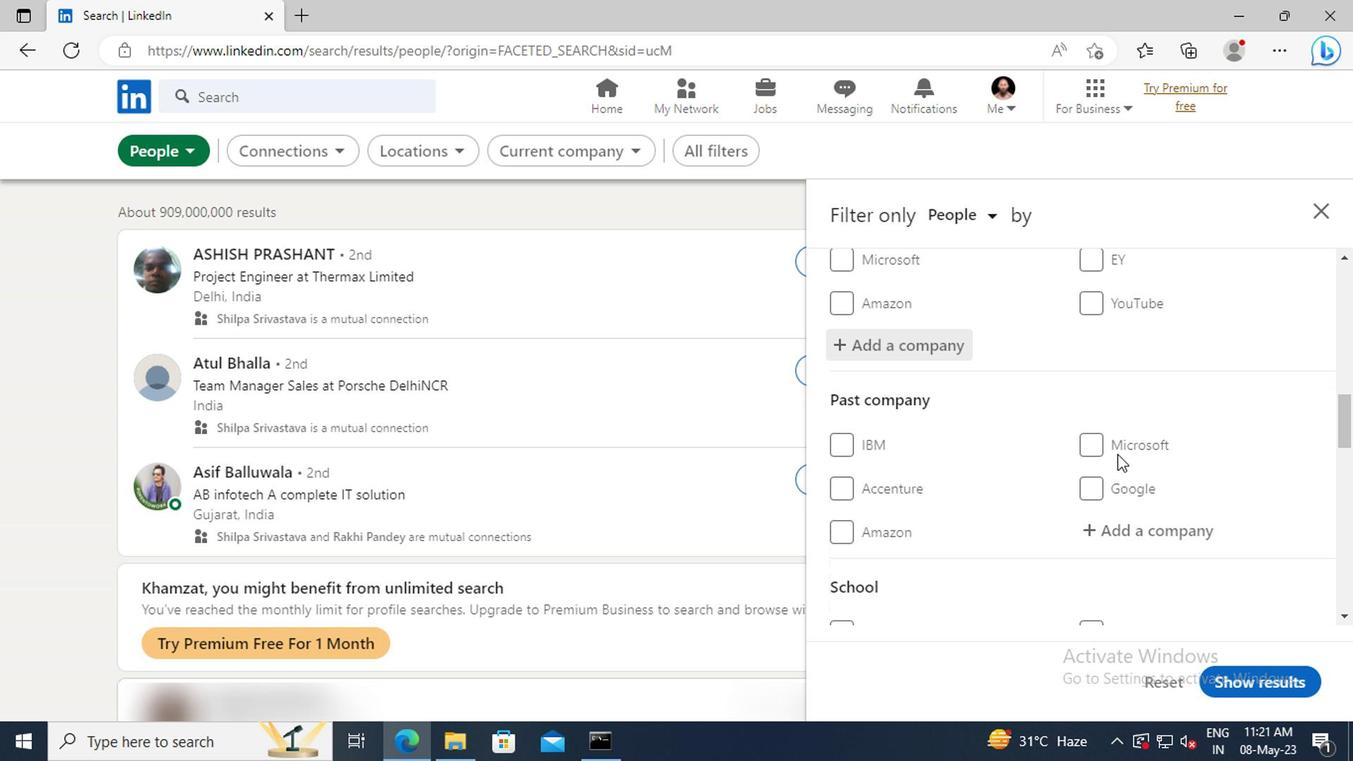 
Action: Mouse scrolled (1112, 449) with delta (0, 0)
Screenshot: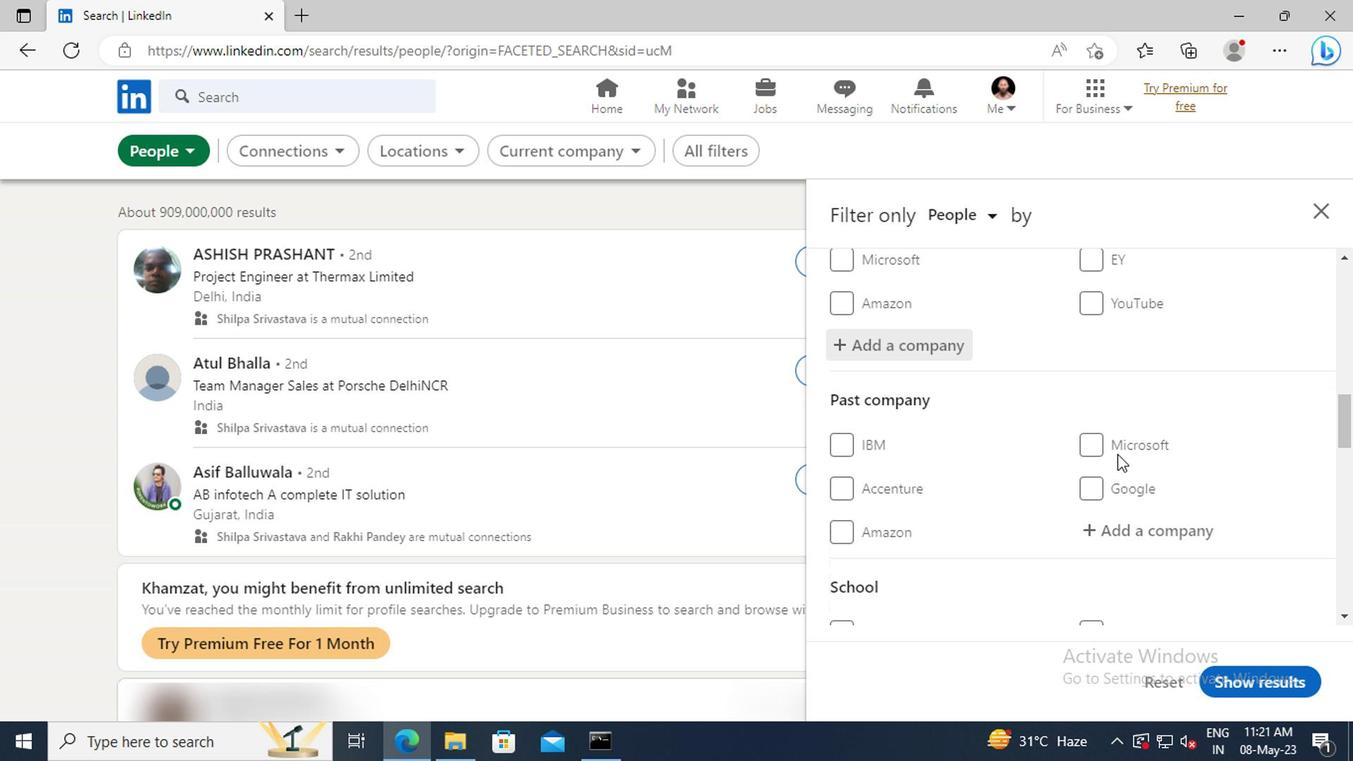 
Action: Mouse moved to (1112, 445)
Screenshot: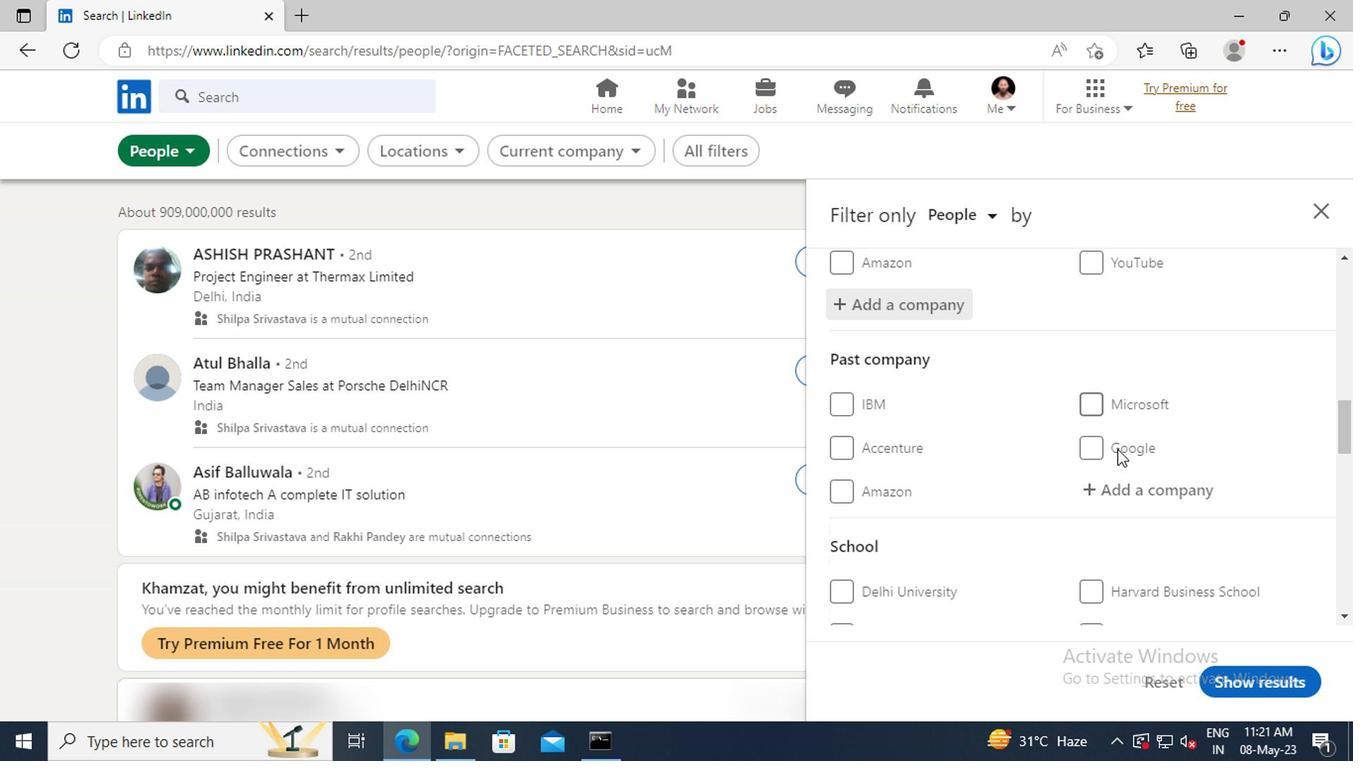 
Action: Mouse scrolled (1112, 444) with delta (0, -1)
Screenshot: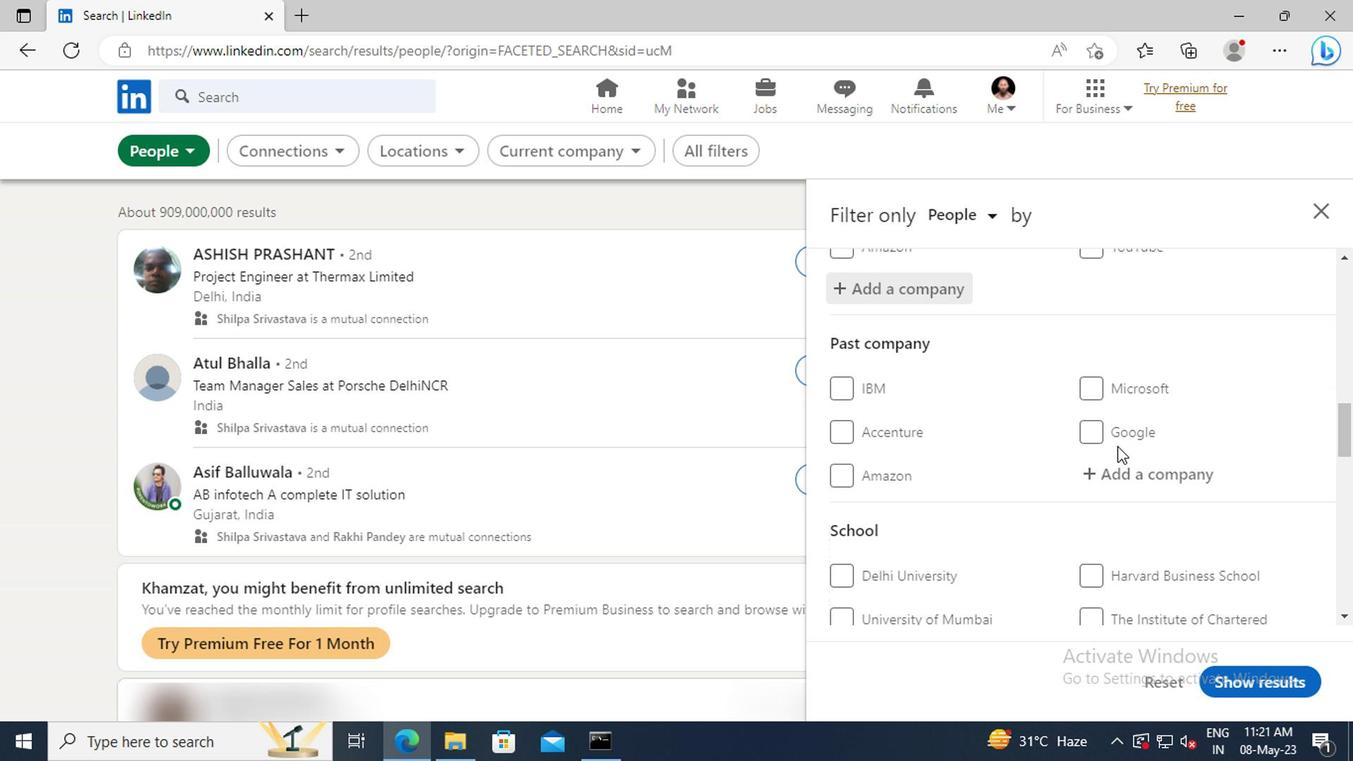 
Action: Mouse scrolled (1112, 444) with delta (0, -1)
Screenshot: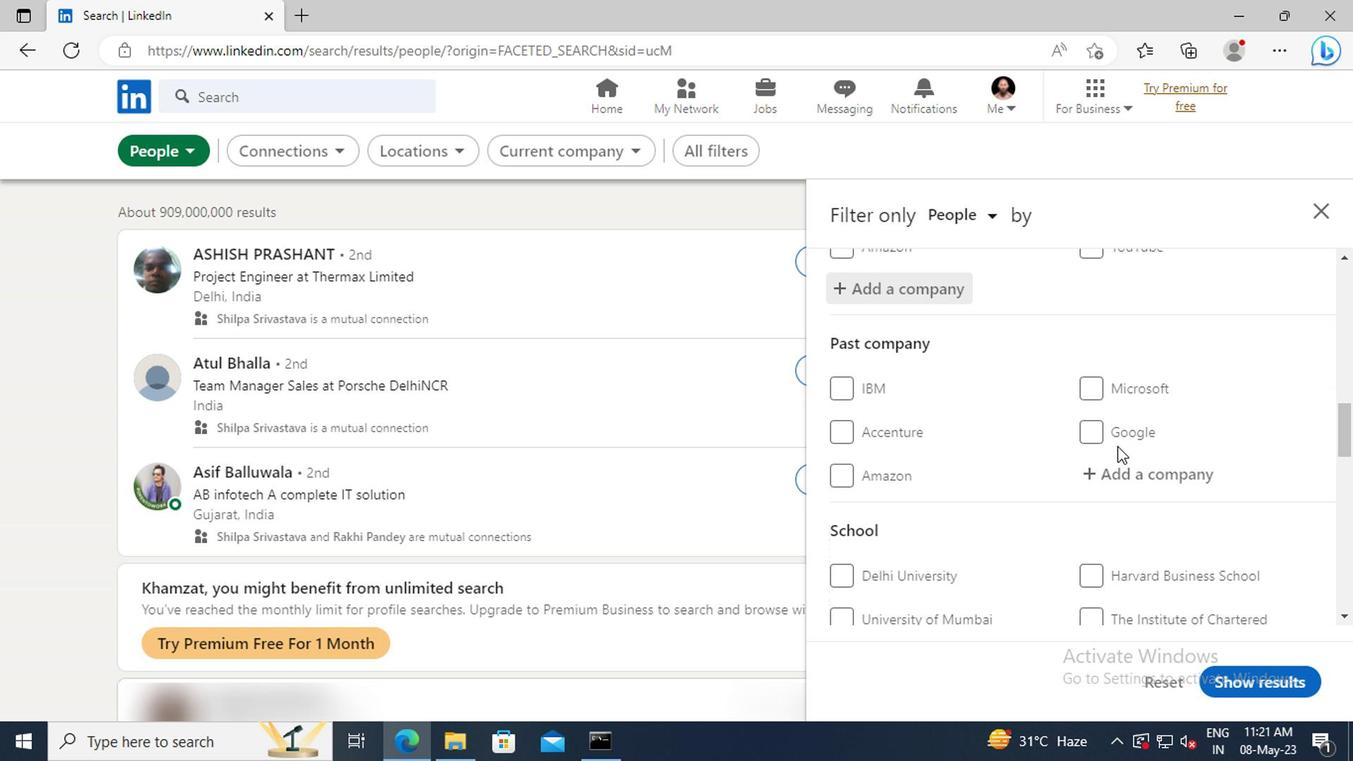 
Action: Mouse moved to (1110, 439)
Screenshot: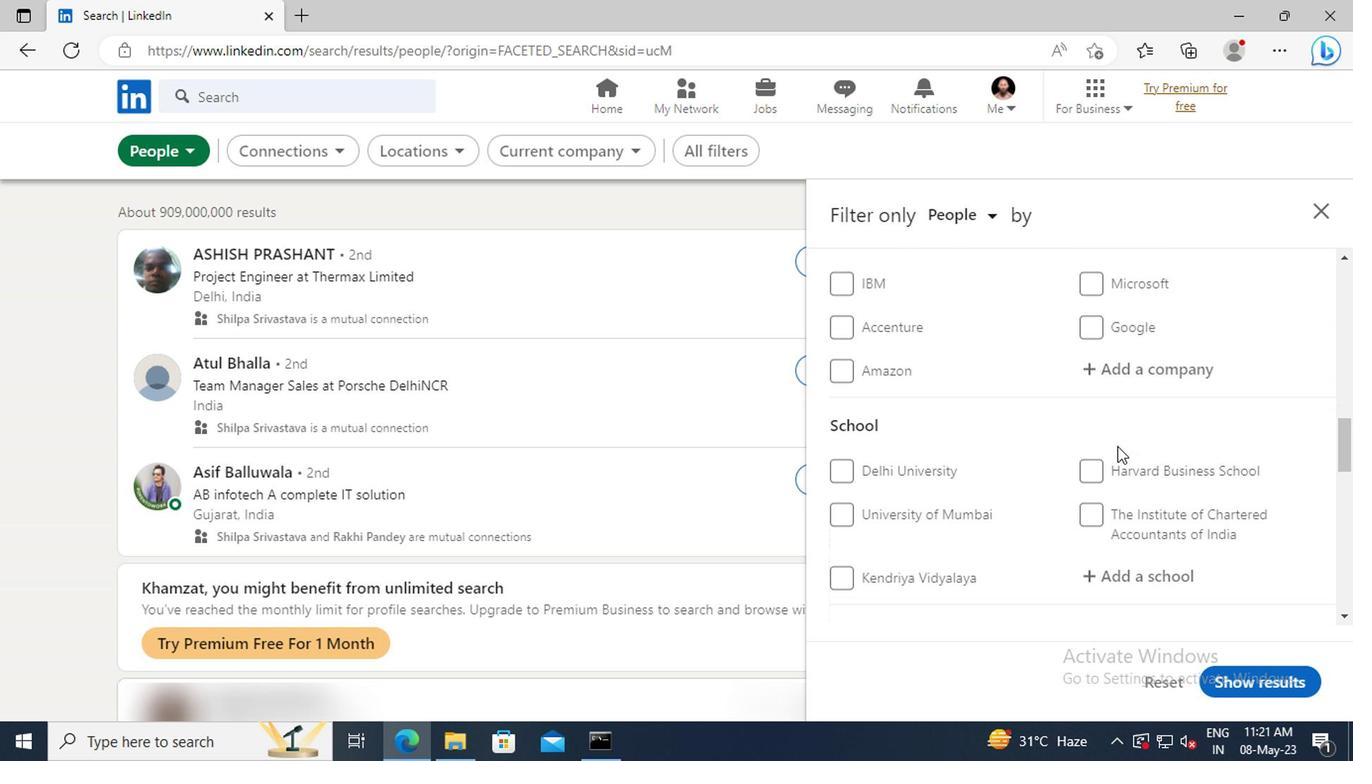 
Action: Mouse scrolled (1110, 438) with delta (0, 0)
Screenshot: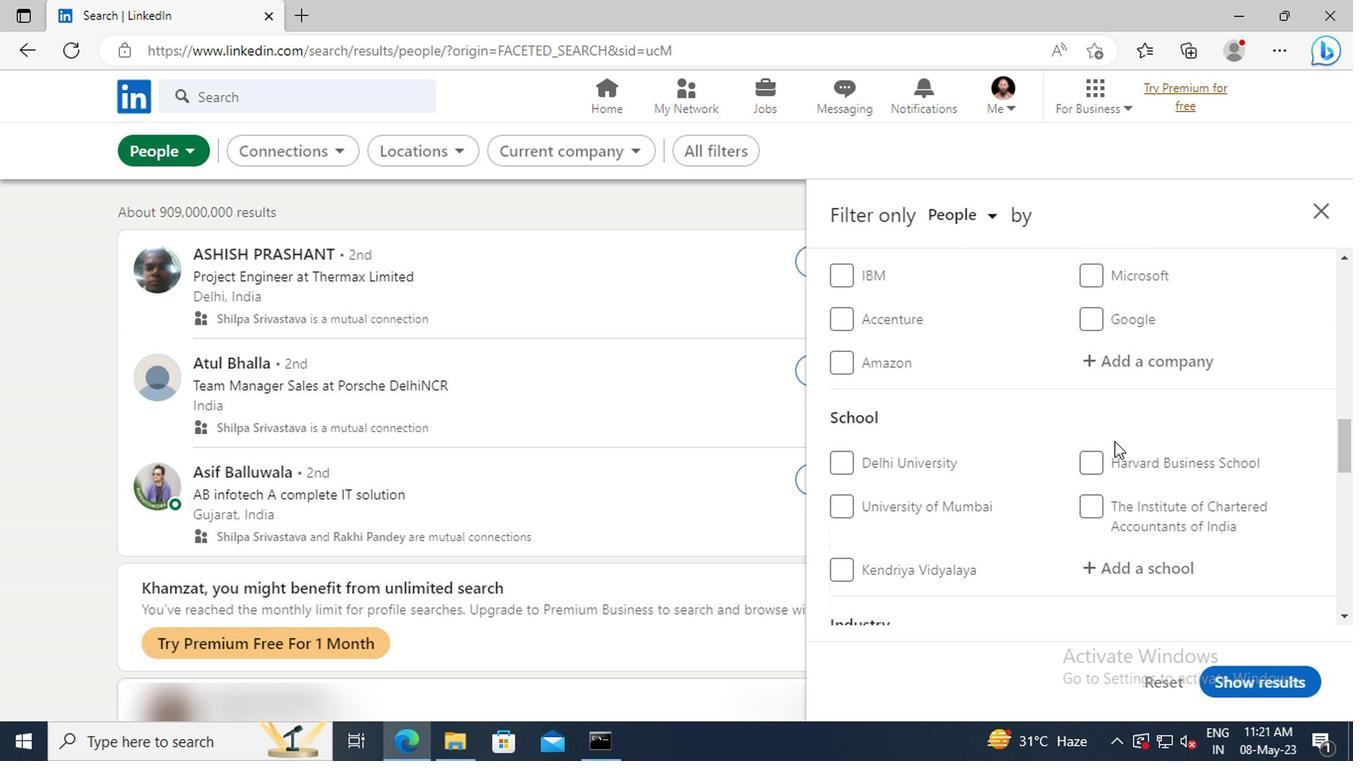 
Action: Mouse scrolled (1110, 438) with delta (0, 0)
Screenshot: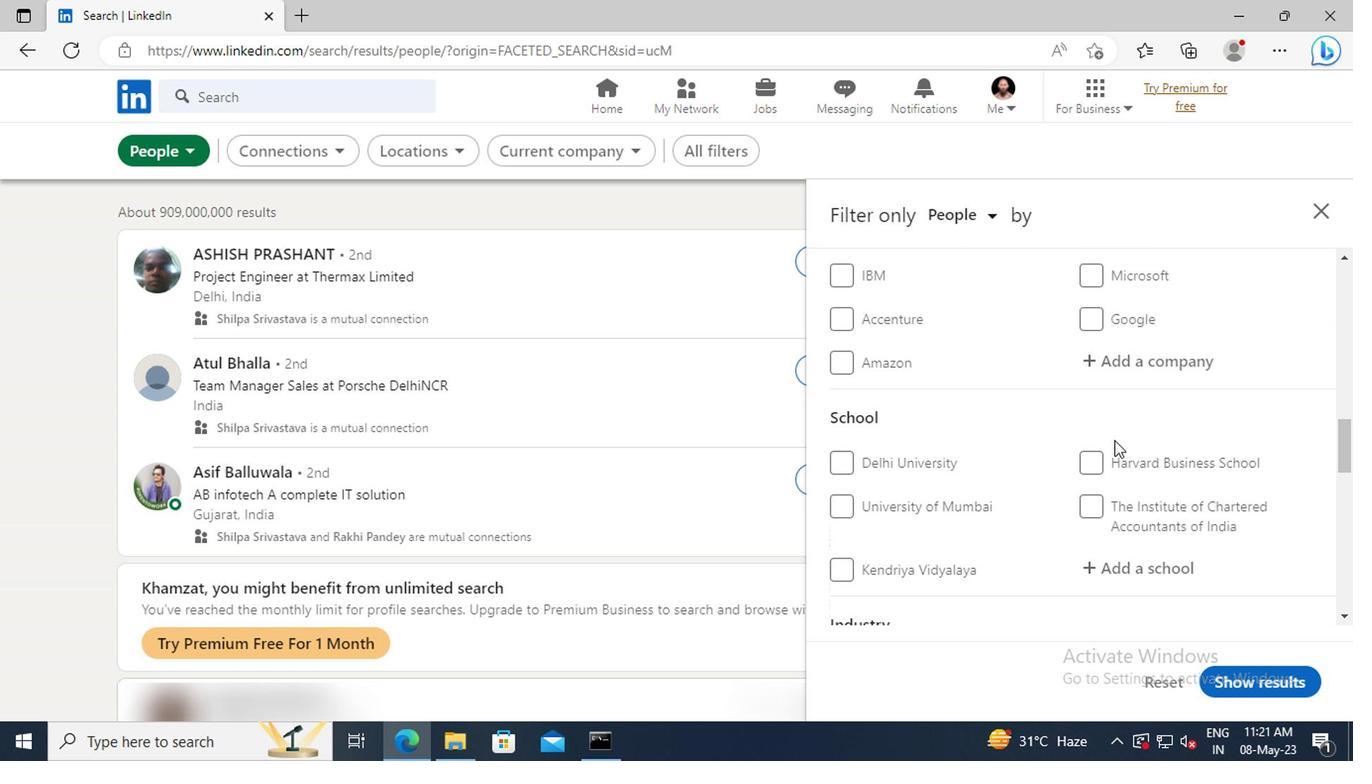 
Action: Mouse moved to (1110, 451)
Screenshot: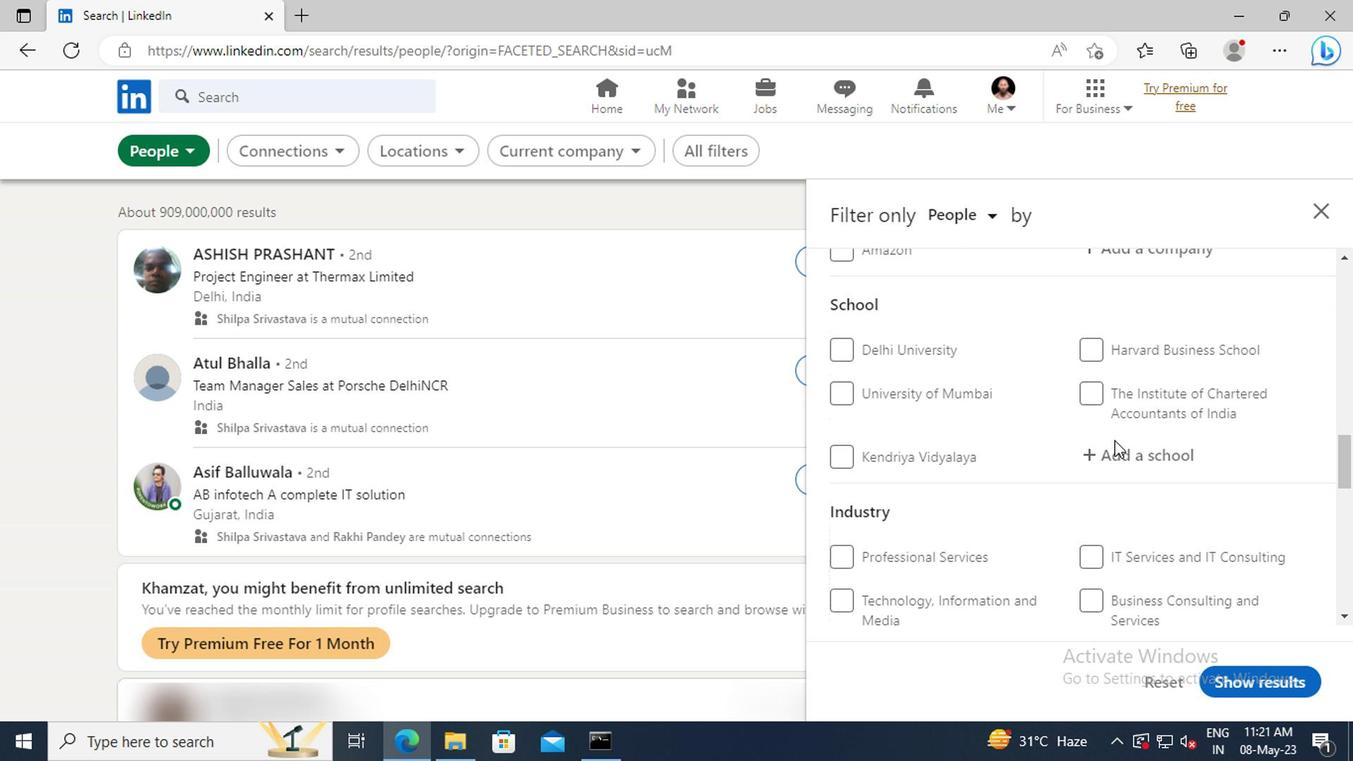 
Action: Mouse pressed left at (1110, 451)
Screenshot: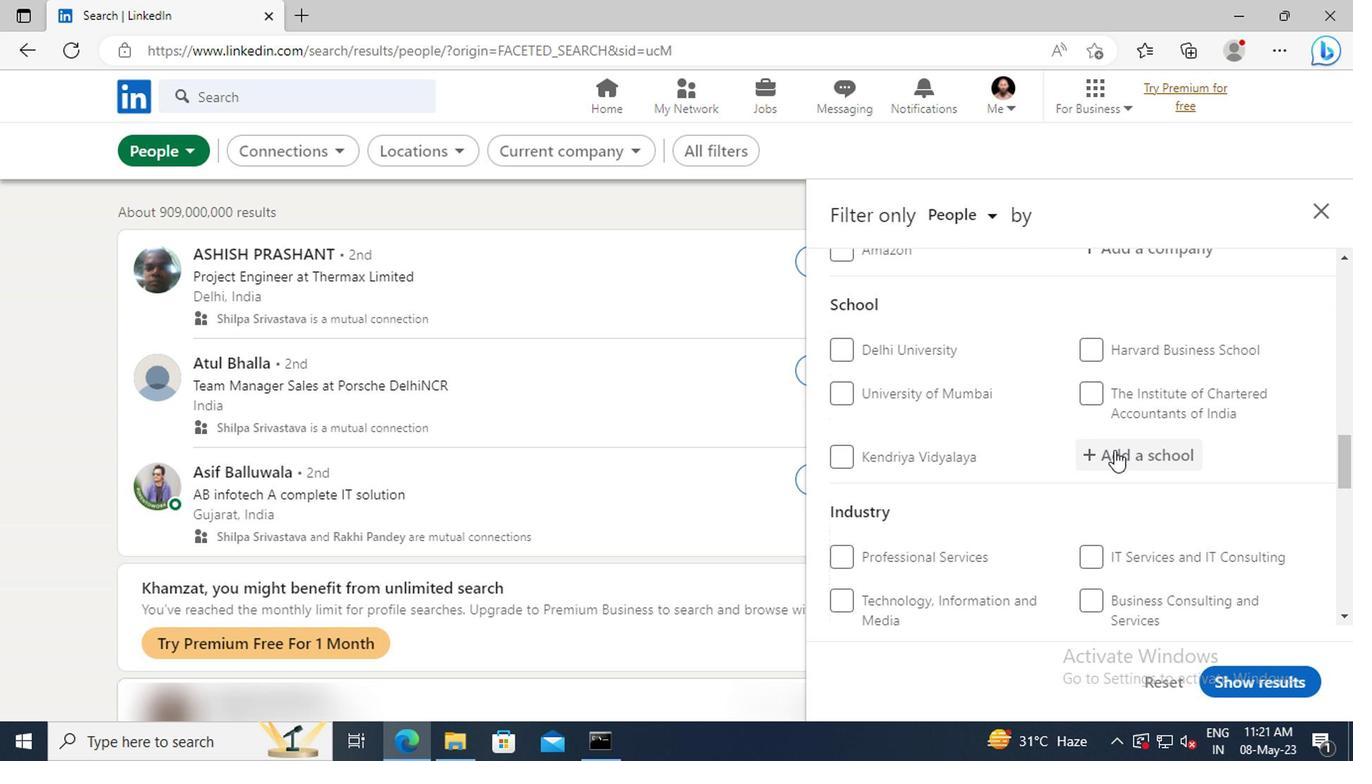 
Action: Key pressed <Key.shift>INDIAN<Key.space><Key.shift>INSTITUTE<Key.space>OF<Key.space><Key.shift>INFORMATION<Key.space><Key.shift>TECHNOLOGY<Key.space><Key.shift>GU
Screenshot: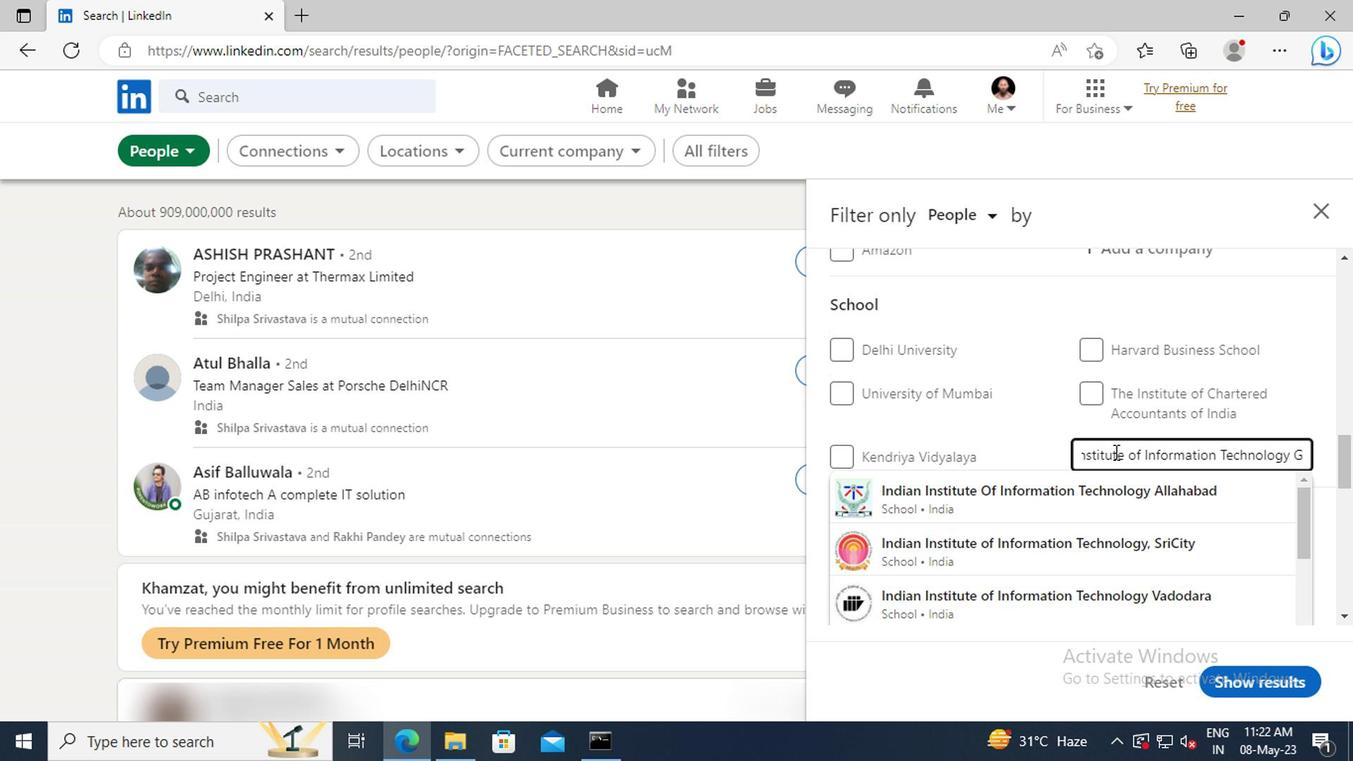 
Action: Mouse moved to (1105, 479)
Screenshot: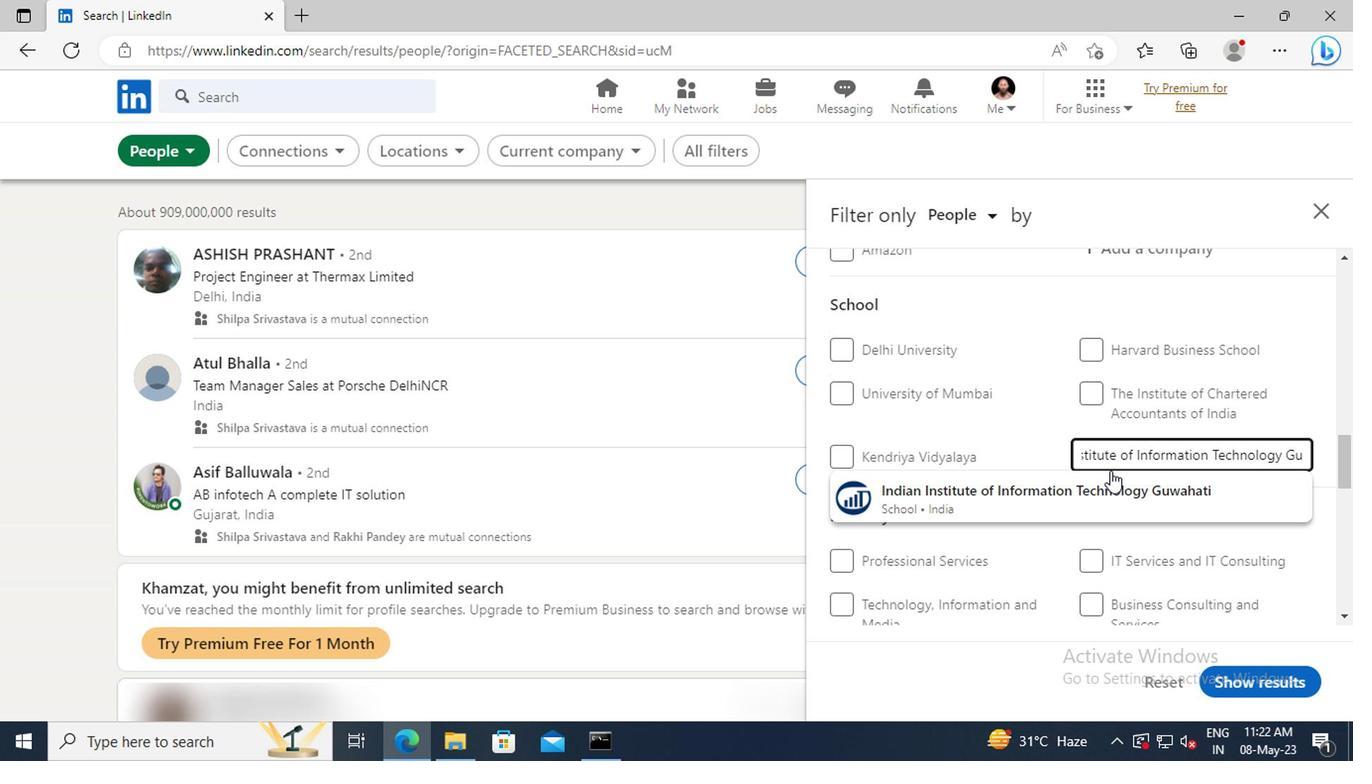 
Action: Mouse pressed left at (1105, 479)
Screenshot: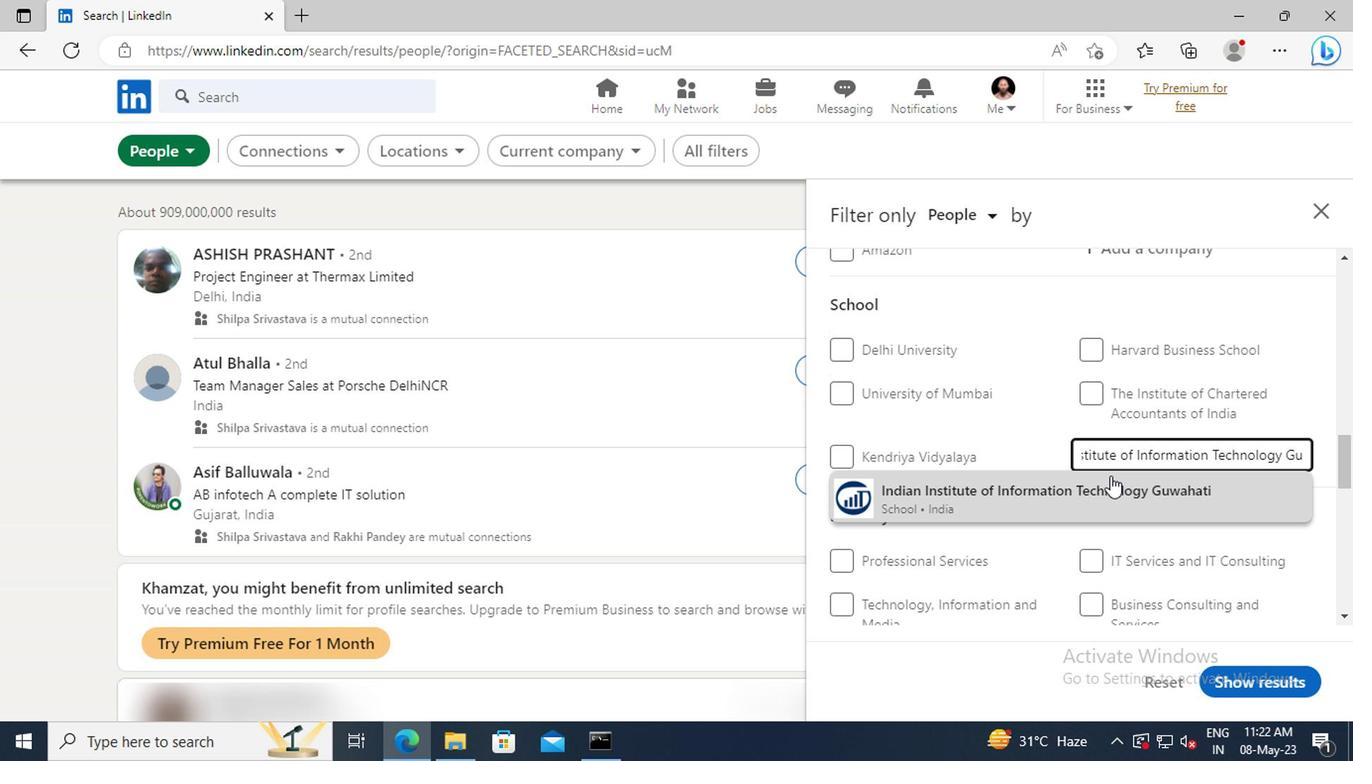 
Action: Mouse scrolled (1105, 479) with delta (0, 0)
Screenshot: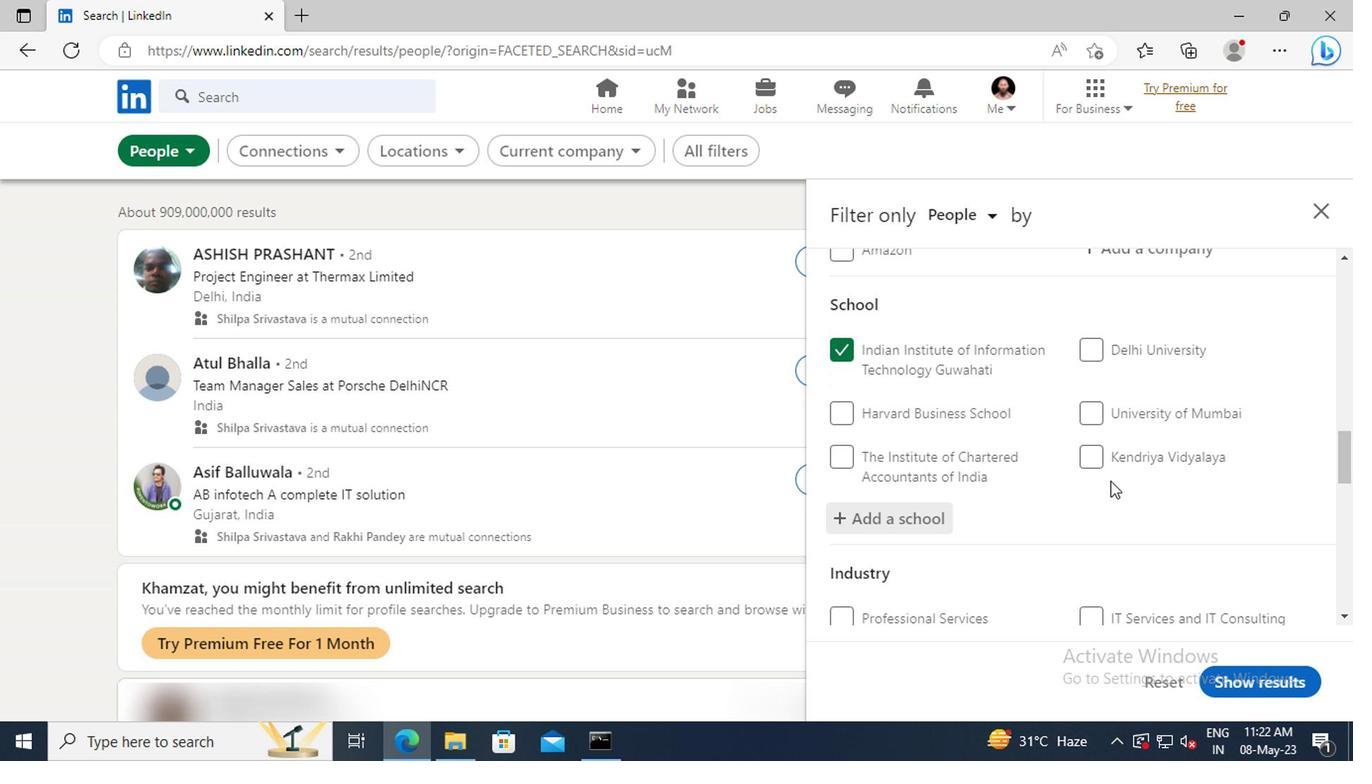 
Action: Mouse scrolled (1105, 479) with delta (0, 0)
Screenshot: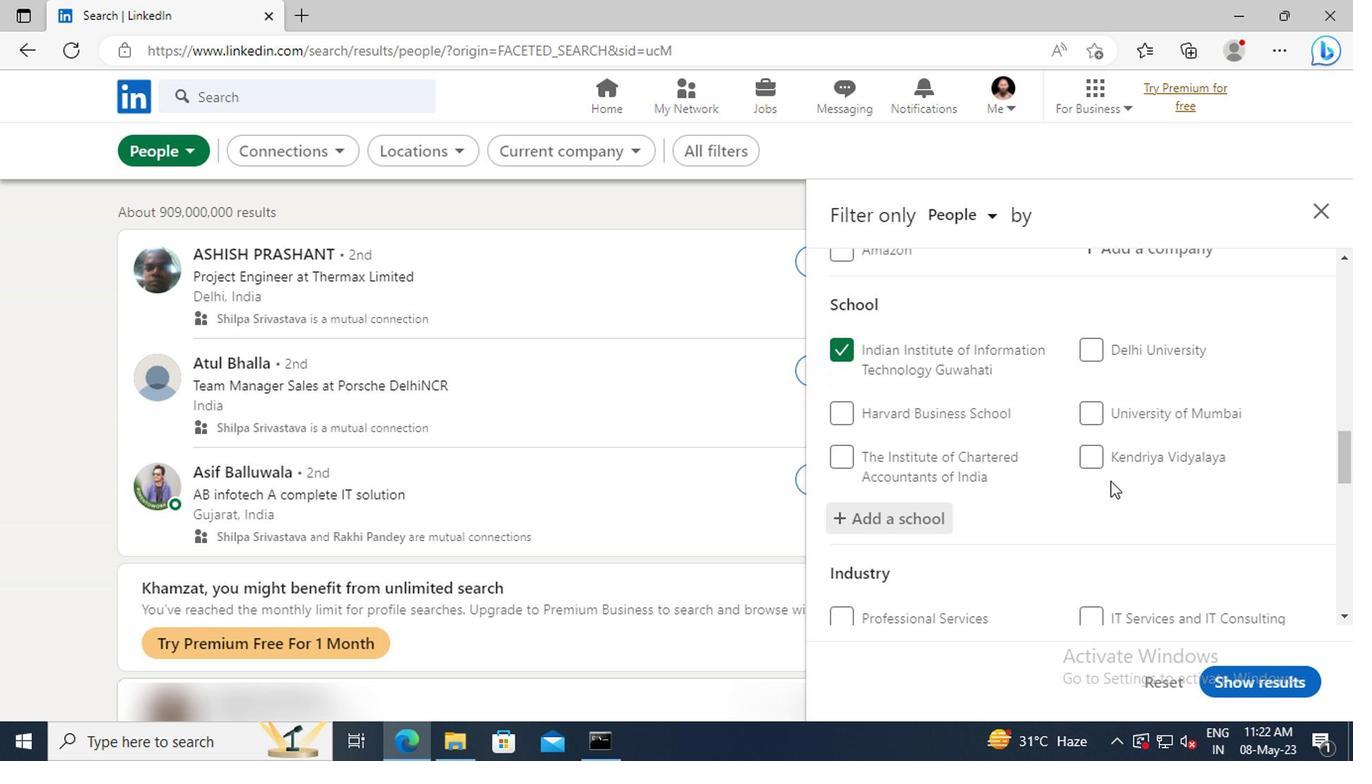 
Action: Mouse moved to (1102, 467)
Screenshot: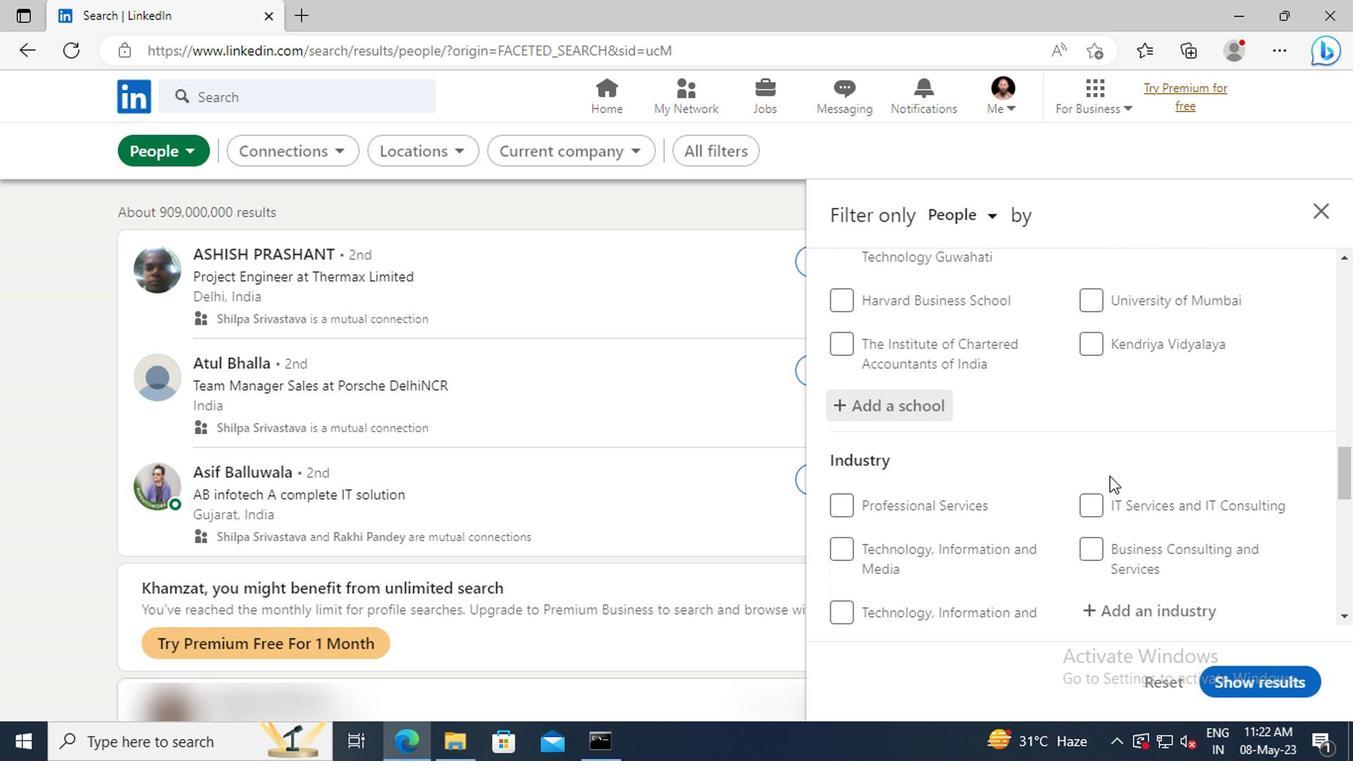 
Action: Mouse scrolled (1102, 467) with delta (0, 0)
Screenshot: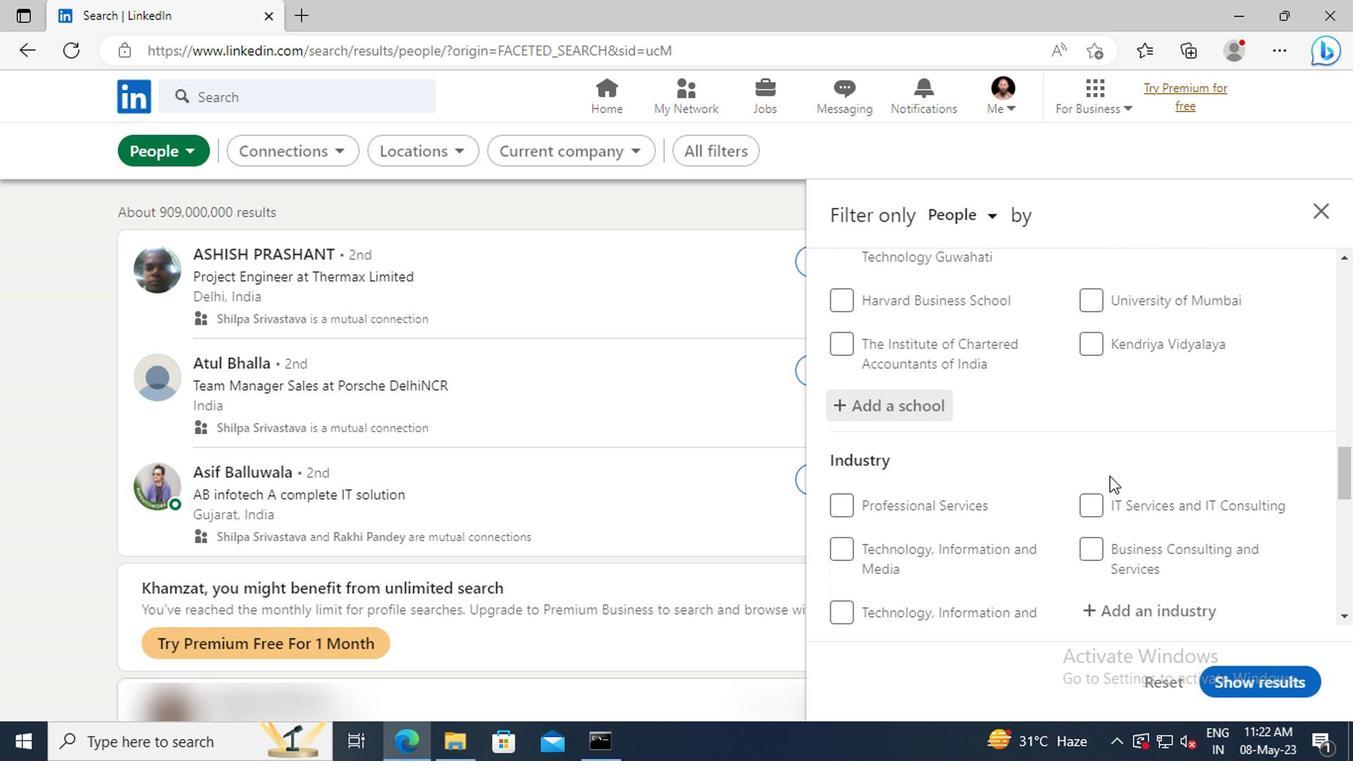 
Action: Mouse moved to (1102, 467)
Screenshot: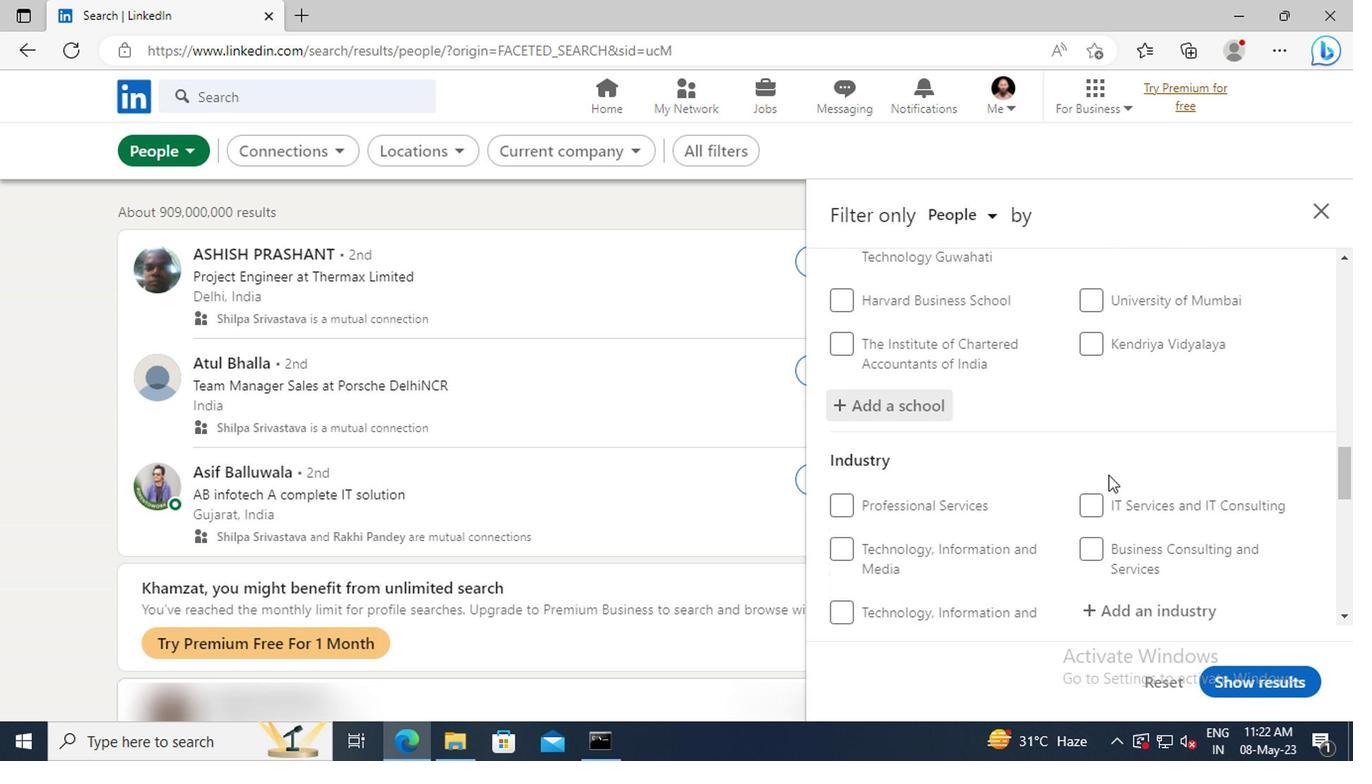 
Action: Mouse scrolled (1102, 467) with delta (0, 0)
Screenshot: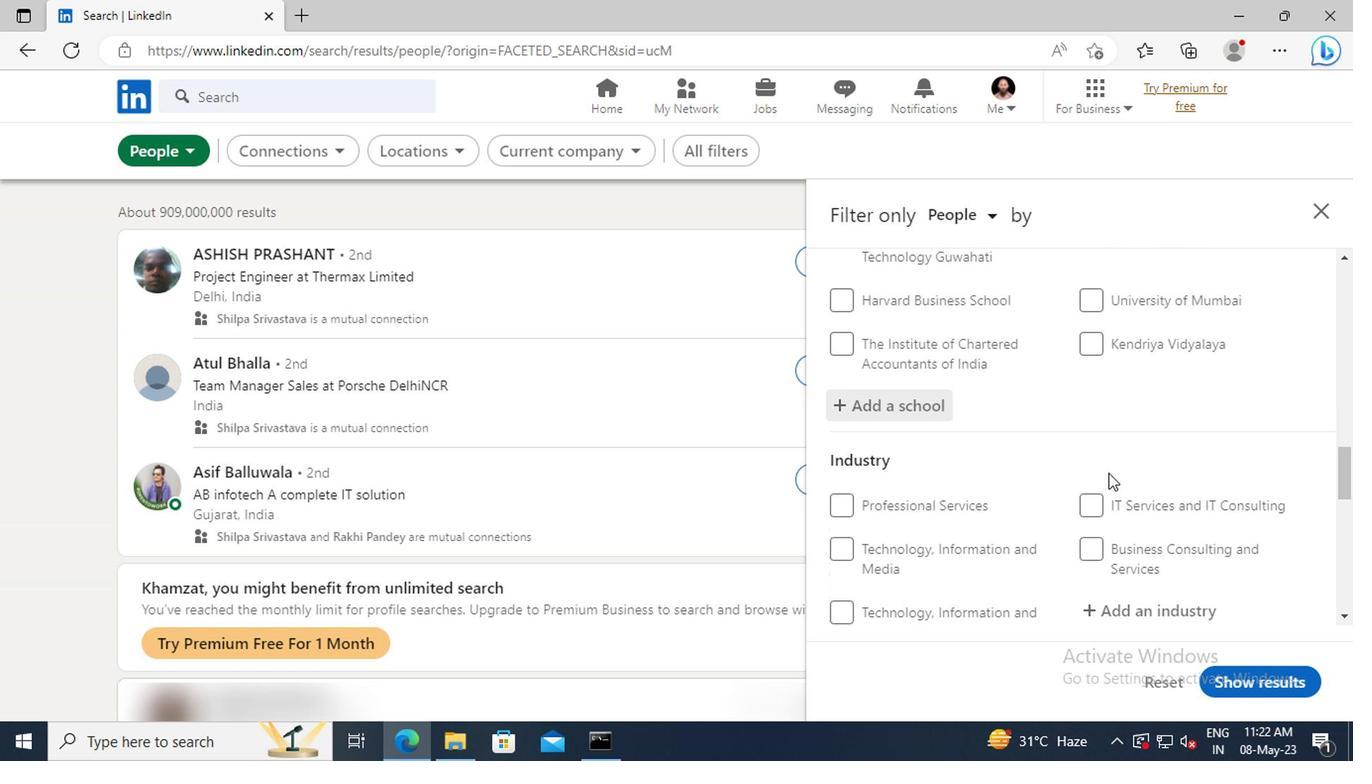 
Action: Mouse moved to (1100, 496)
Screenshot: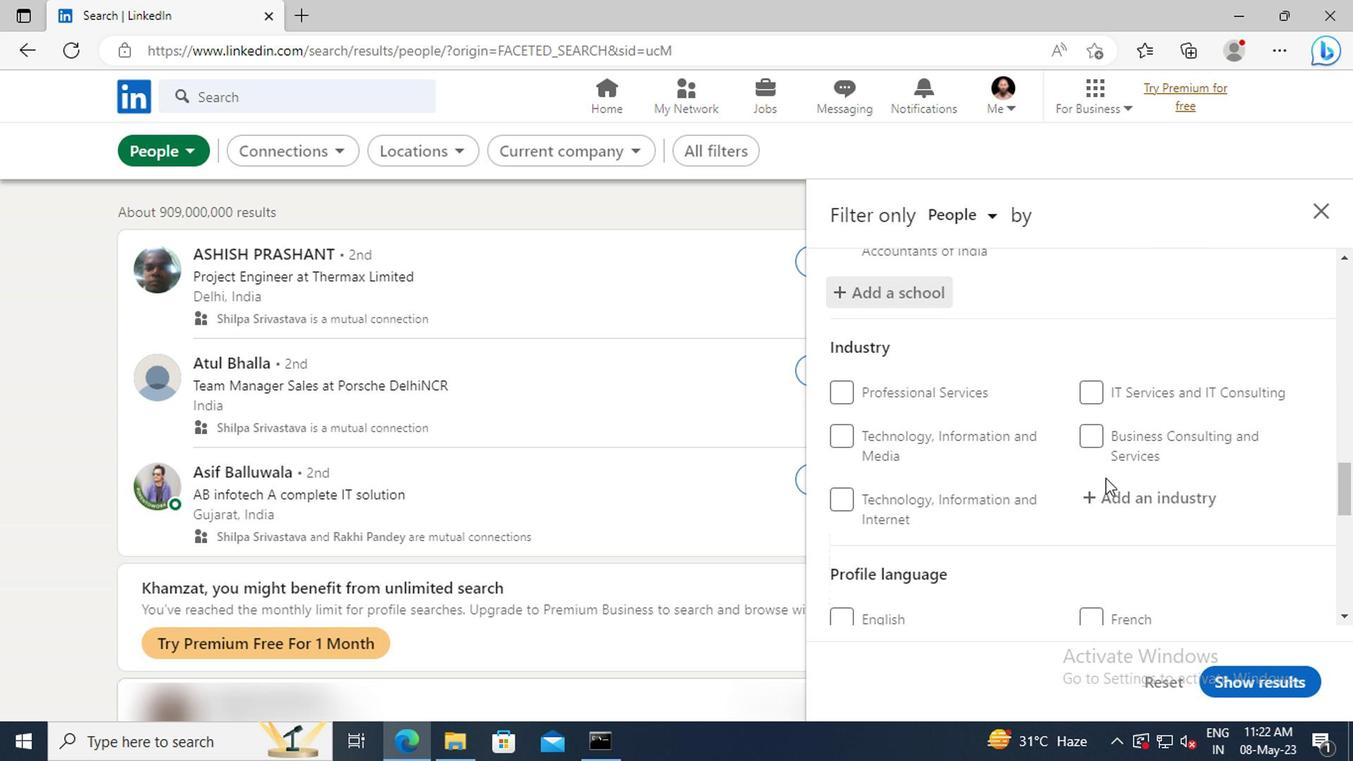 
Action: Mouse pressed left at (1100, 496)
Screenshot: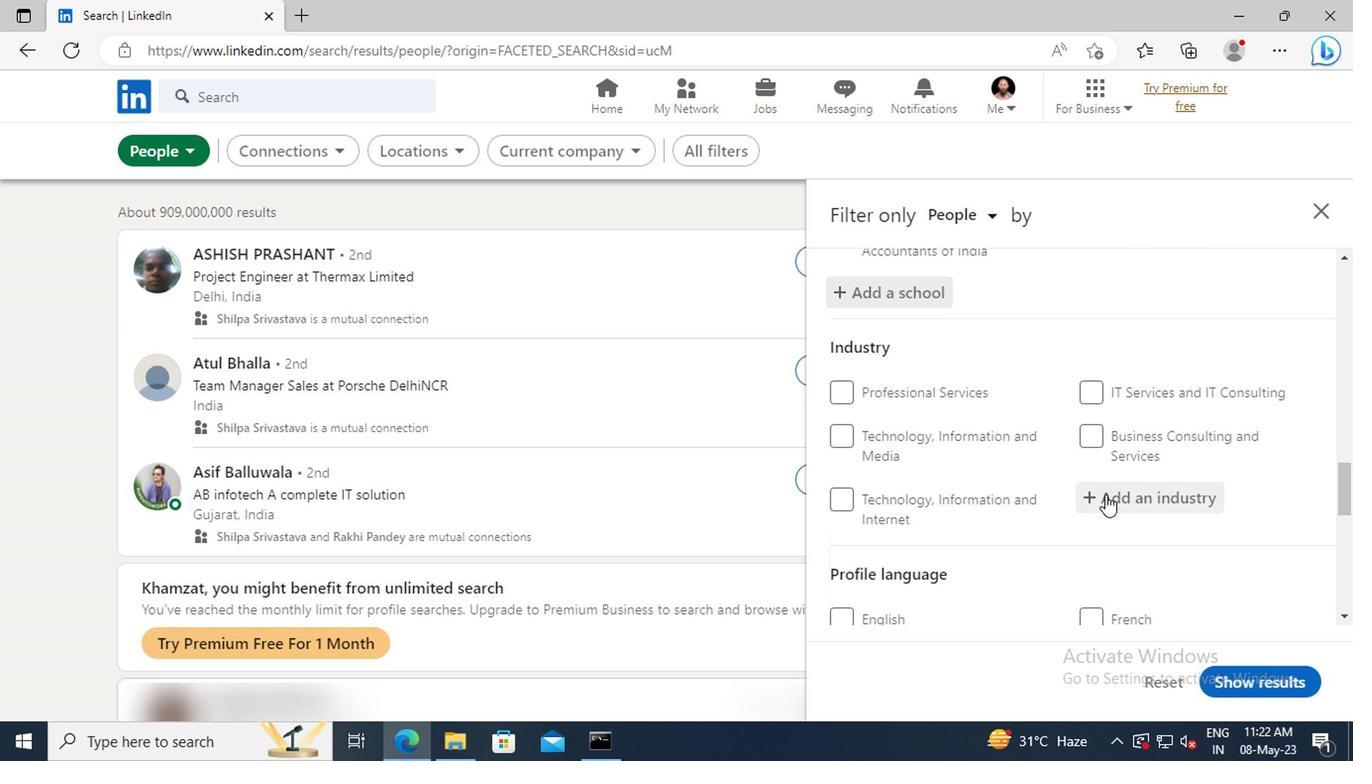 
Action: Key pressed <Key.shift>BREWE
Screenshot: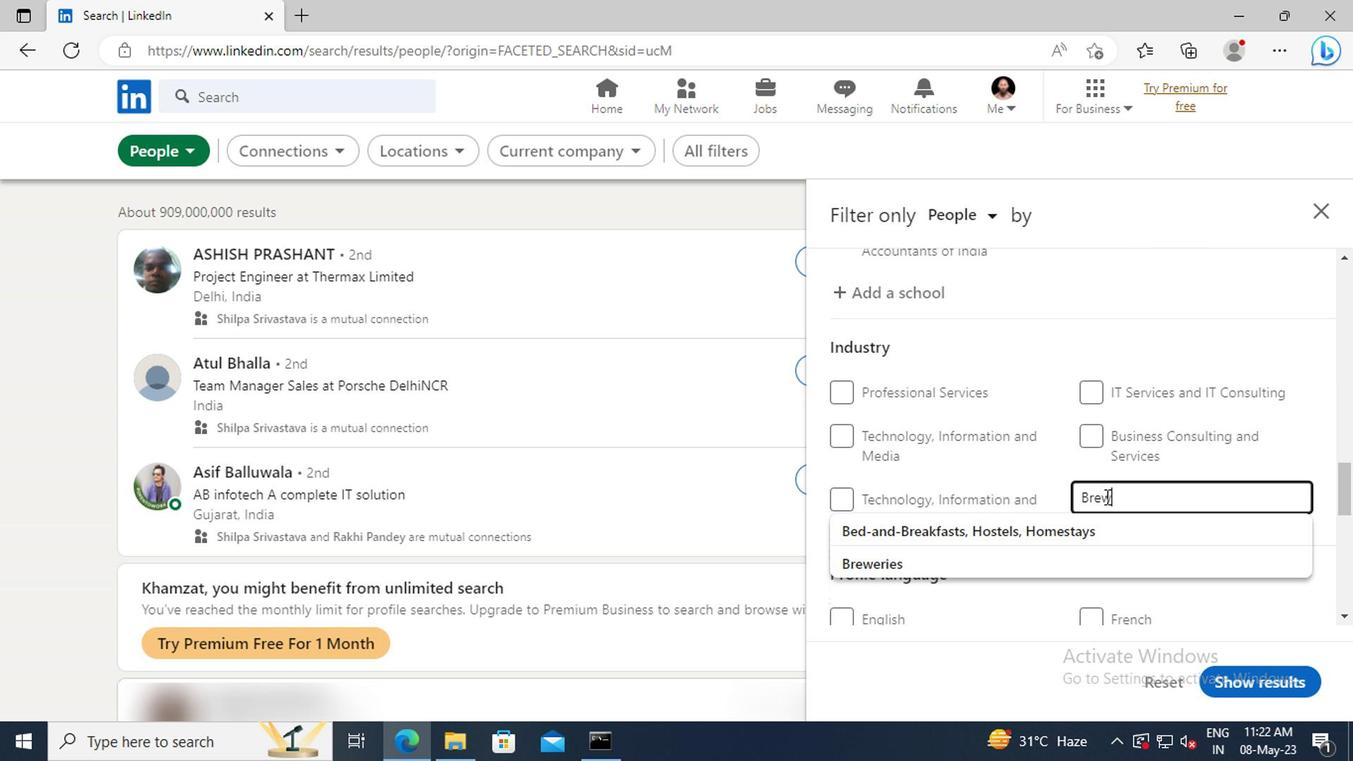
Action: Mouse moved to (1109, 527)
Screenshot: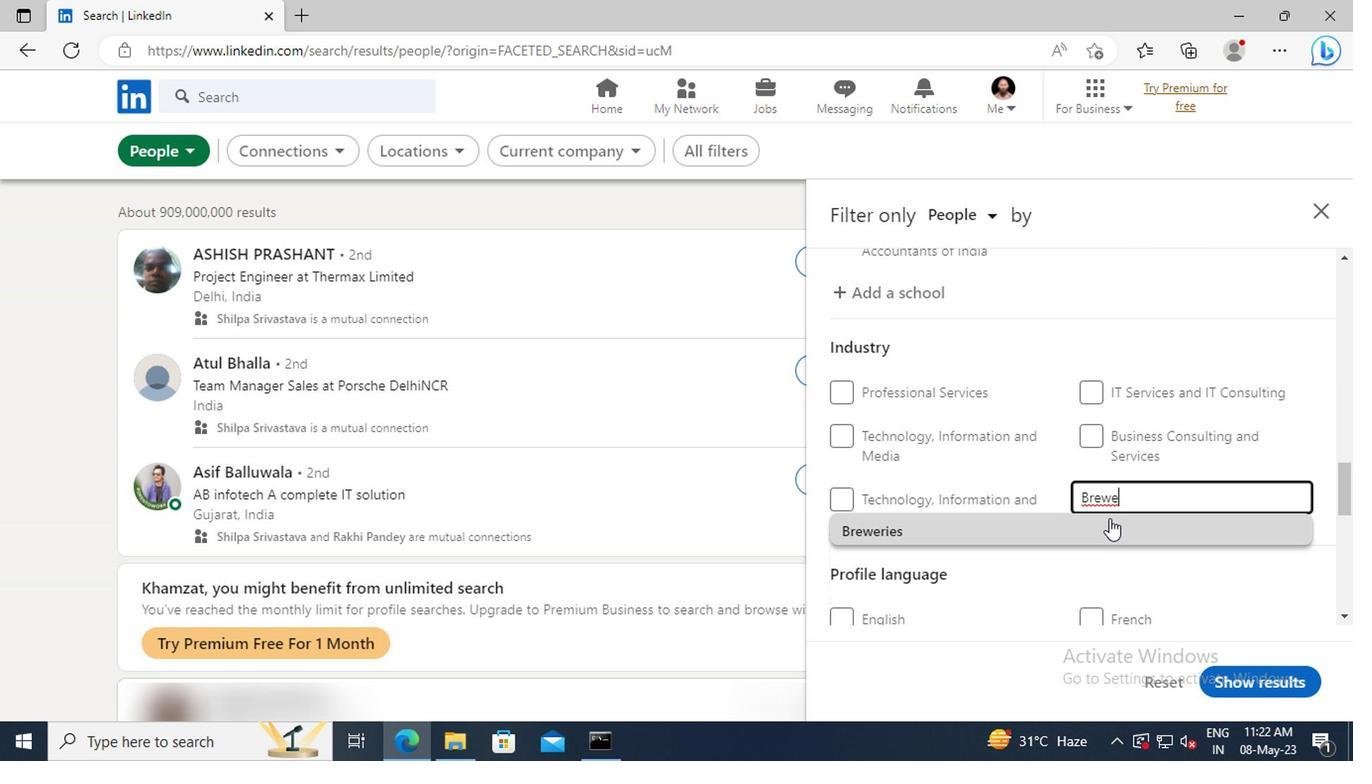 
Action: Mouse pressed left at (1109, 527)
Screenshot: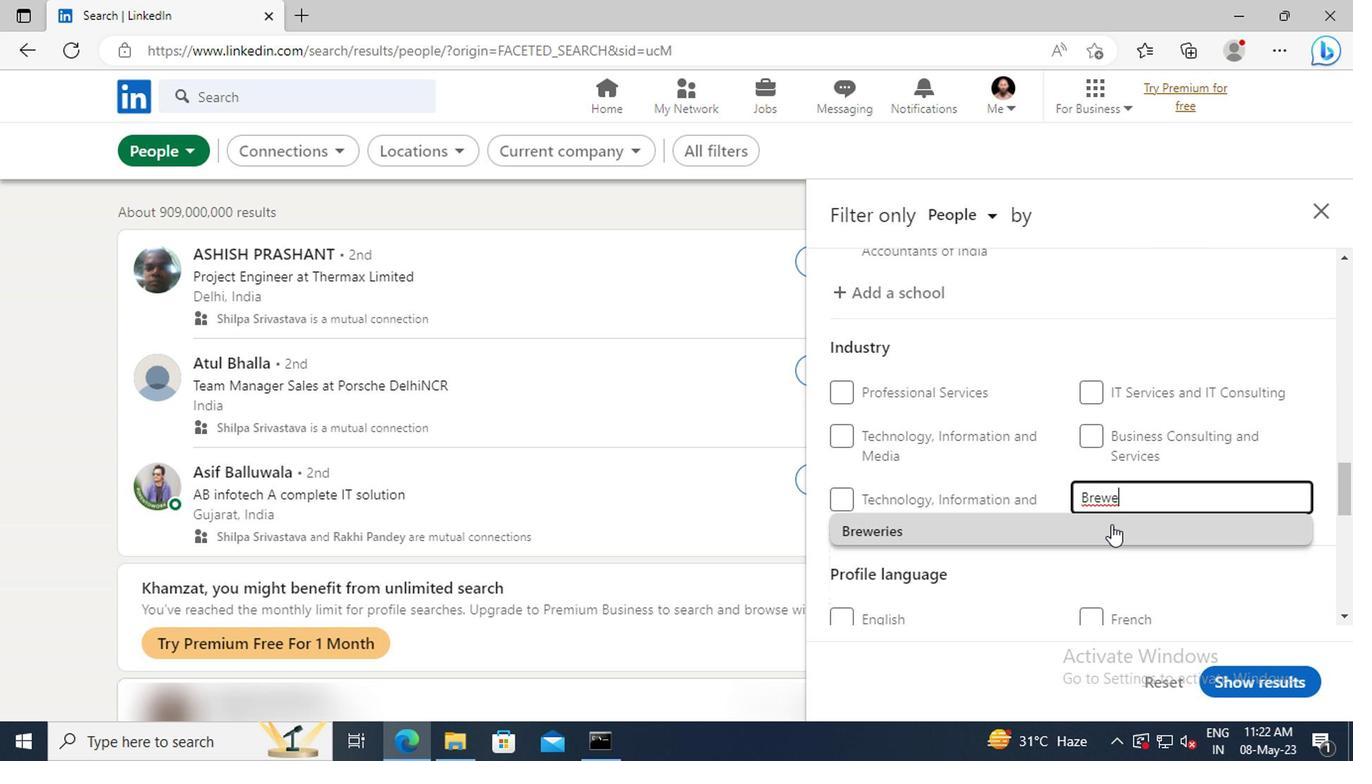 
Action: Mouse scrolled (1109, 526) with delta (0, 0)
Screenshot: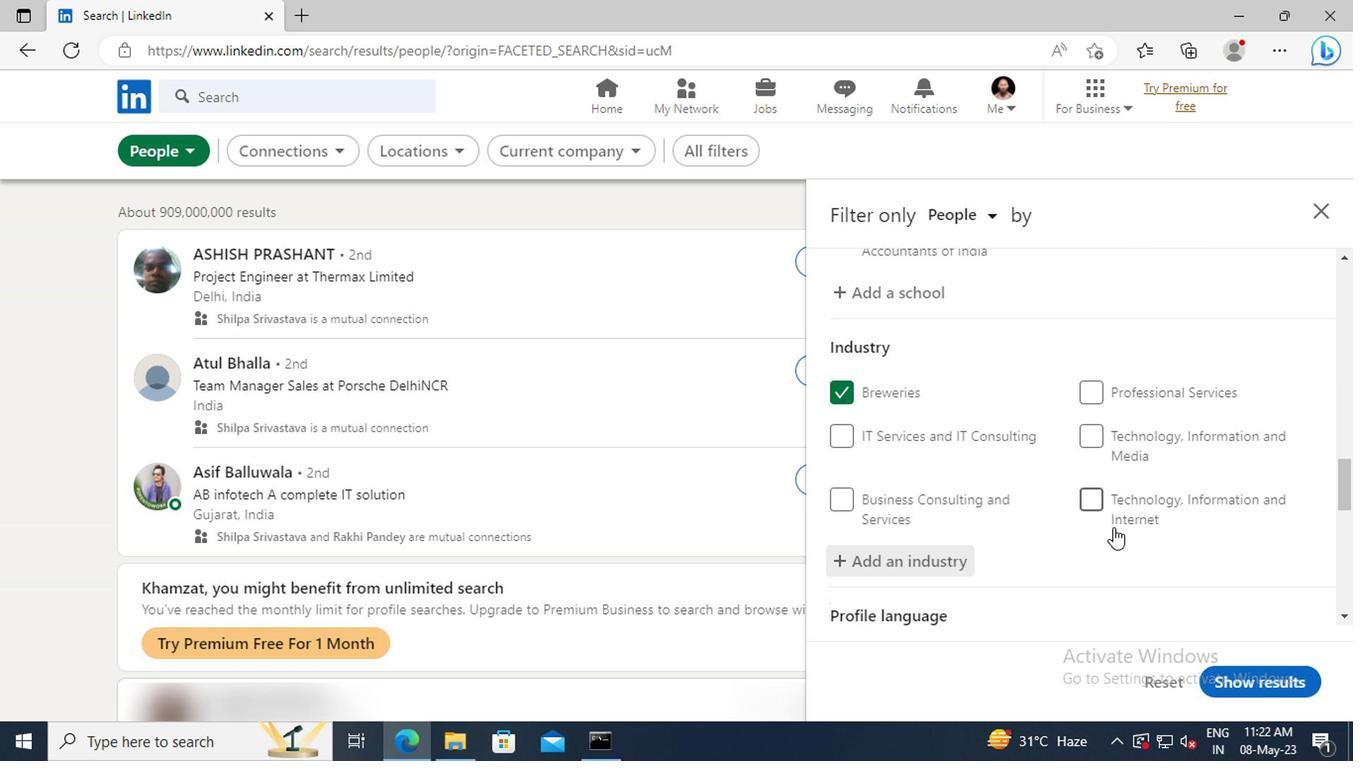 
Action: Mouse moved to (1109, 525)
Screenshot: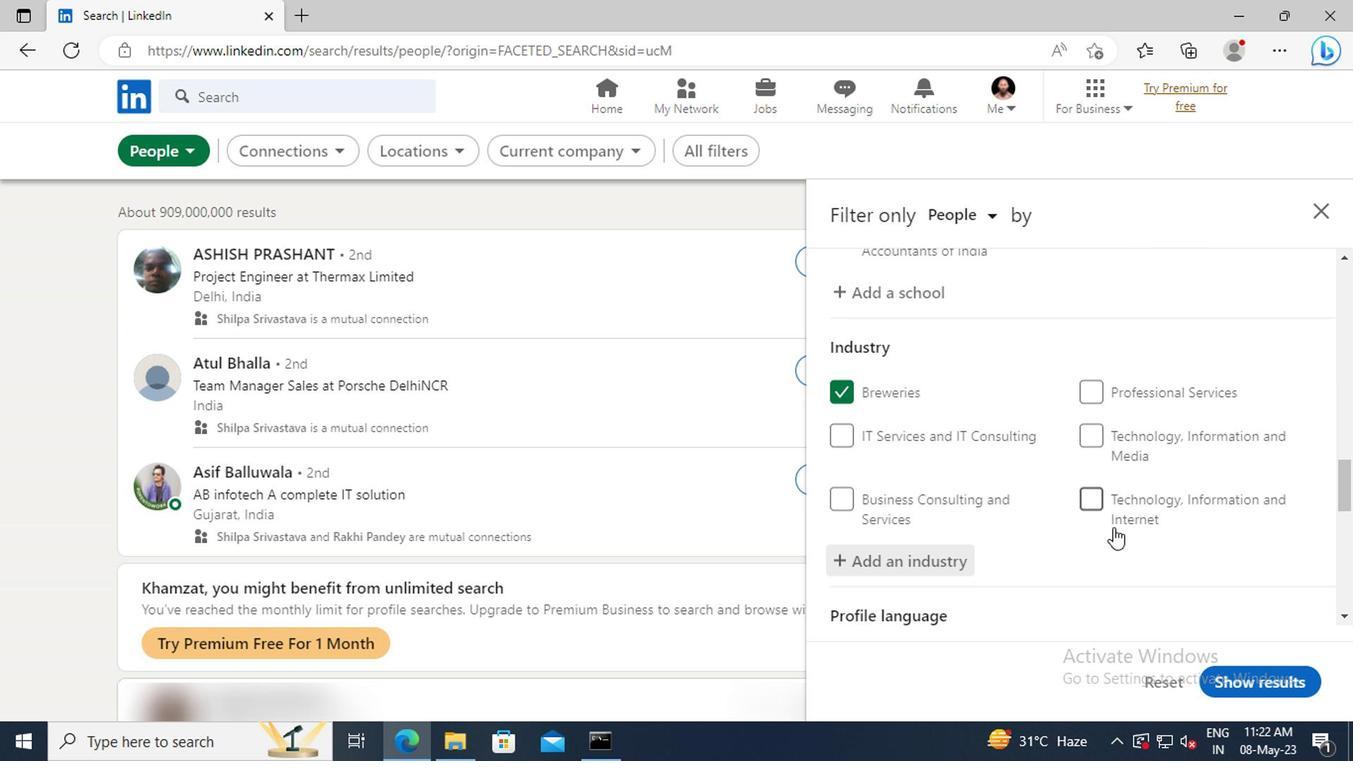 
Action: Mouse scrolled (1109, 524) with delta (0, 0)
Screenshot: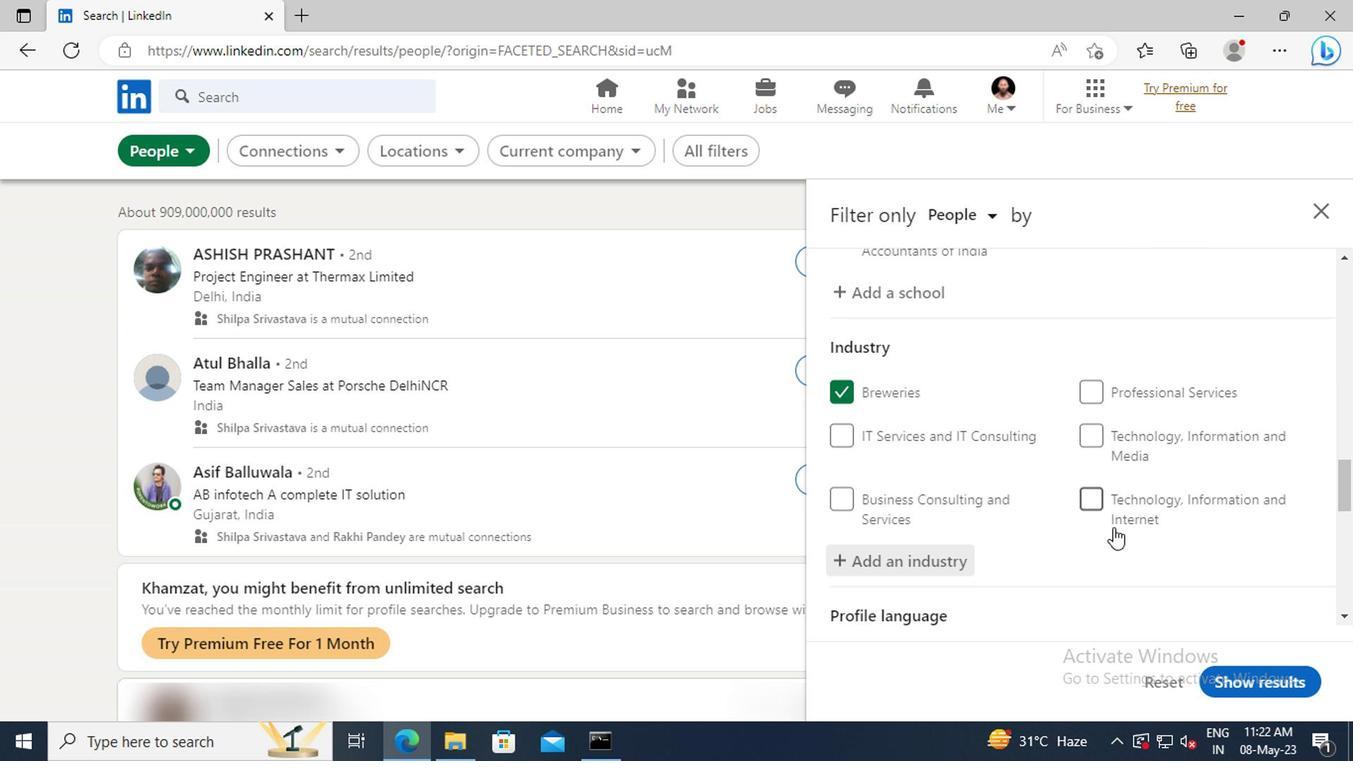 
Action: Mouse moved to (1109, 517)
Screenshot: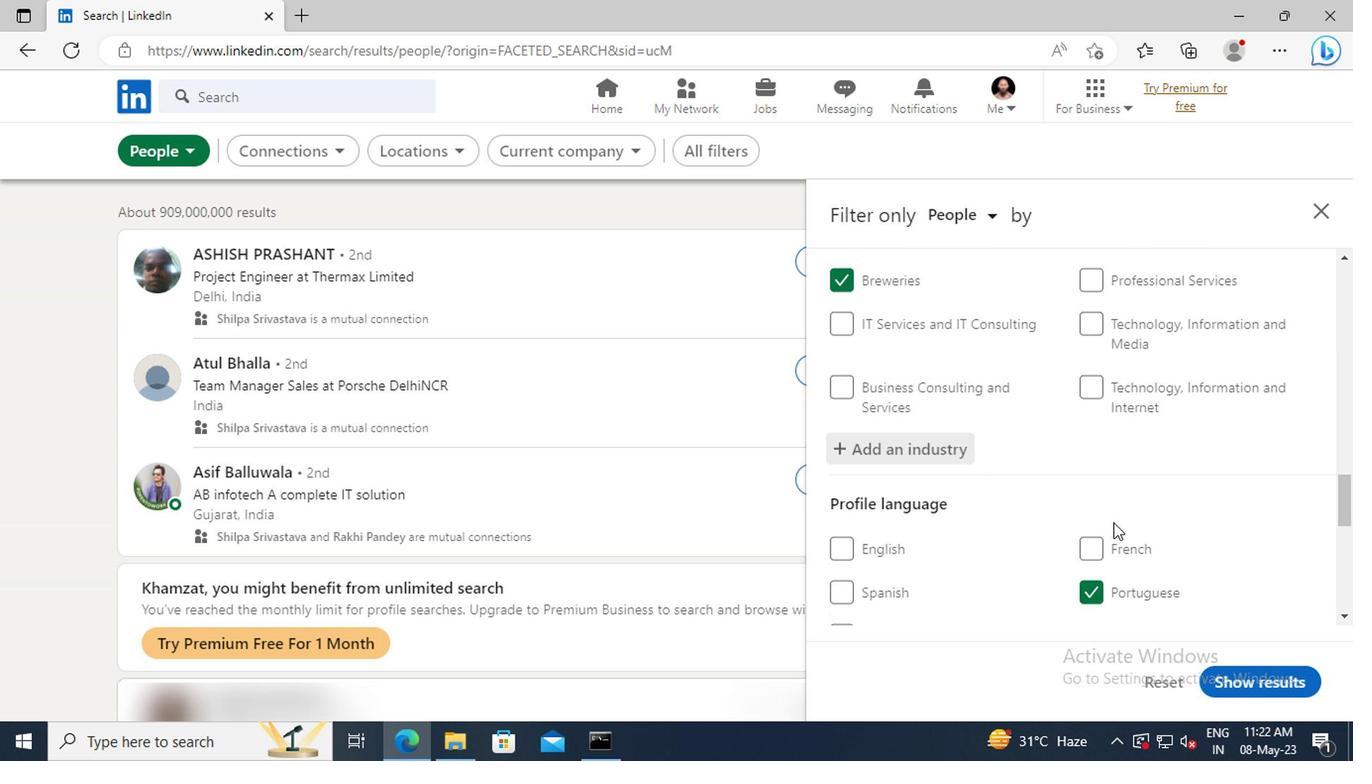 
Action: Mouse scrolled (1109, 515) with delta (0, -1)
Screenshot: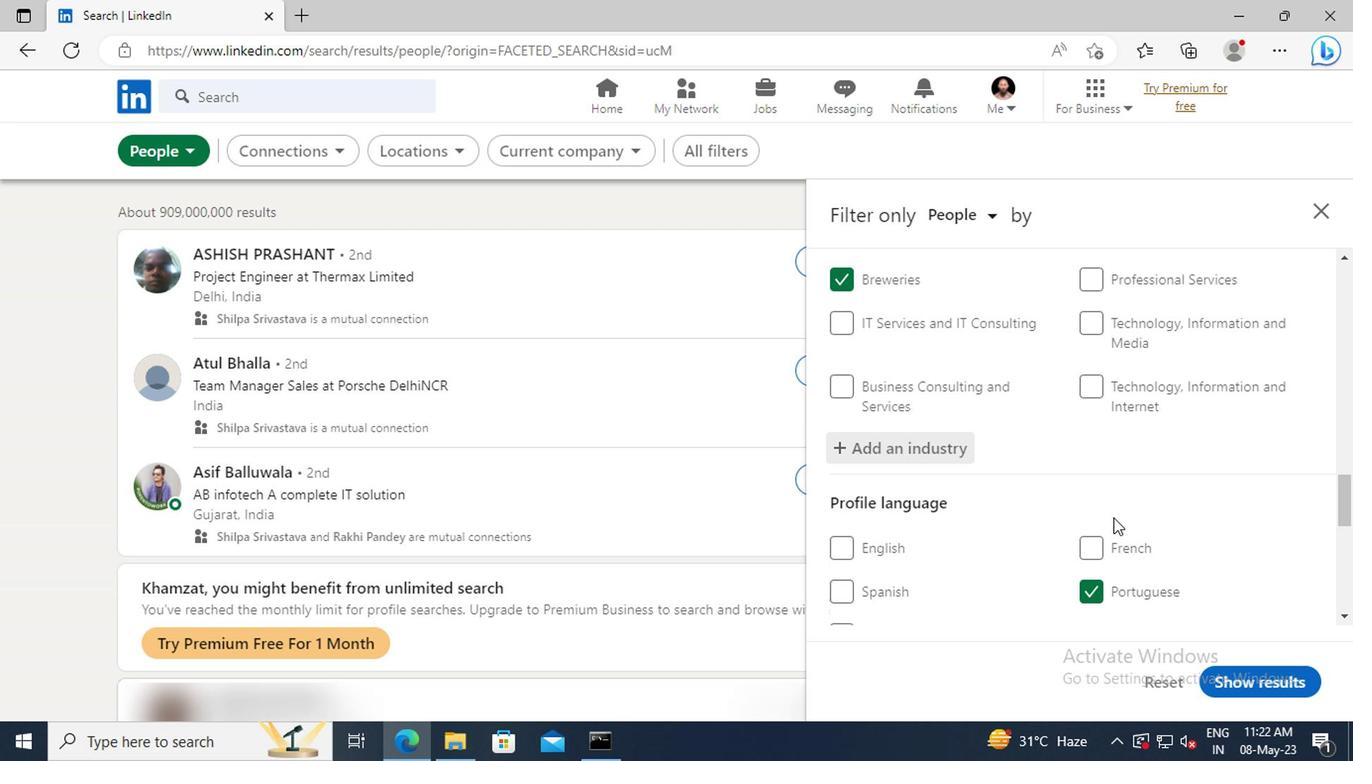 
Action: Mouse moved to (1107, 496)
Screenshot: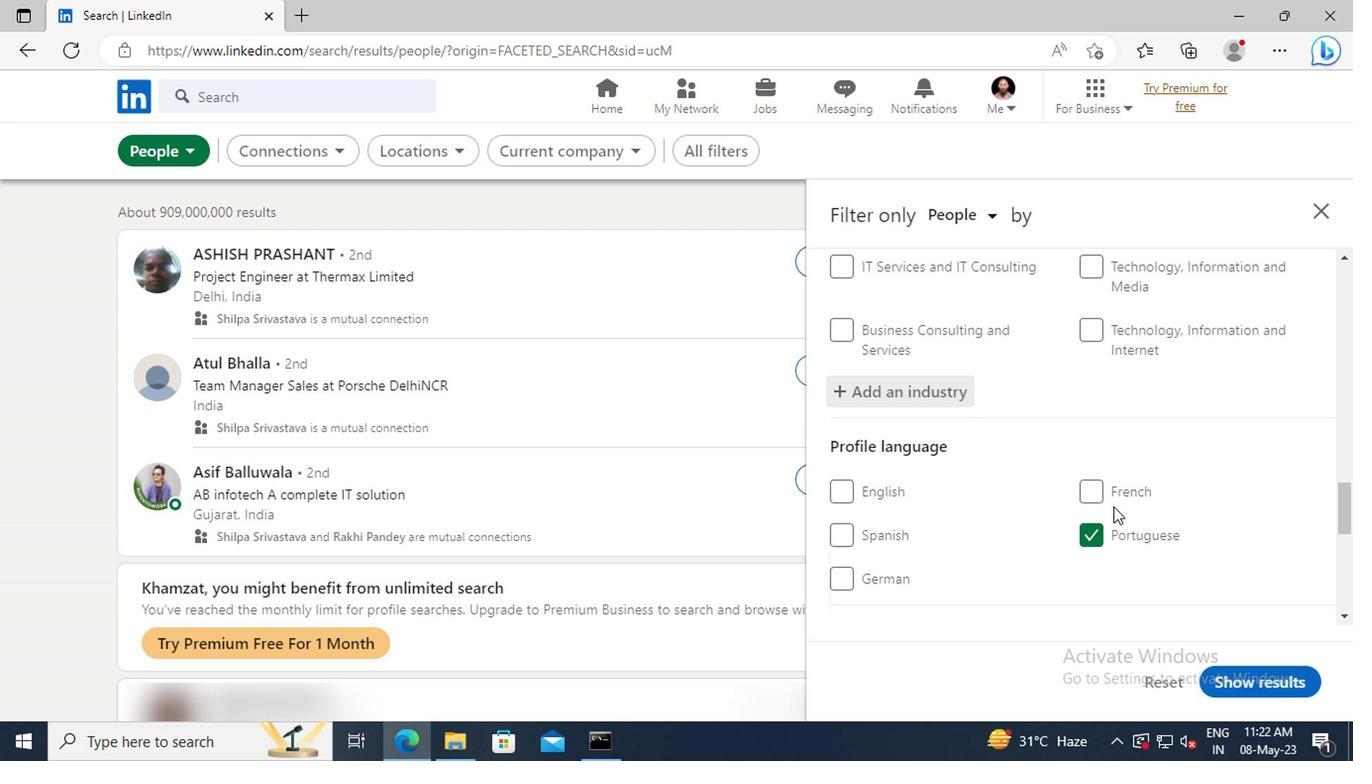 
Action: Mouse scrolled (1107, 495) with delta (0, 0)
Screenshot: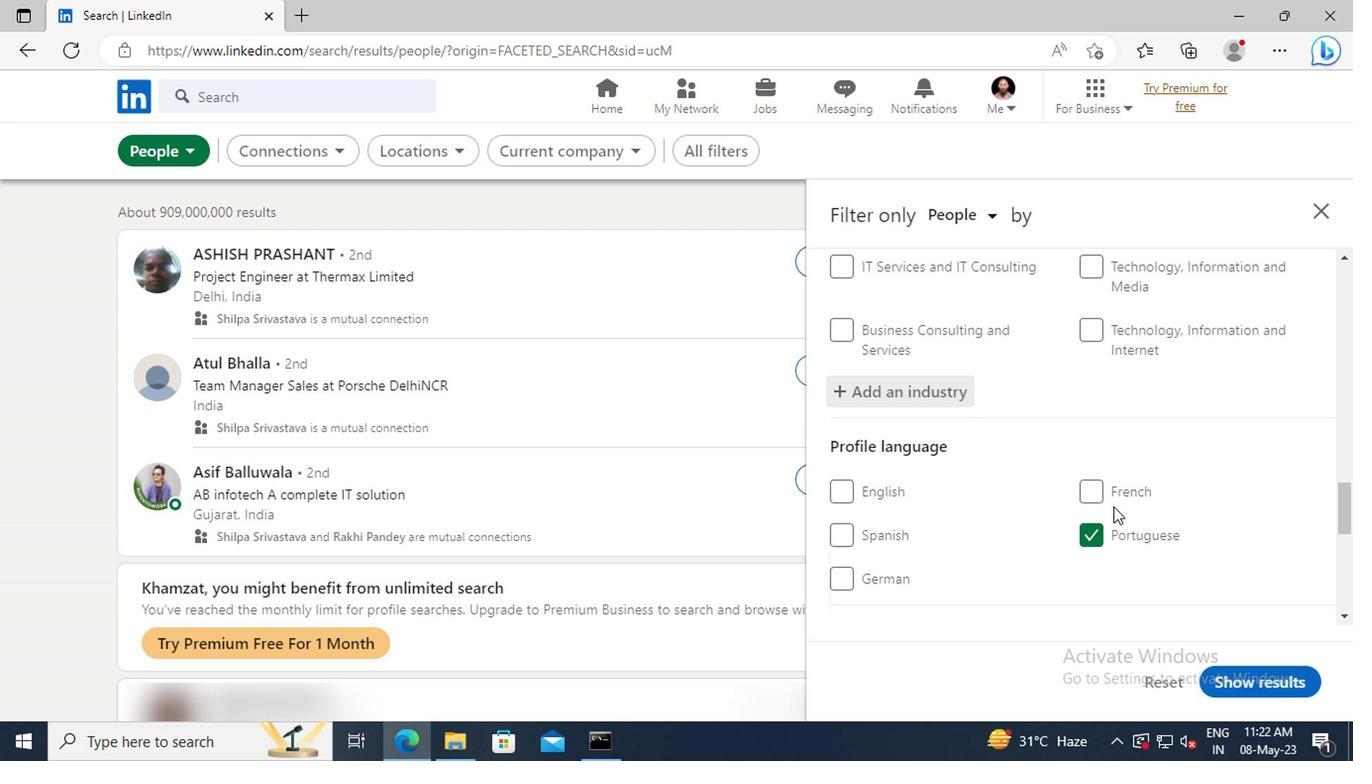 
Action: Mouse moved to (1107, 490)
Screenshot: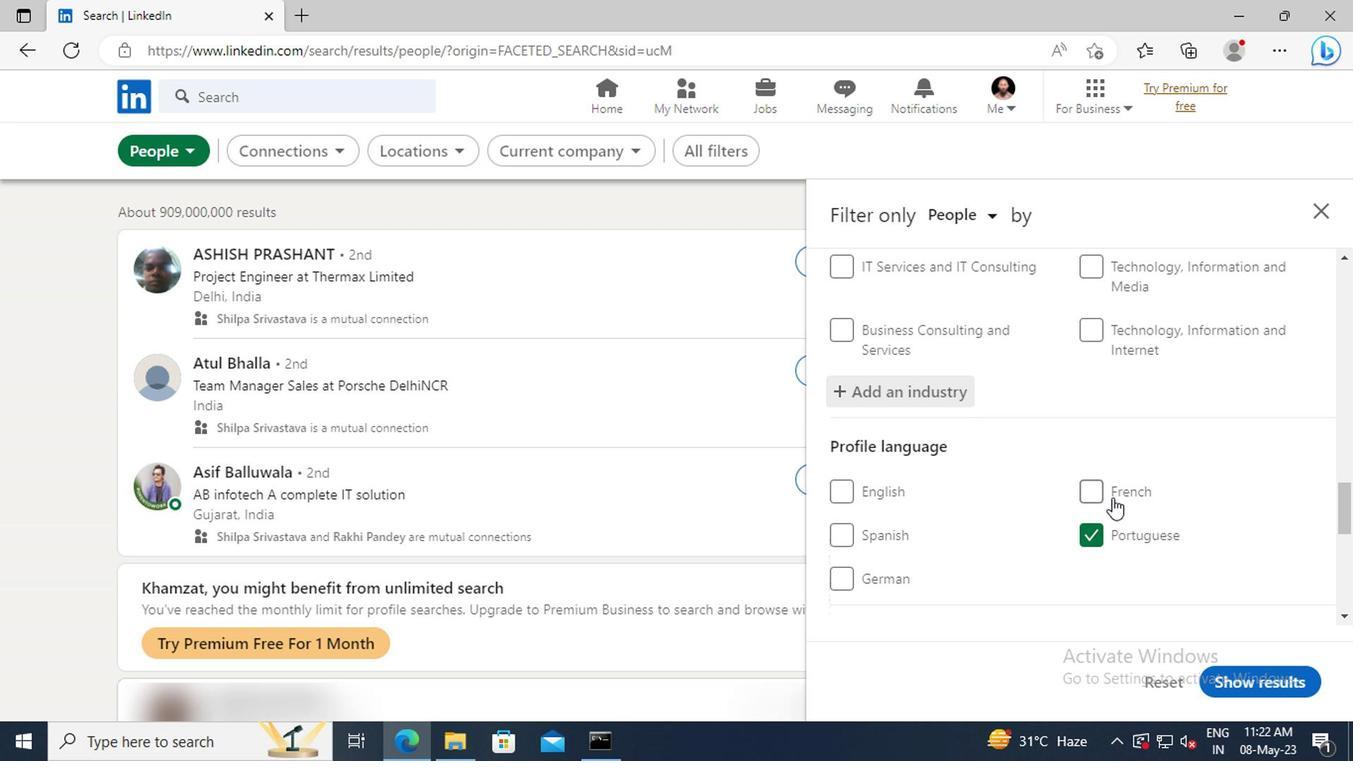 
Action: Mouse scrolled (1107, 489) with delta (0, -1)
Screenshot: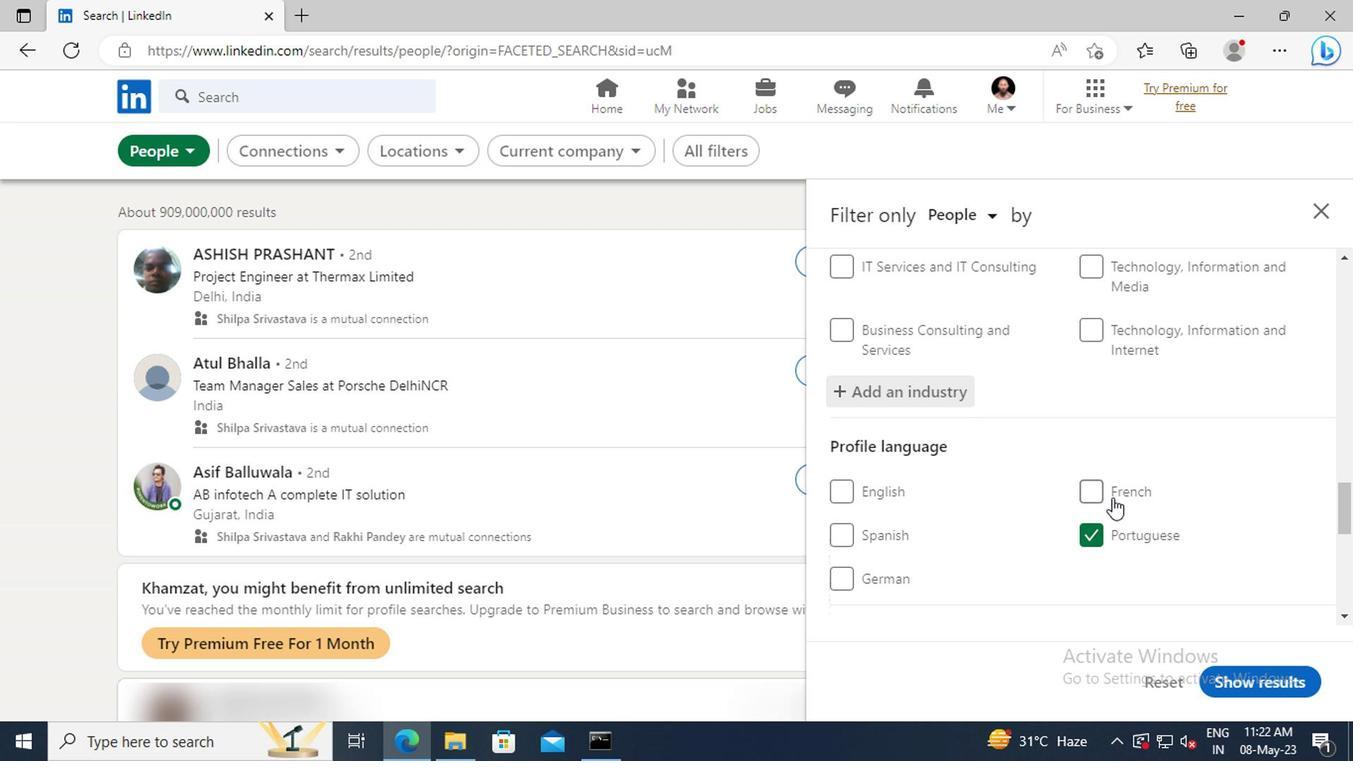 
Action: Mouse moved to (1104, 472)
Screenshot: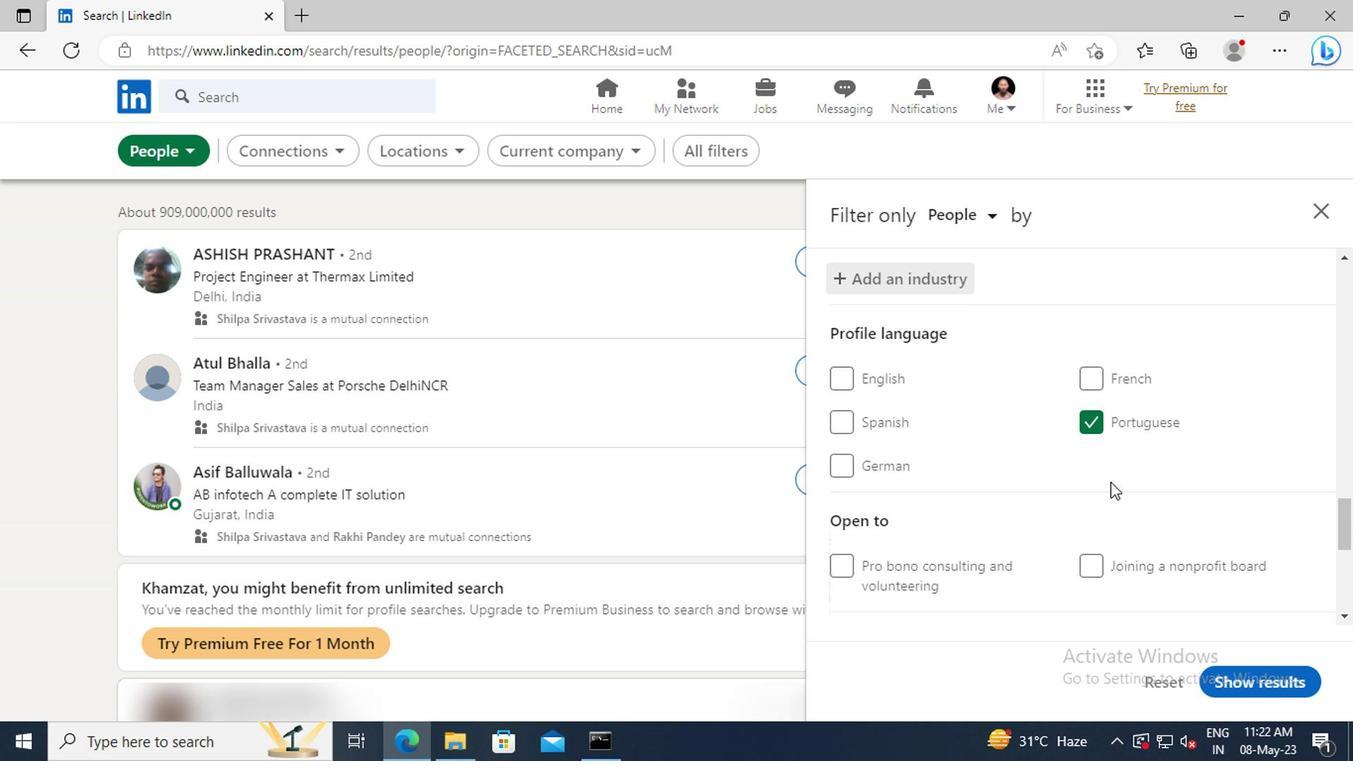 
Action: Mouse scrolled (1104, 471) with delta (0, 0)
Screenshot: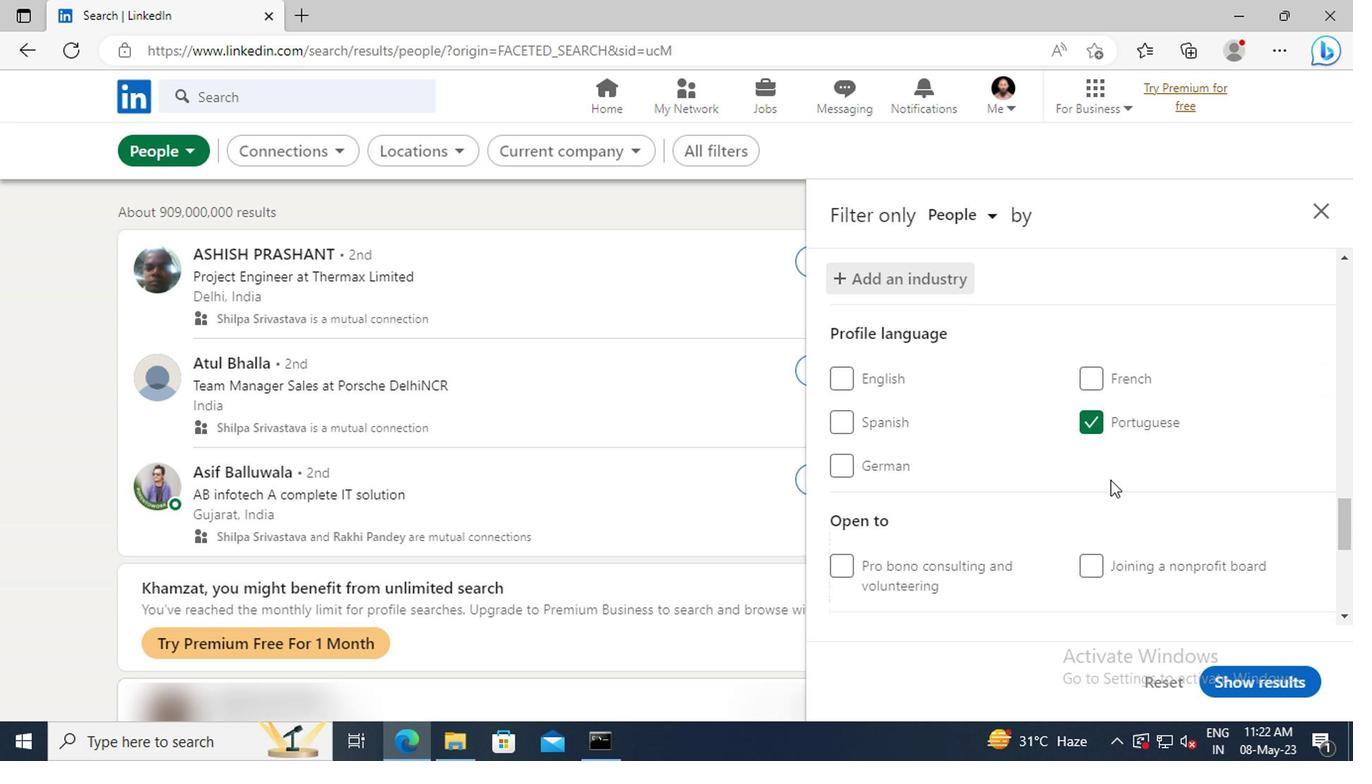 
Action: Mouse moved to (1104, 469)
Screenshot: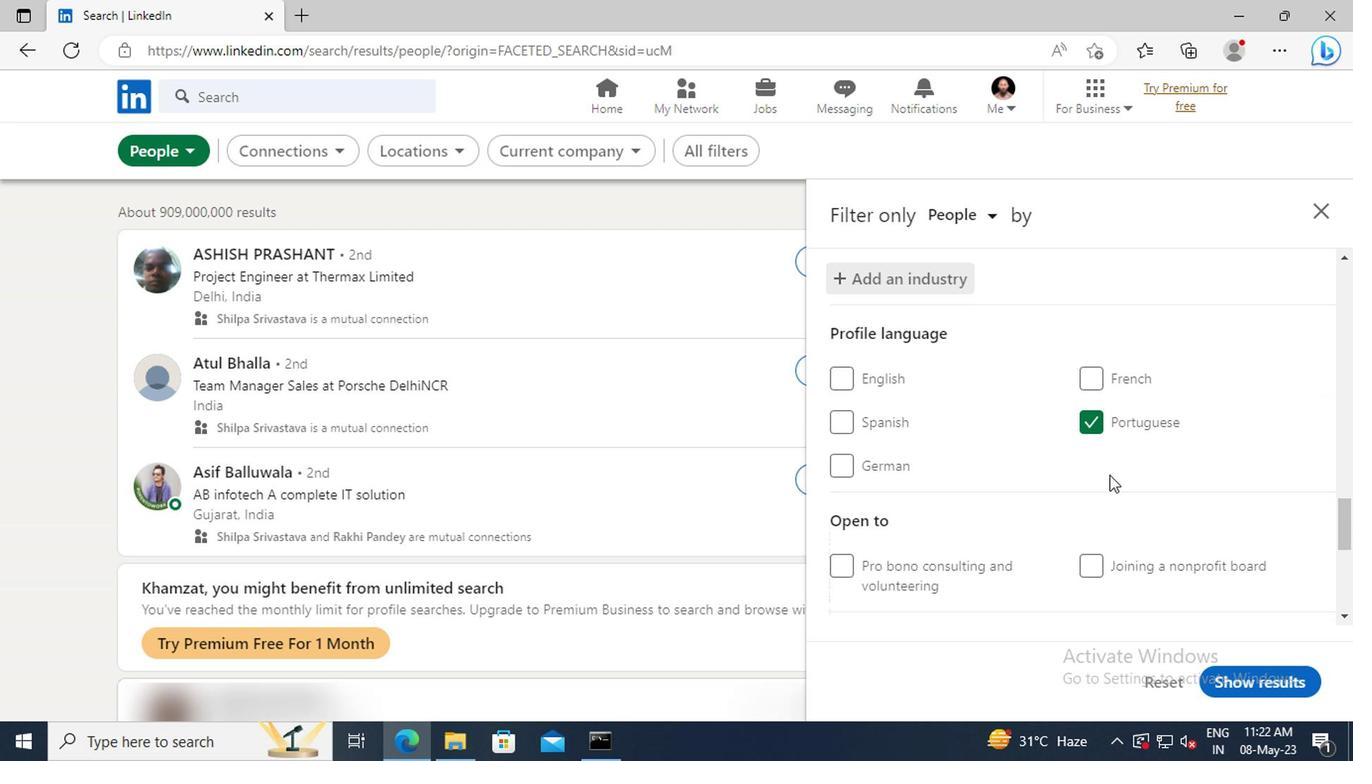
Action: Mouse scrolled (1104, 467) with delta (0, -1)
Screenshot: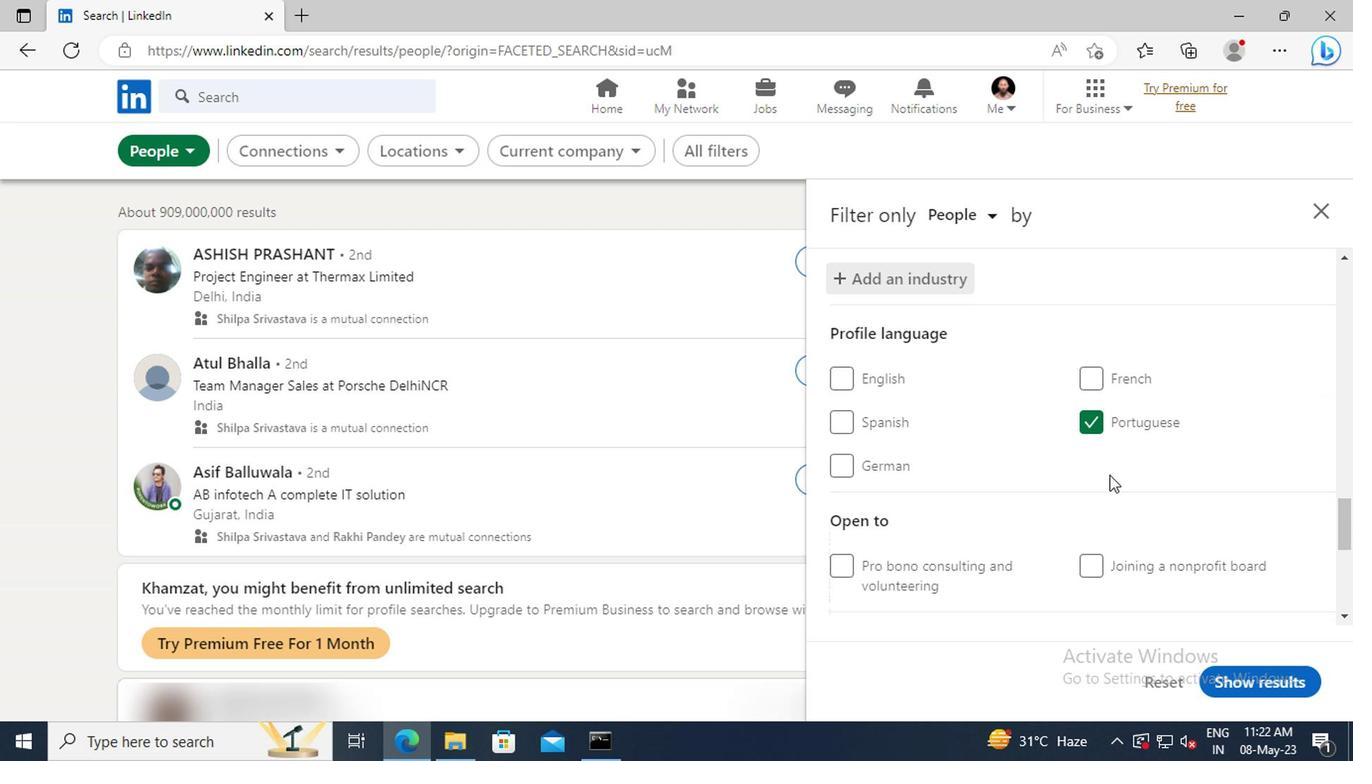 
Action: Mouse moved to (1104, 455)
Screenshot: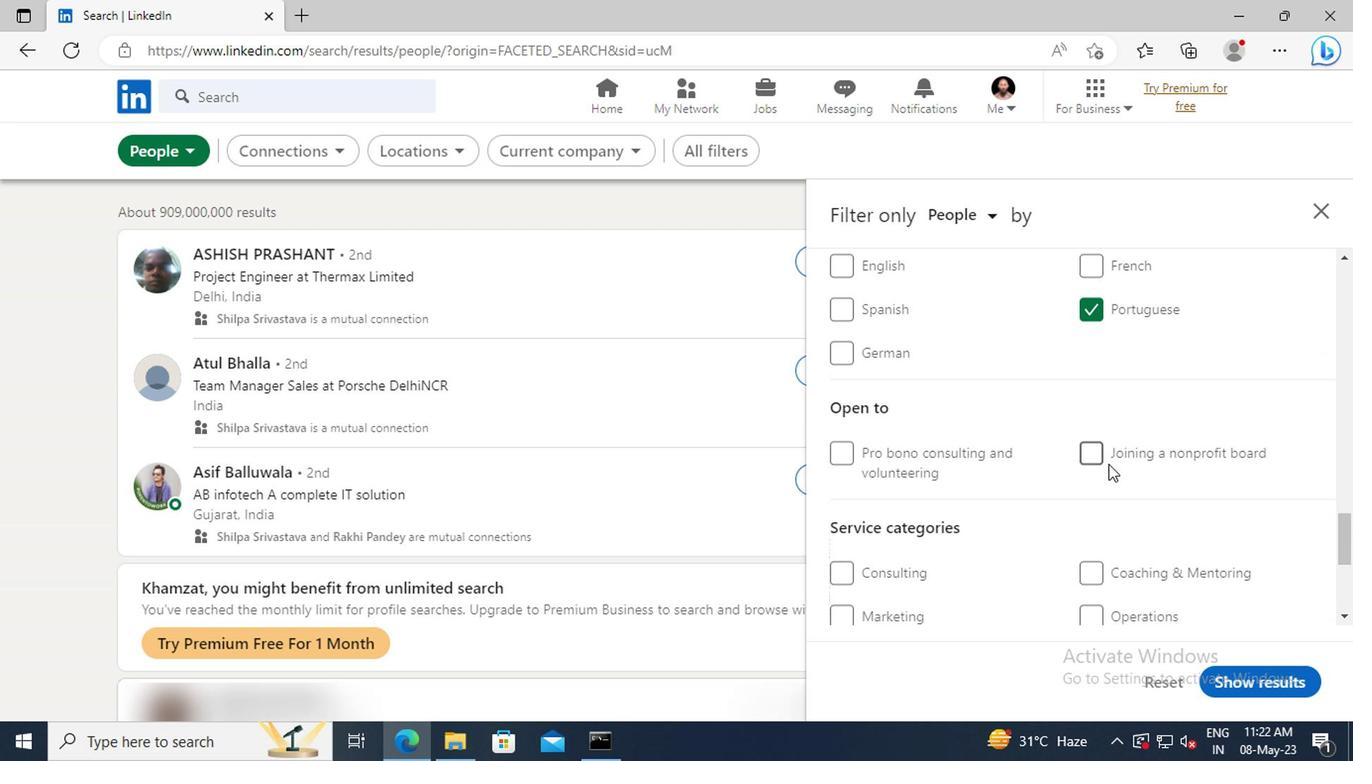 
Action: Mouse scrolled (1104, 454) with delta (0, 0)
Screenshot: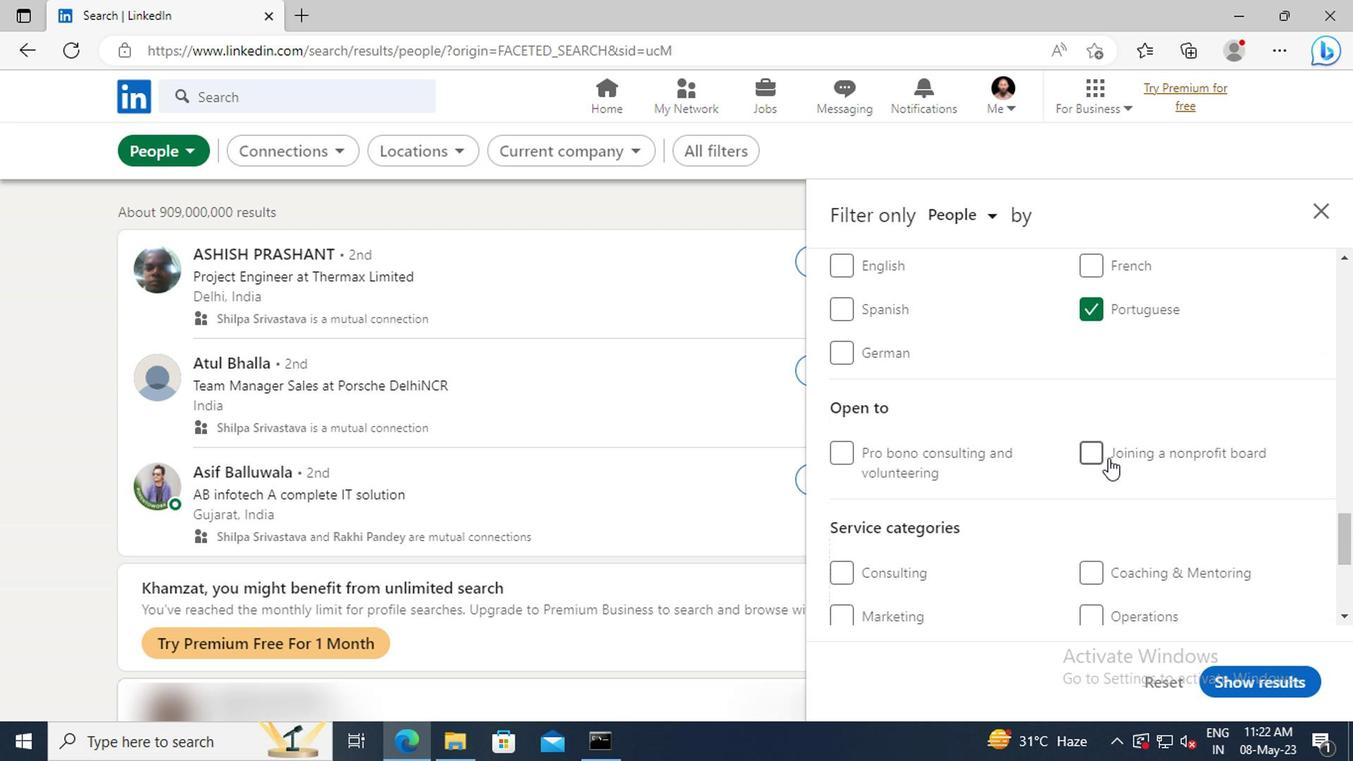 
Action: Mouse scrolled (1104, 454) with delta (0, 0)
Screenshot: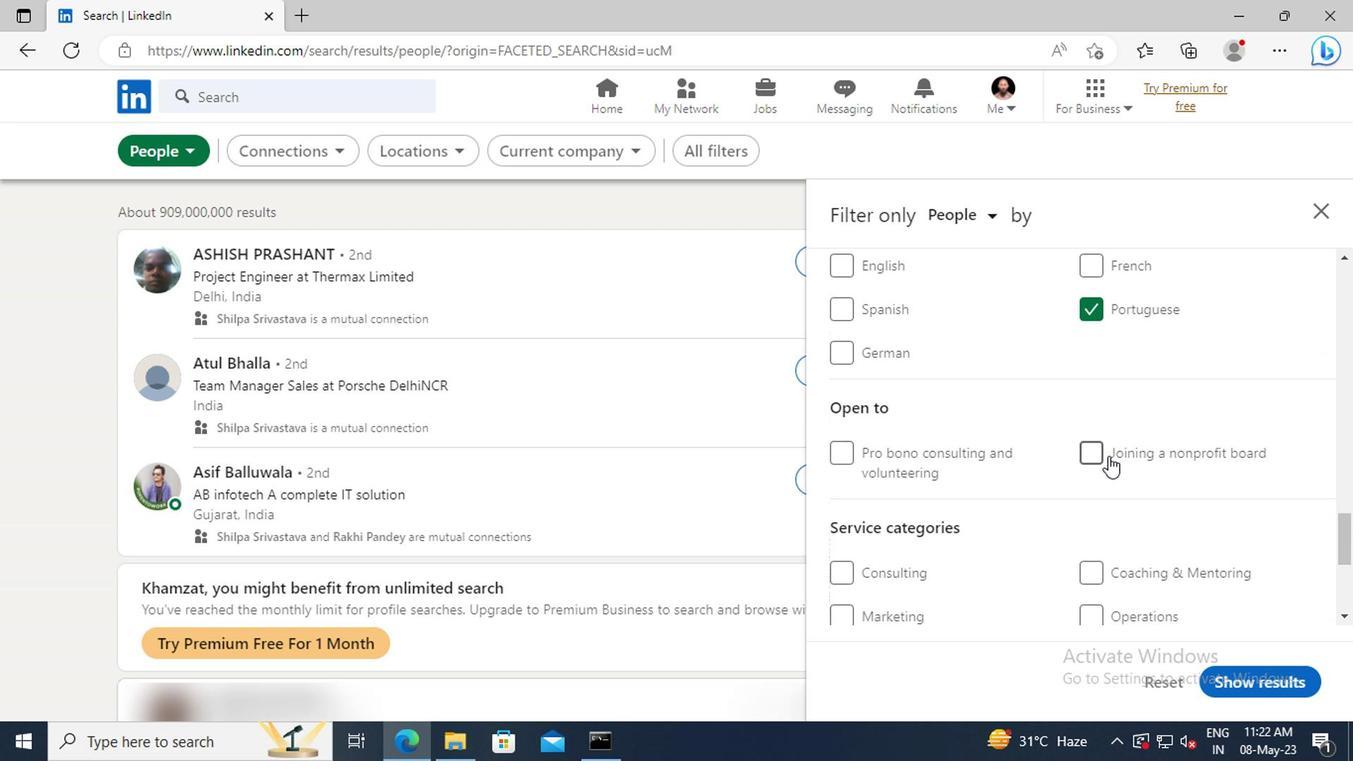 
Action: Mouse moved to (1105, 441)
Screenshot: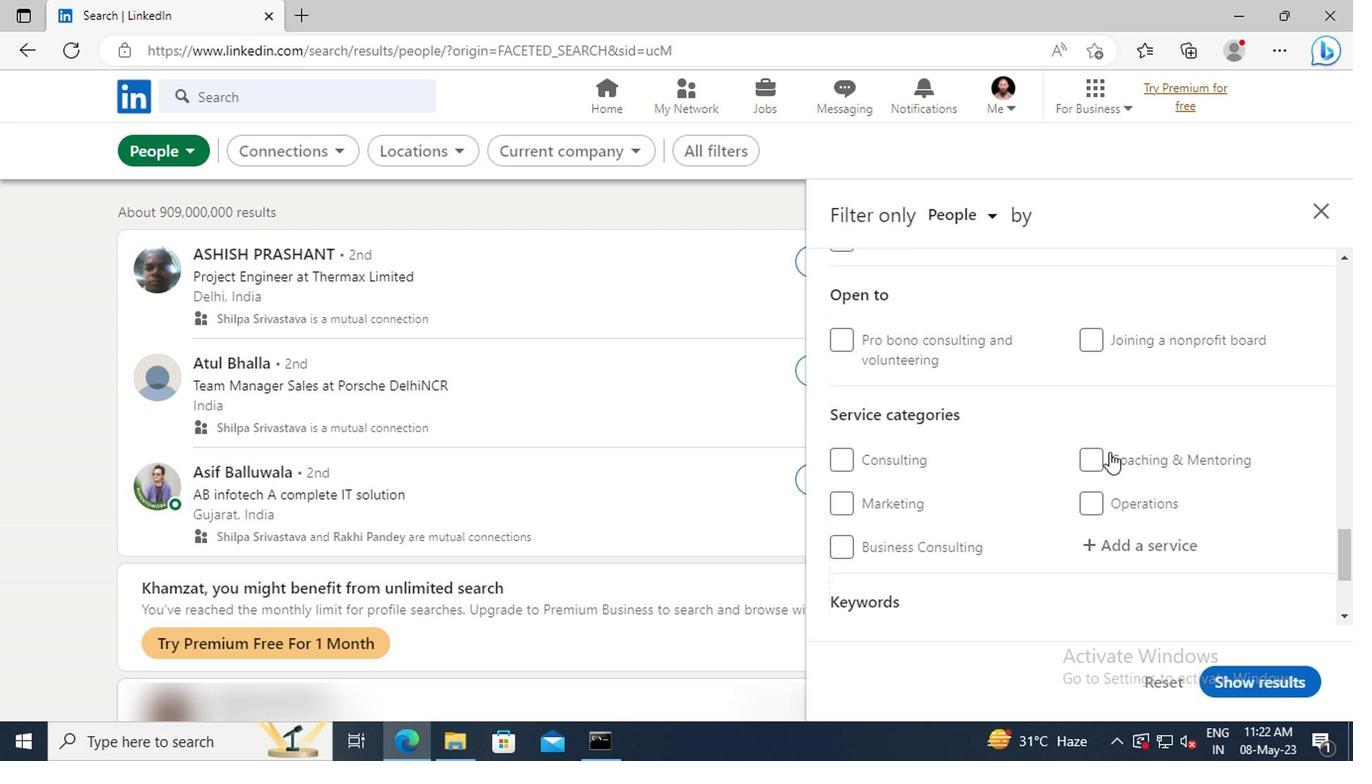 
Action: Mouse scrolled (1105, 440) with delta (0, 0)
Screenshot: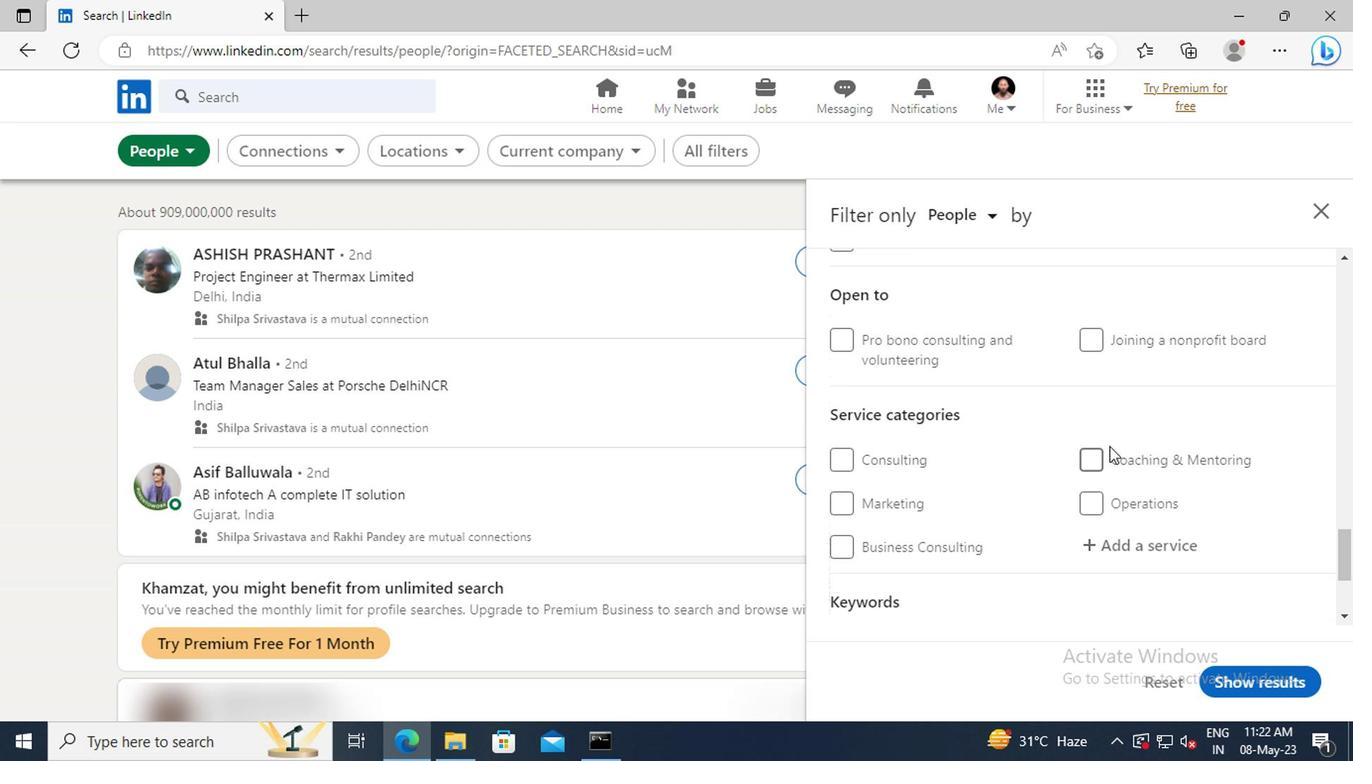 
Action: Mouse moved to (1105, 491)
Screenshot: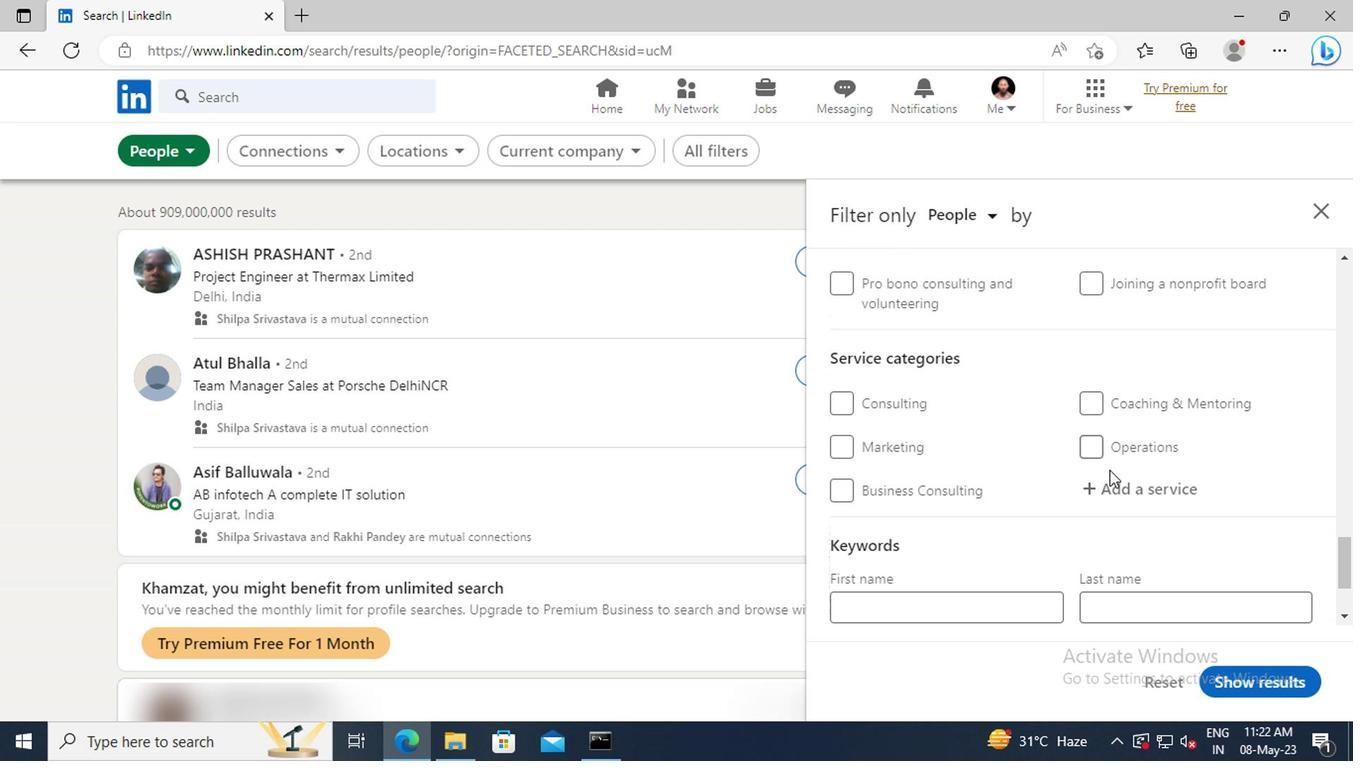
Action: Mouse pressed left at (1105, 491)
Screenshot: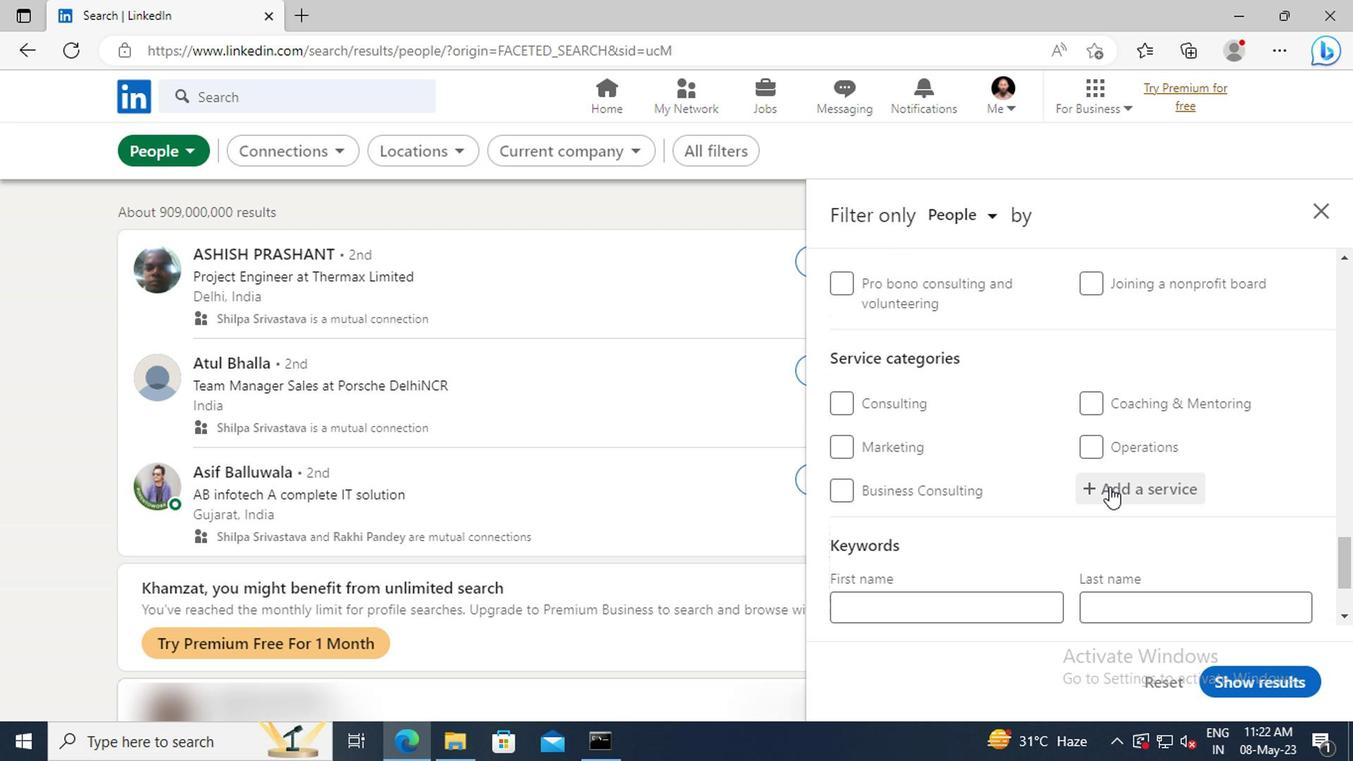 
Action: Key pressed <Key.shift>USER<Key.space><Key.shift>EXPE
Screenshot: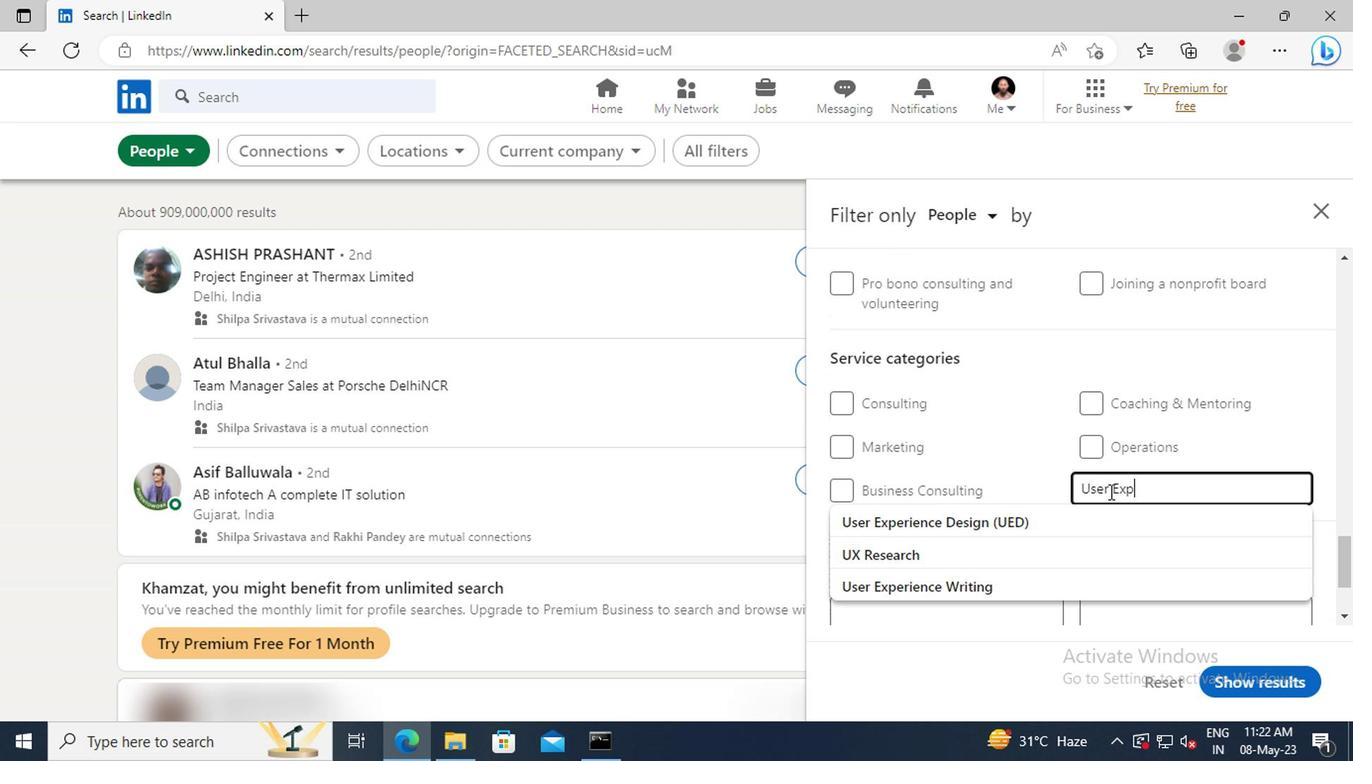 
Action: Mouse moved to (1132, 574)
Screenshot: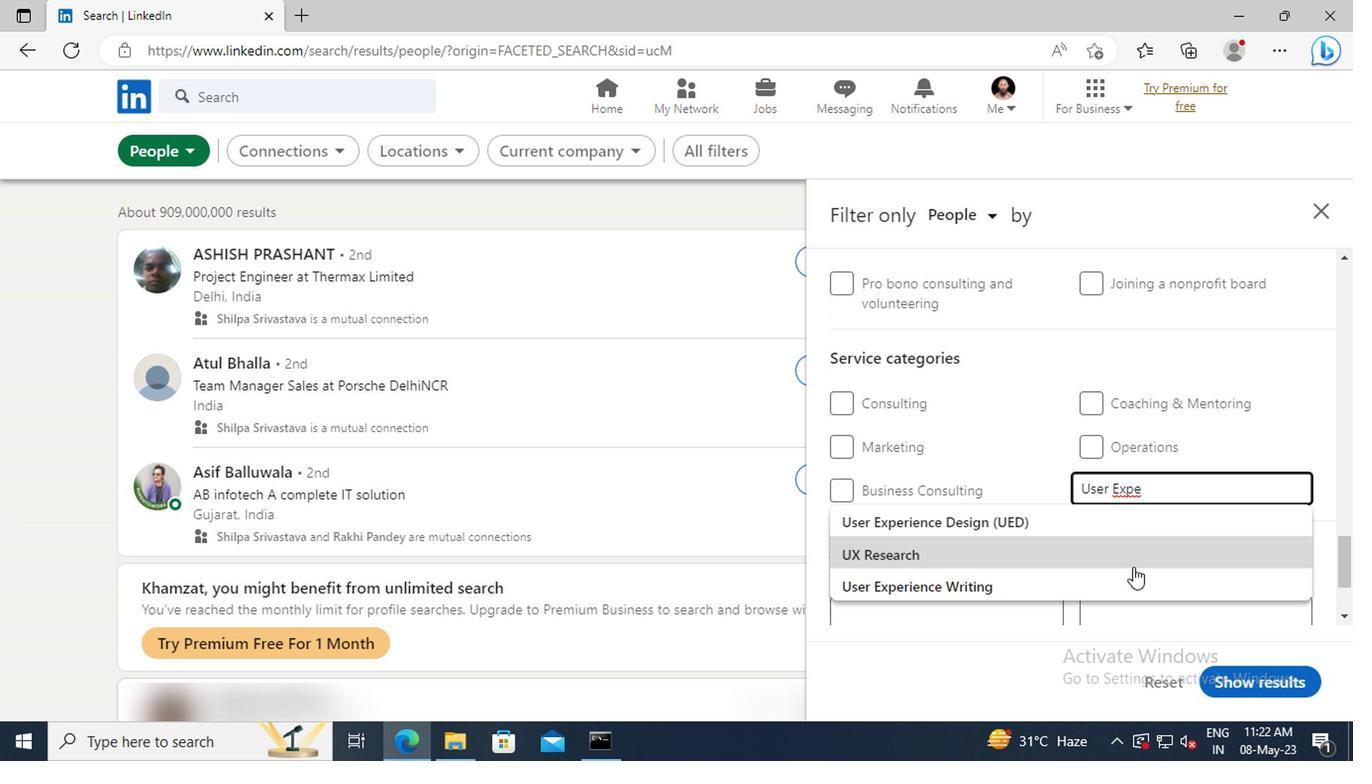 
Action: Mouse pressed left at (1132, 574)
Screenshot: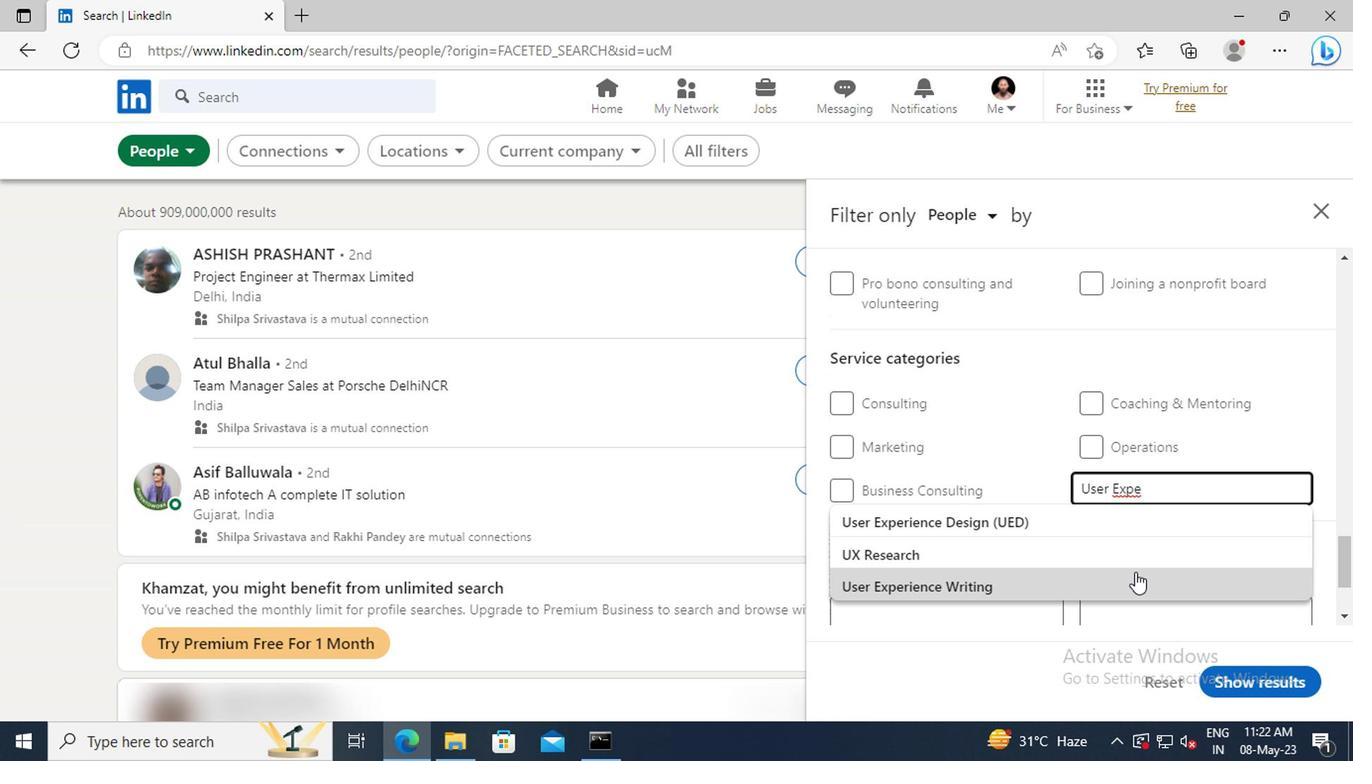 
Action: Mouse scrolled (1132, 573) with delta (0, -1)
Screenshot: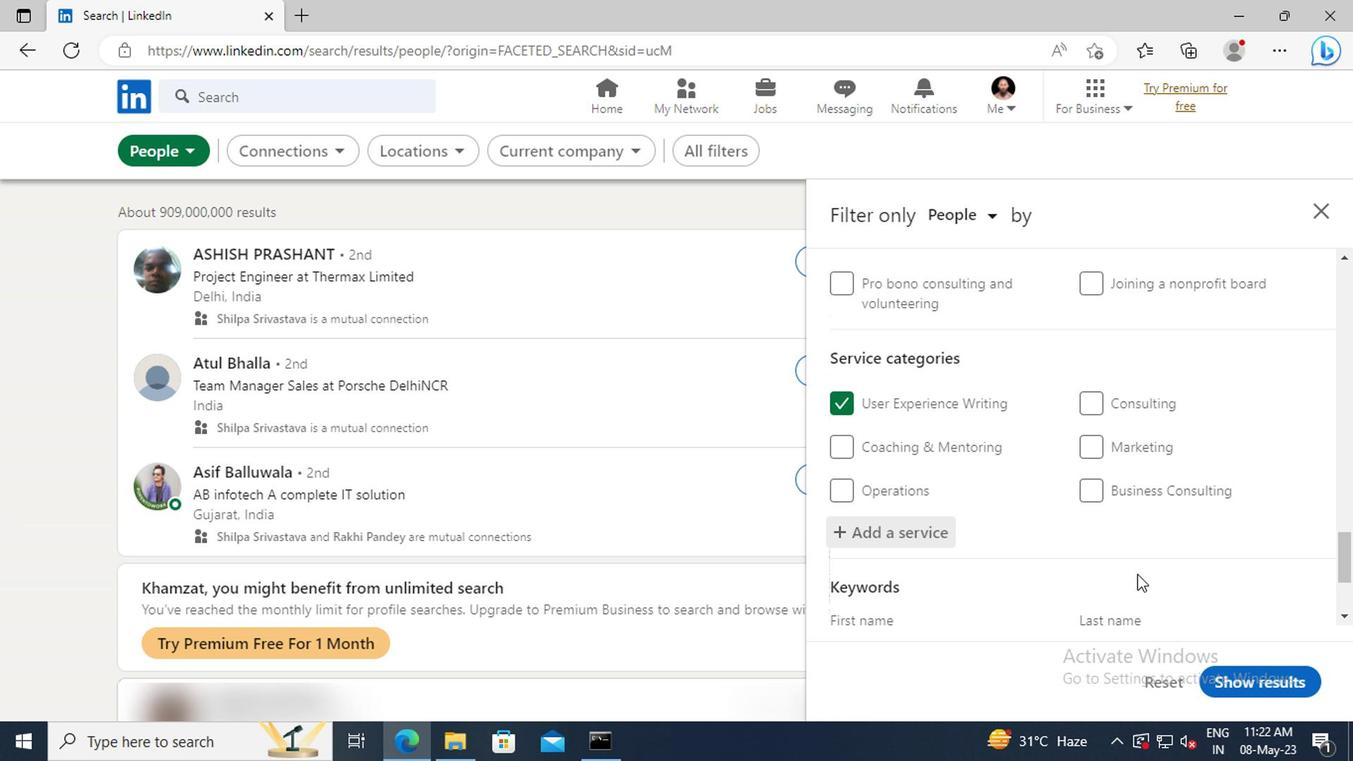 
Action: Mouse scrolled (1132, 573) with delta (0, -1)
Screenshot: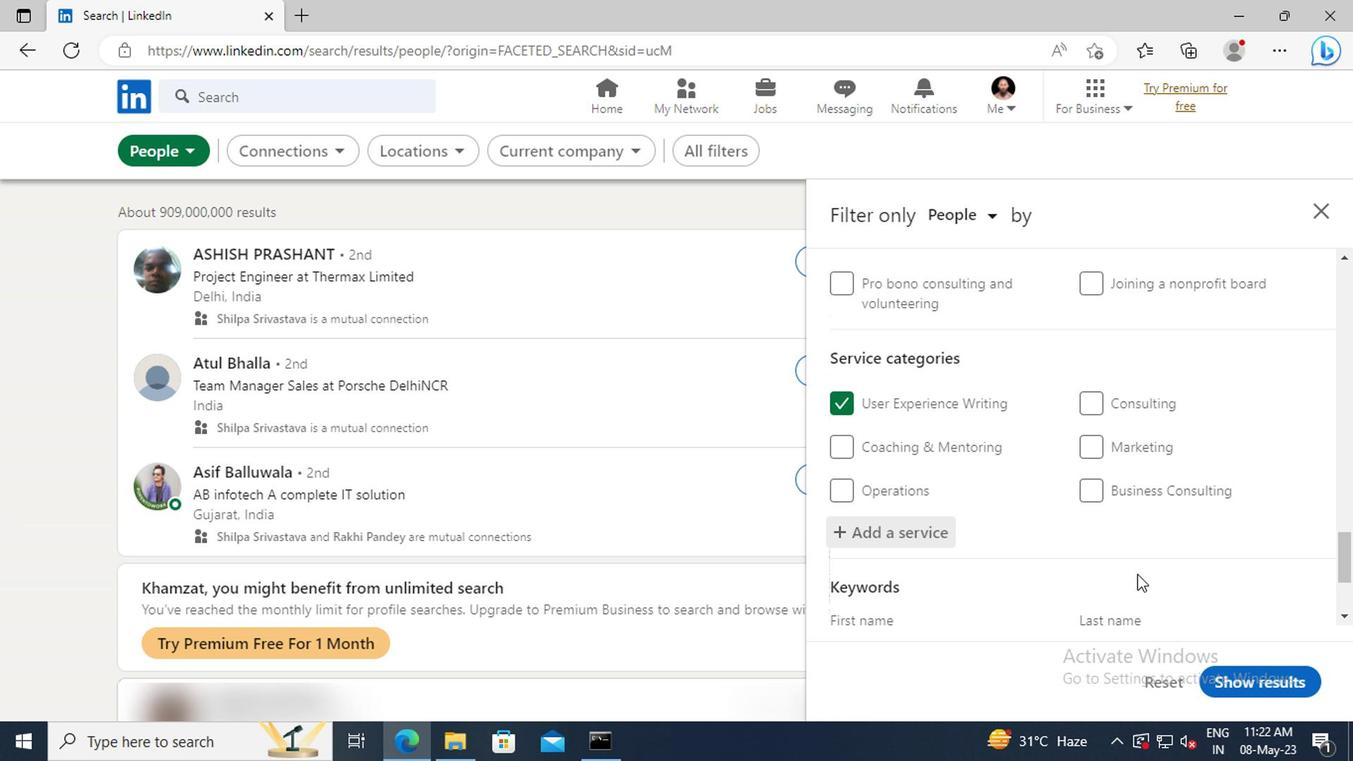 
Action: Mouse scrolled (1132, 573) with delta (0, -1)
Screenshot: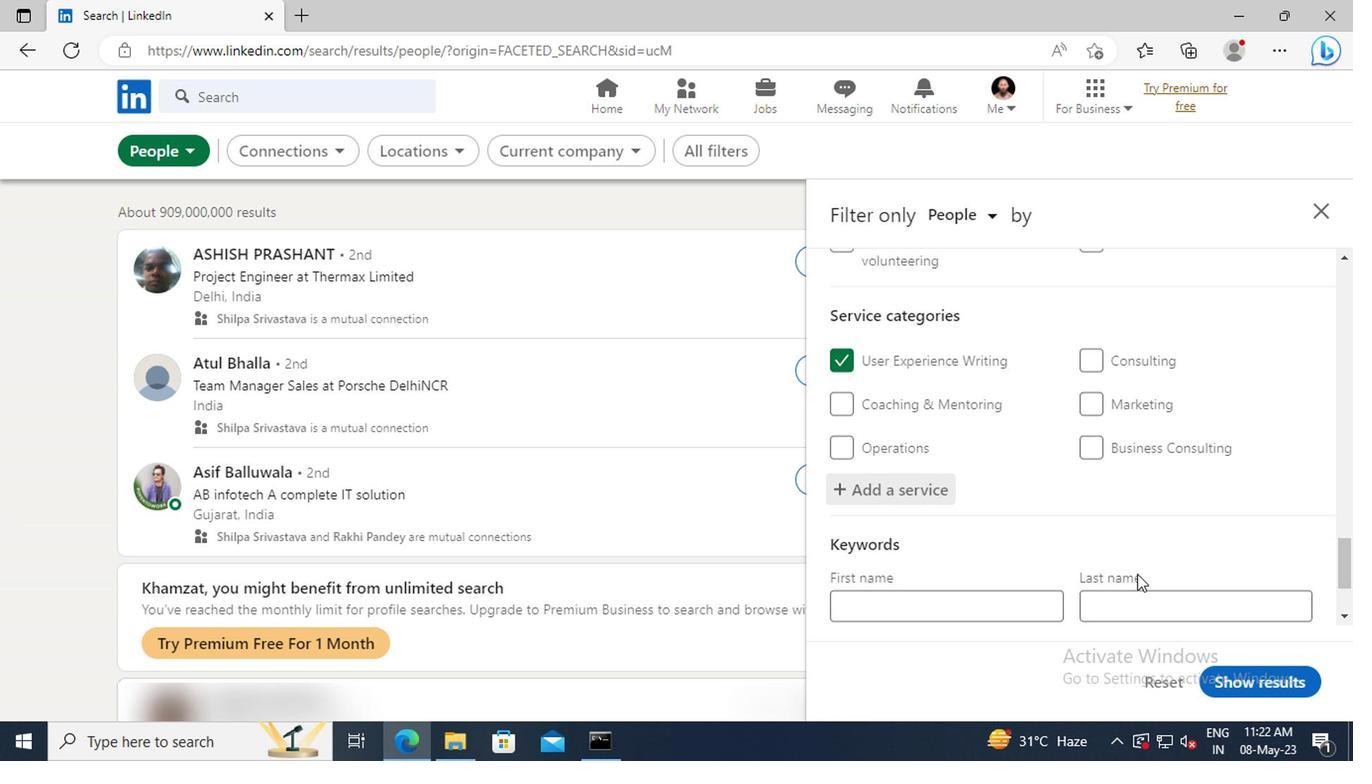 
Action: Mouse scrolled (1132, 573) with delta (0, -1)
Screenshot: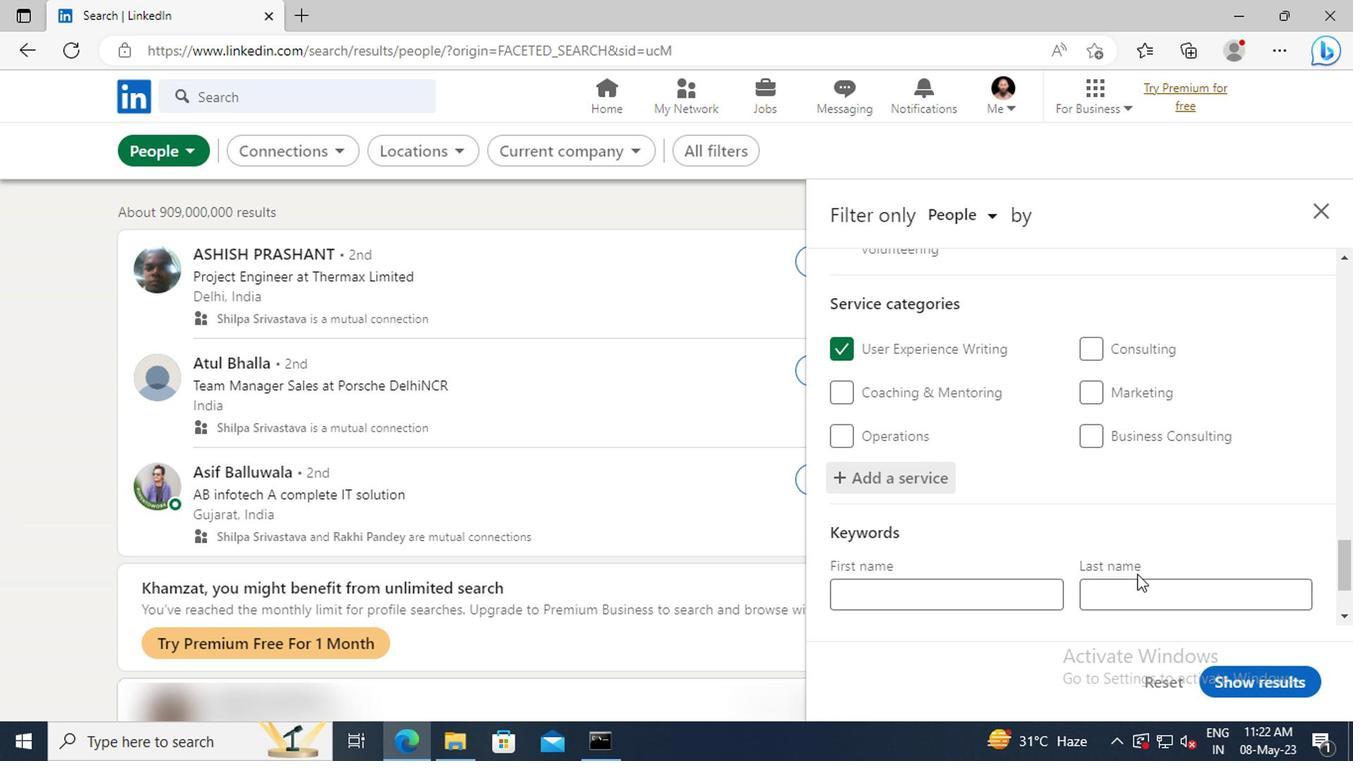 
Action: Mouse moved to (954, 539)
Screenshot: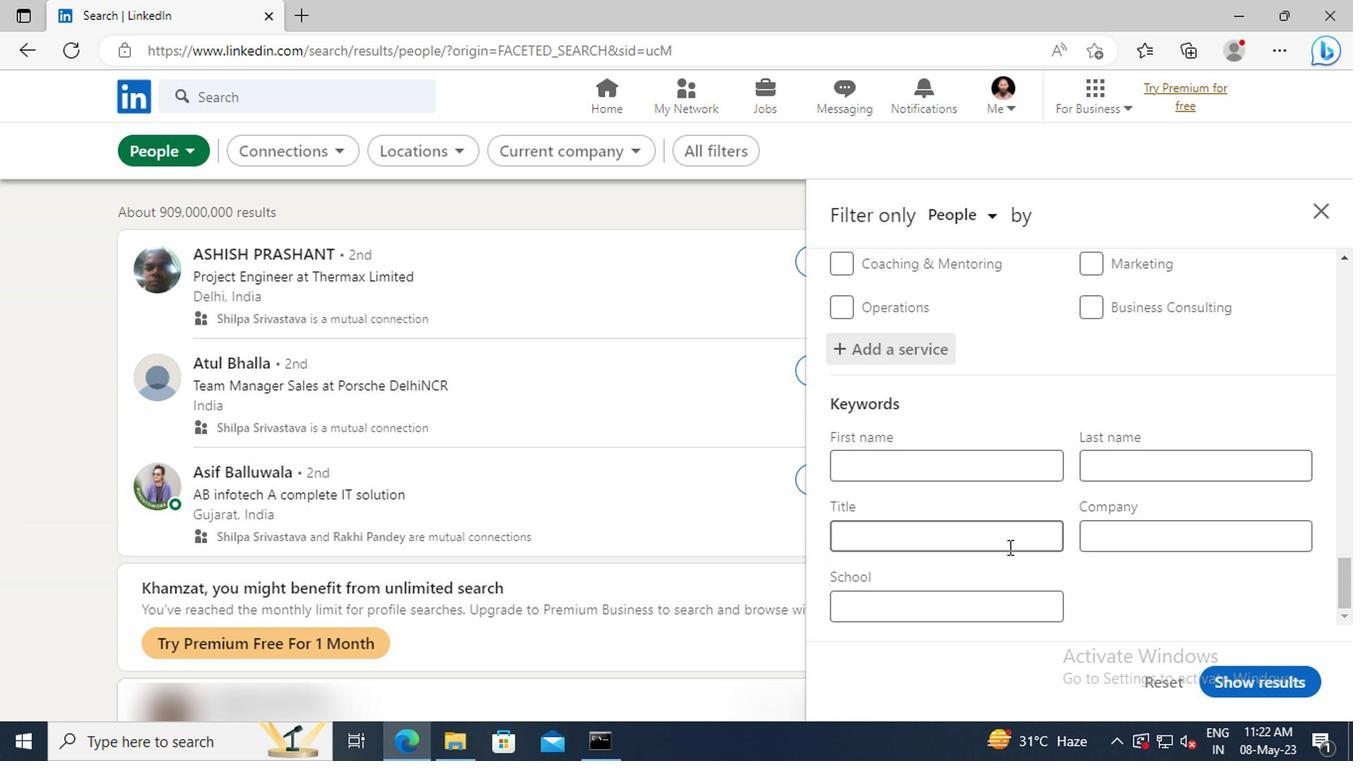 
Action: Mouse pressed left at (954, 539)
Screenshot: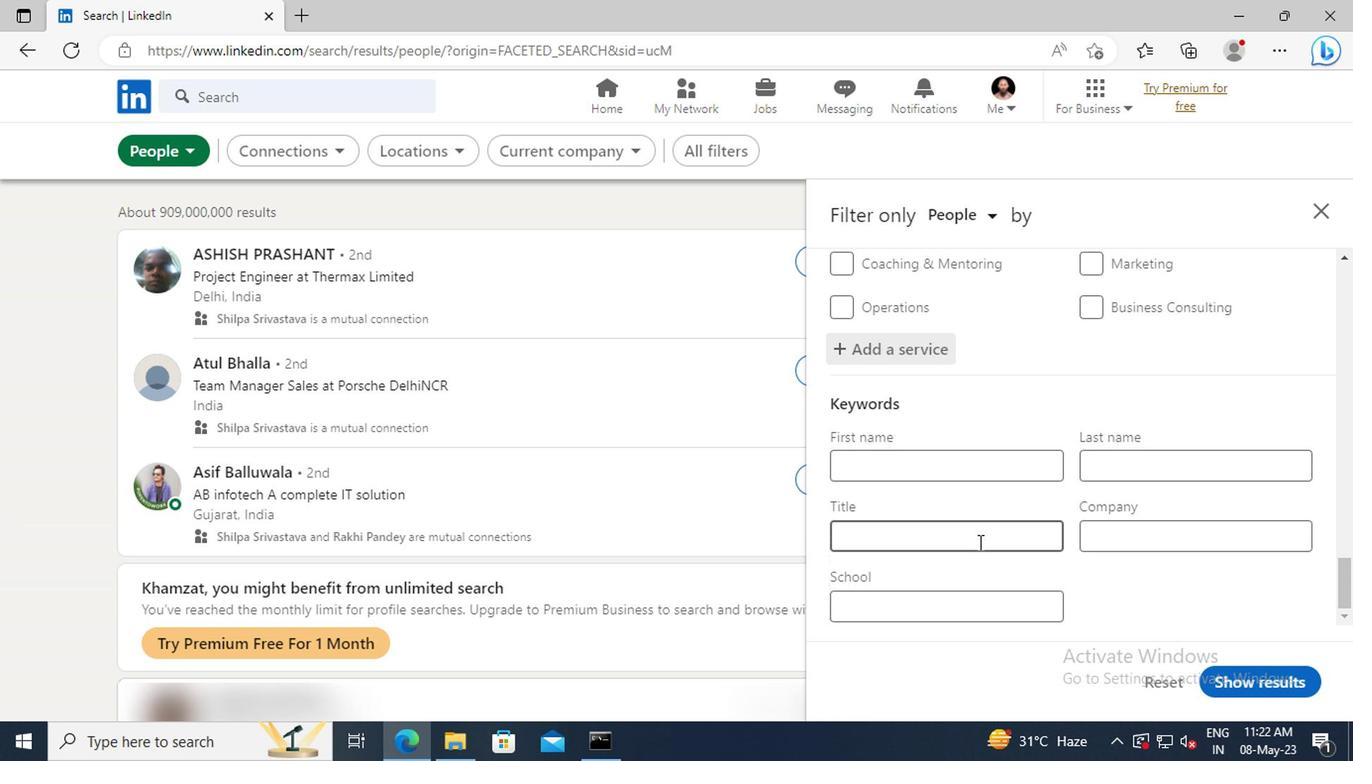 
Action: Key pressed <Key.shift>CREDIT<Key.space><Key.shift>AUTHORIZER<Key.enter>
Screenshot: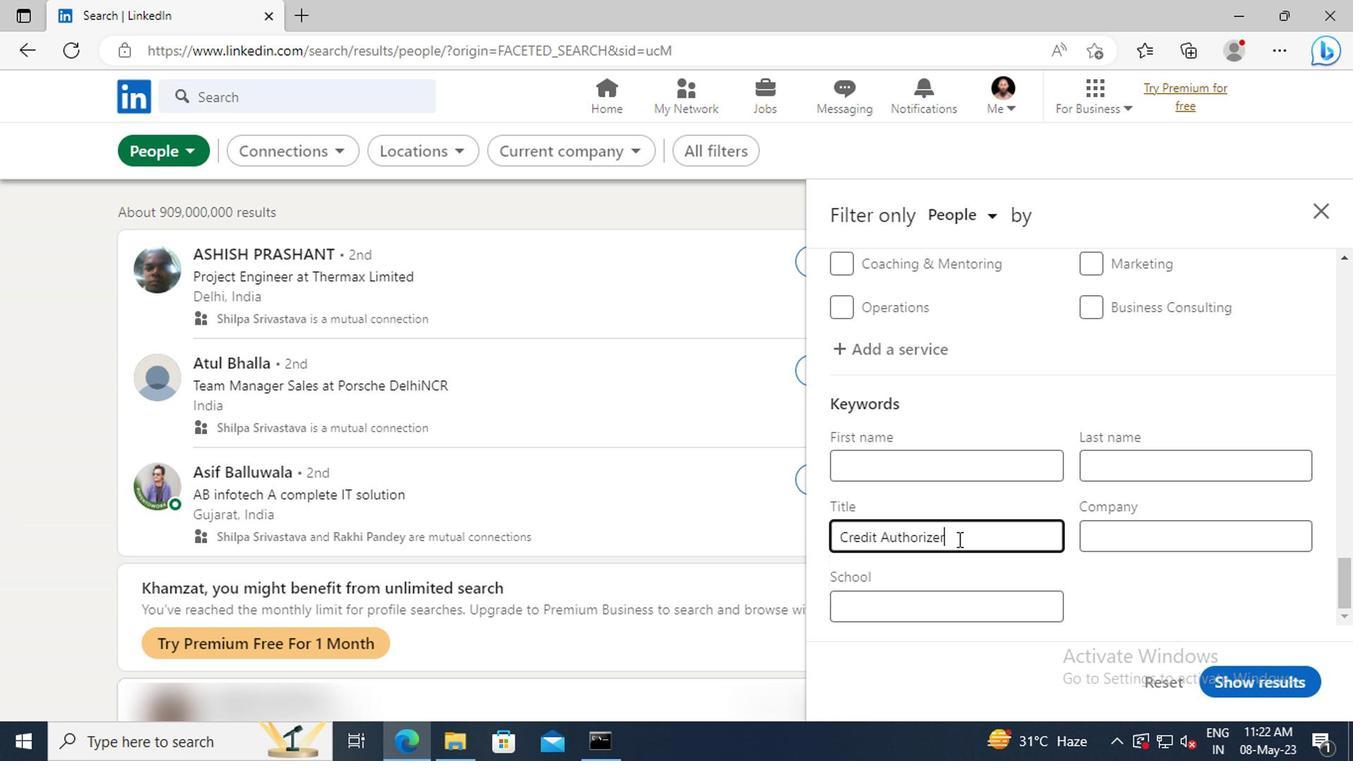 
Action: Mouse moved to (1220, 680)
Screenshot: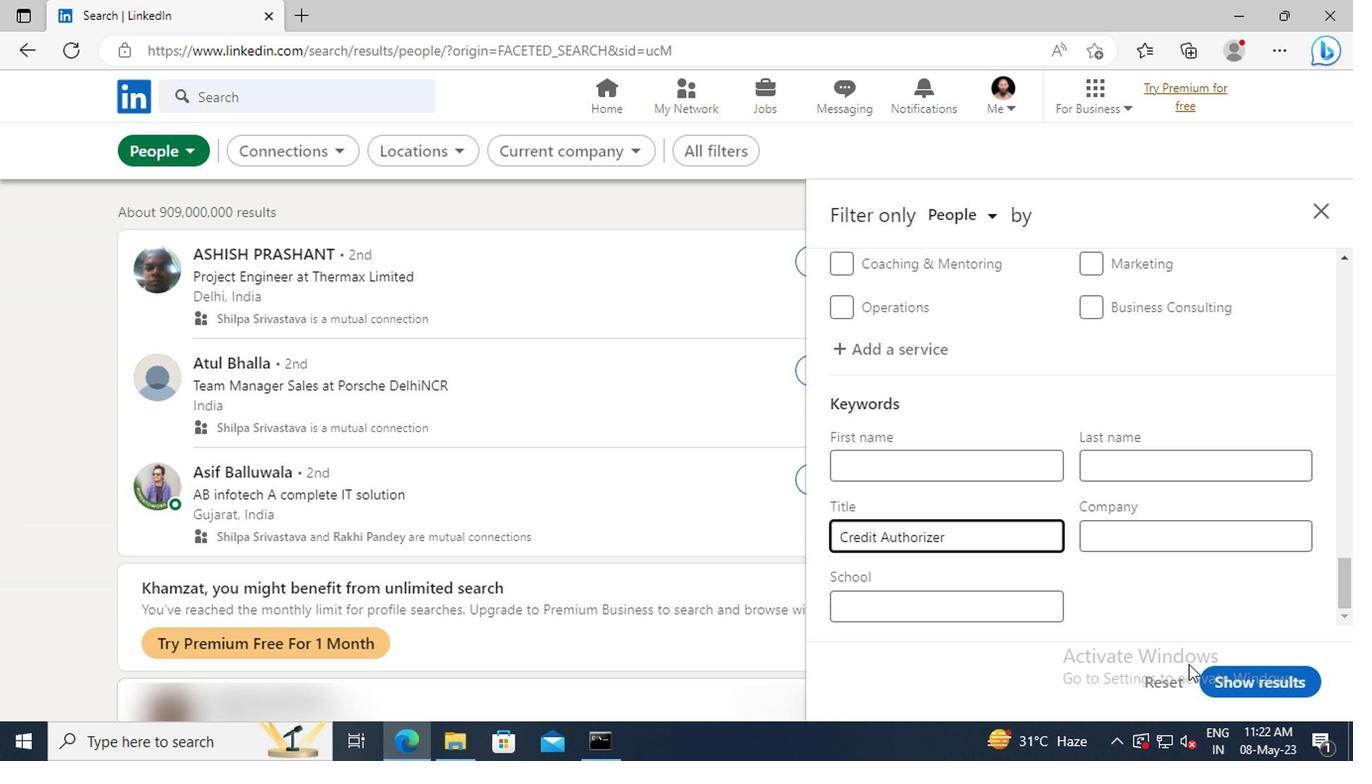 
Action: Mouse pressed left at (1220, 680)
Screenshot: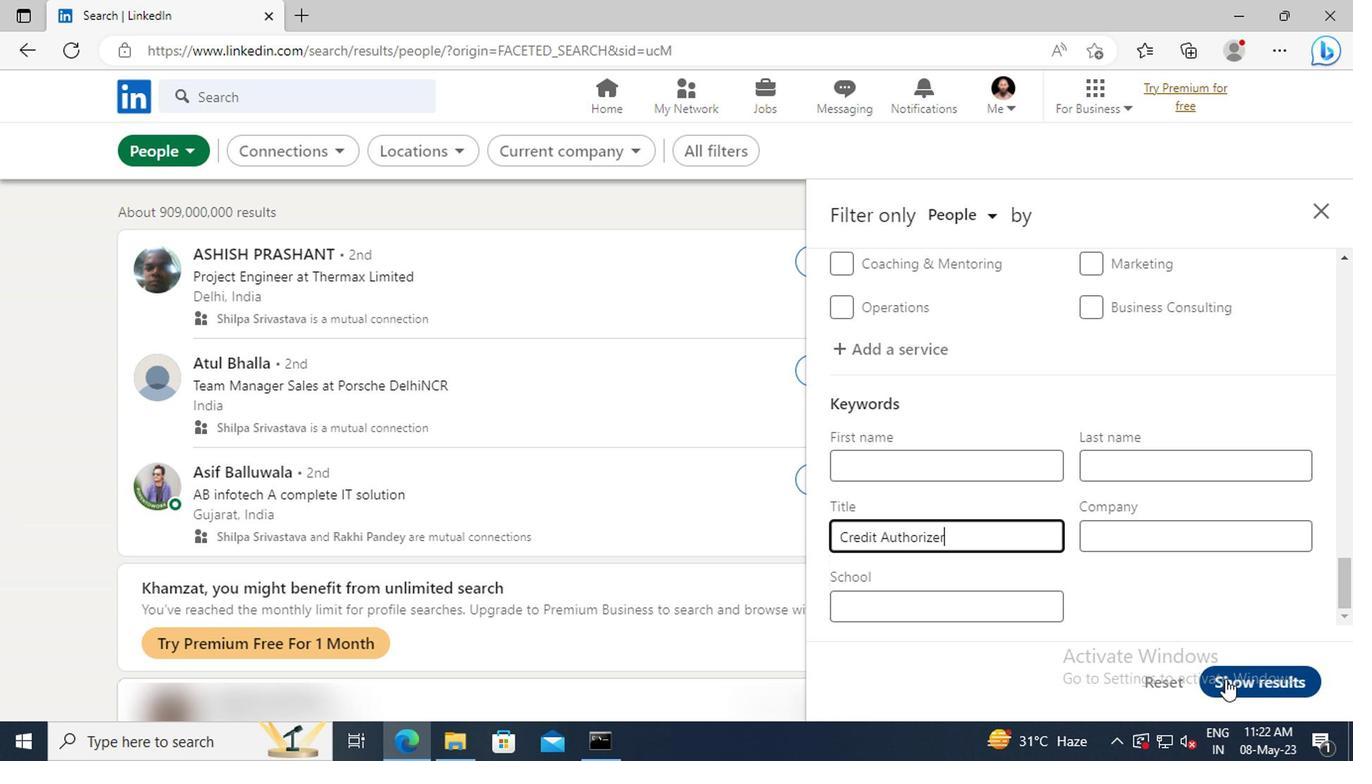 
